 Task: For heading Arial Rounded MT Bold with Underline.  font size for heading26,  'Change the font style of data to'Browallia New.  and font size to 18,  Change the alignment of both headline & data to Align middle & Align Text left.  In the sheet  analysisSalesPerformance_2025
Action: Mouse moved to (261, 607)
Screenshot: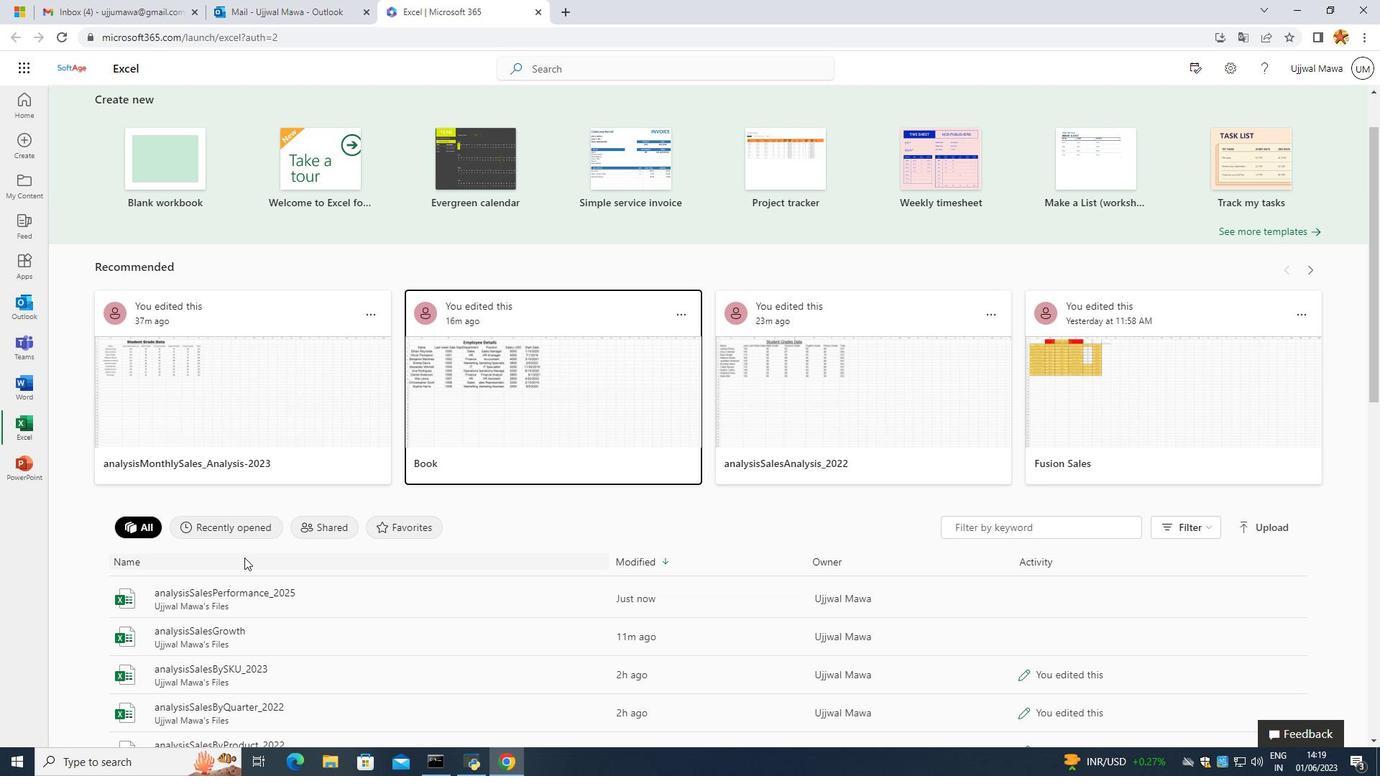
Action: Mouse pressed left at (261, 607)
Screenshot: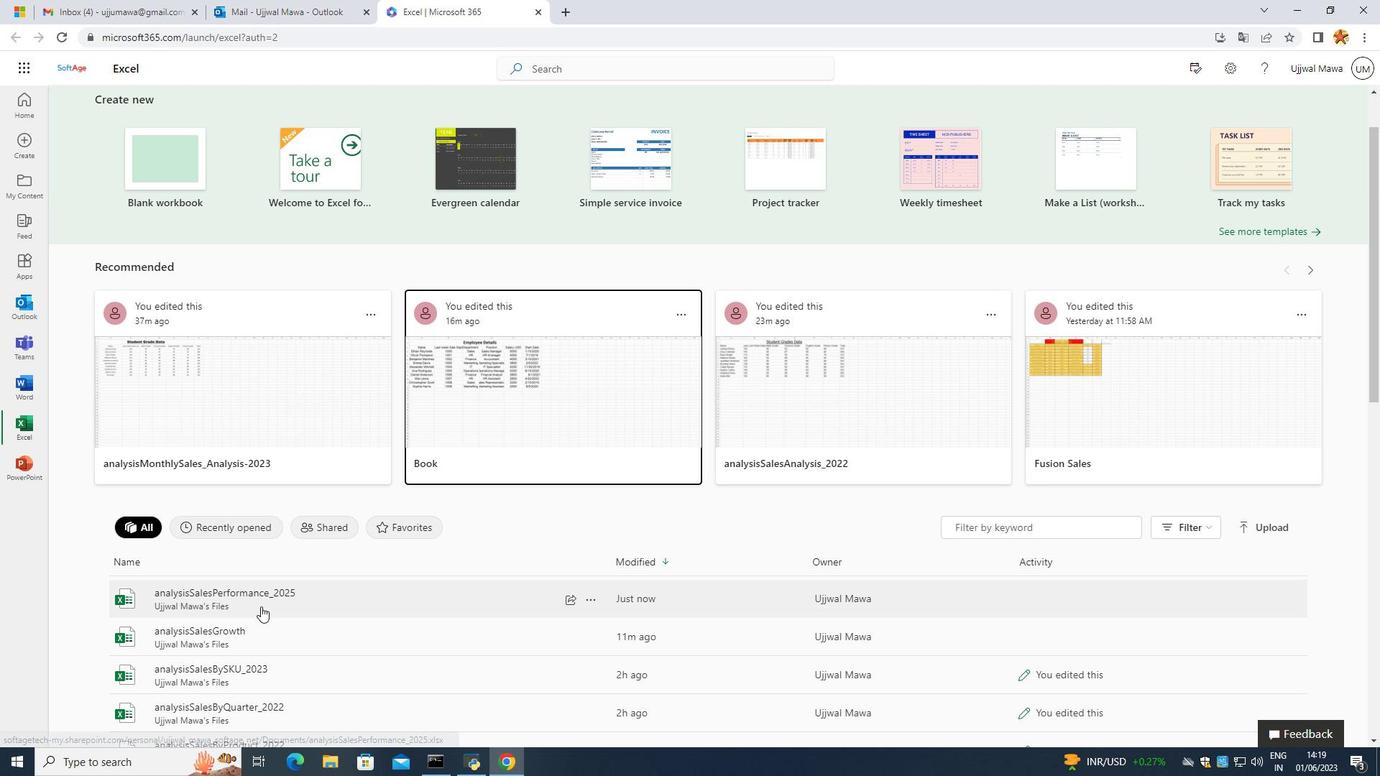 
Action: Mouse moved to (202, 220)
Screenshot: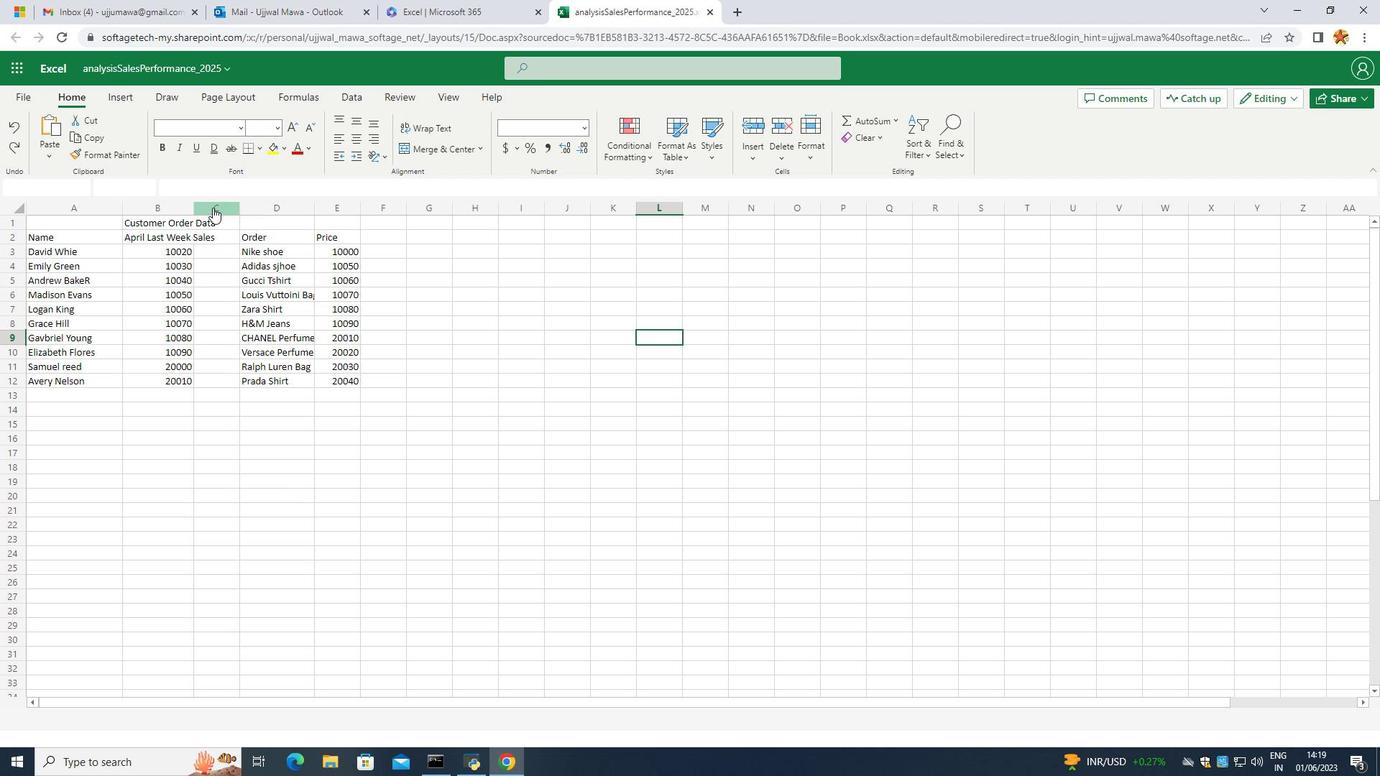 
Action: Mouse pressed left at (202, 220)
Screenshot: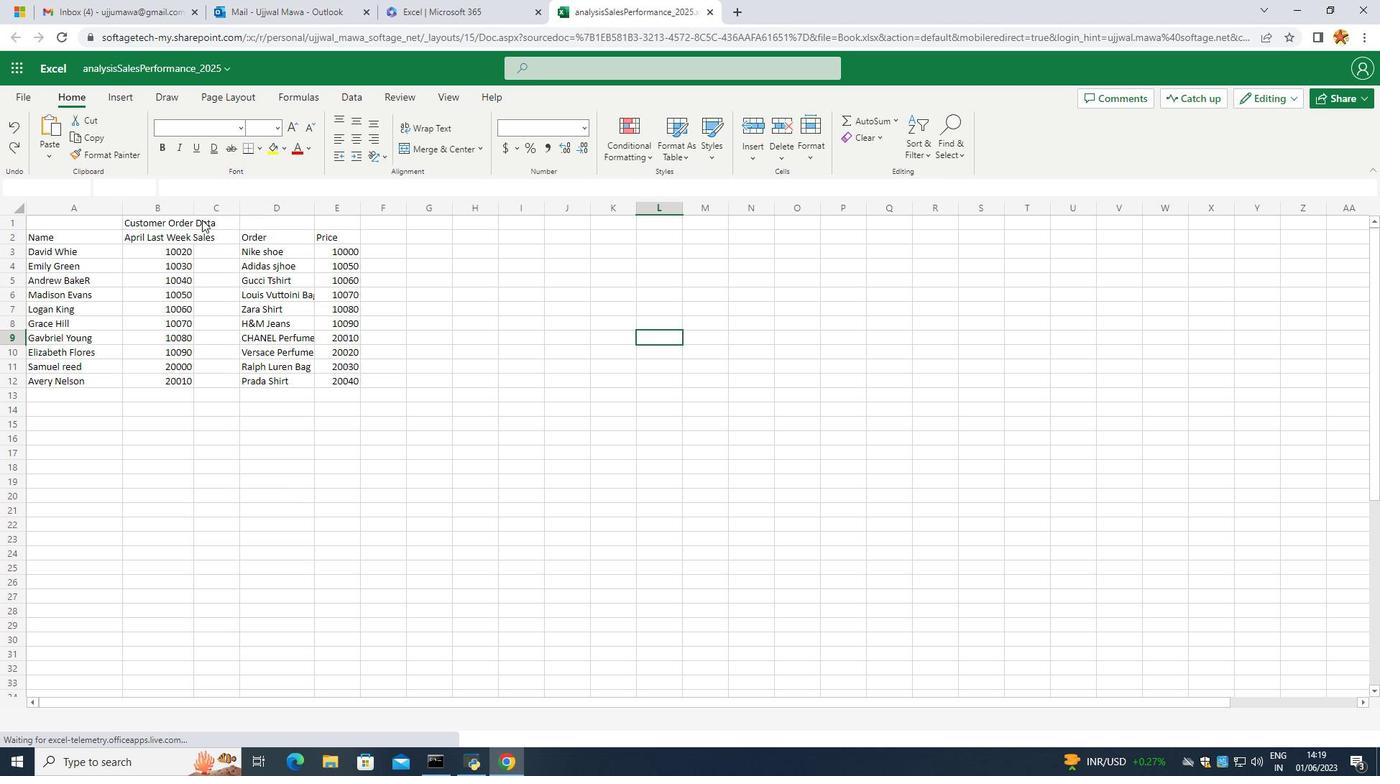 
Action: Mouse moved to (134, 220)
Screenshot: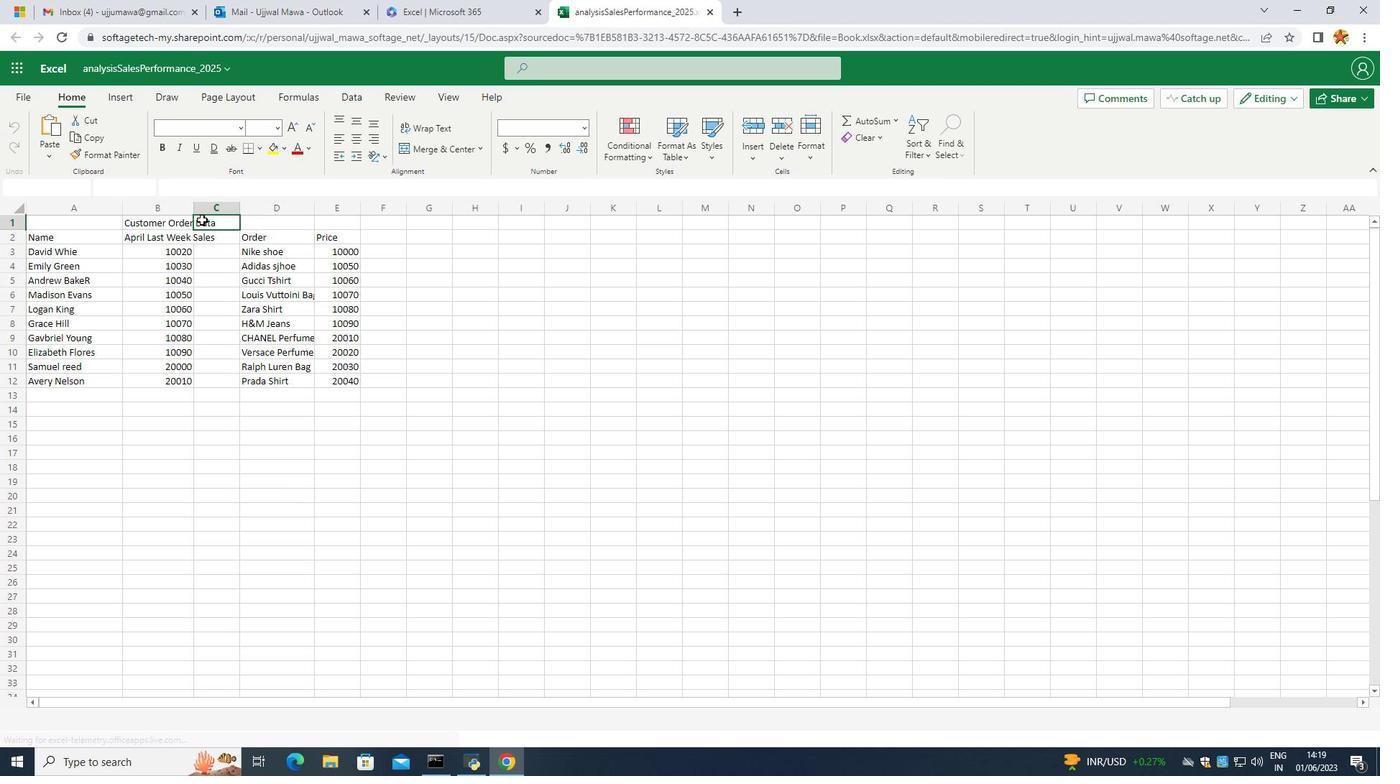 
Action: Mouse pressed left at (134, 220)
Screenshot: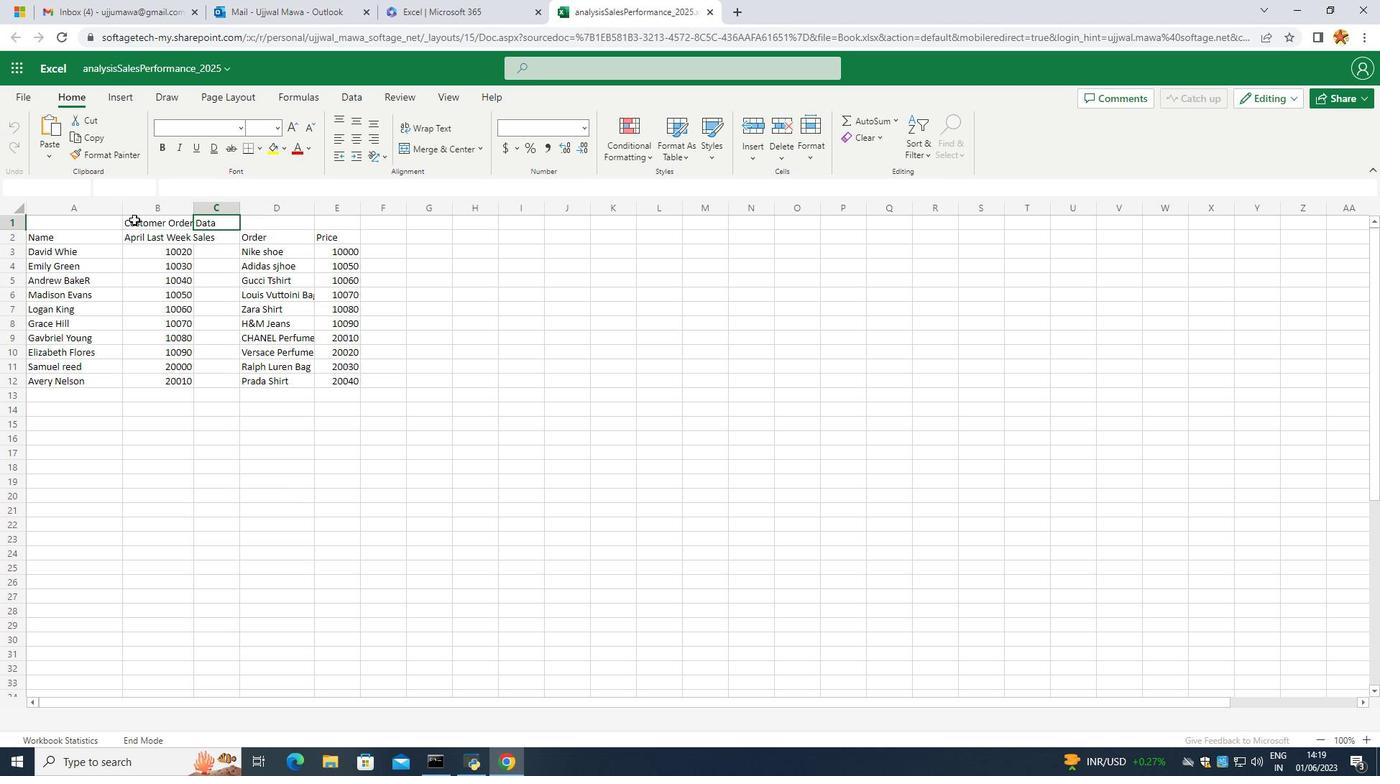 
Action: Mouse moved to (243, 128)
Screenshot: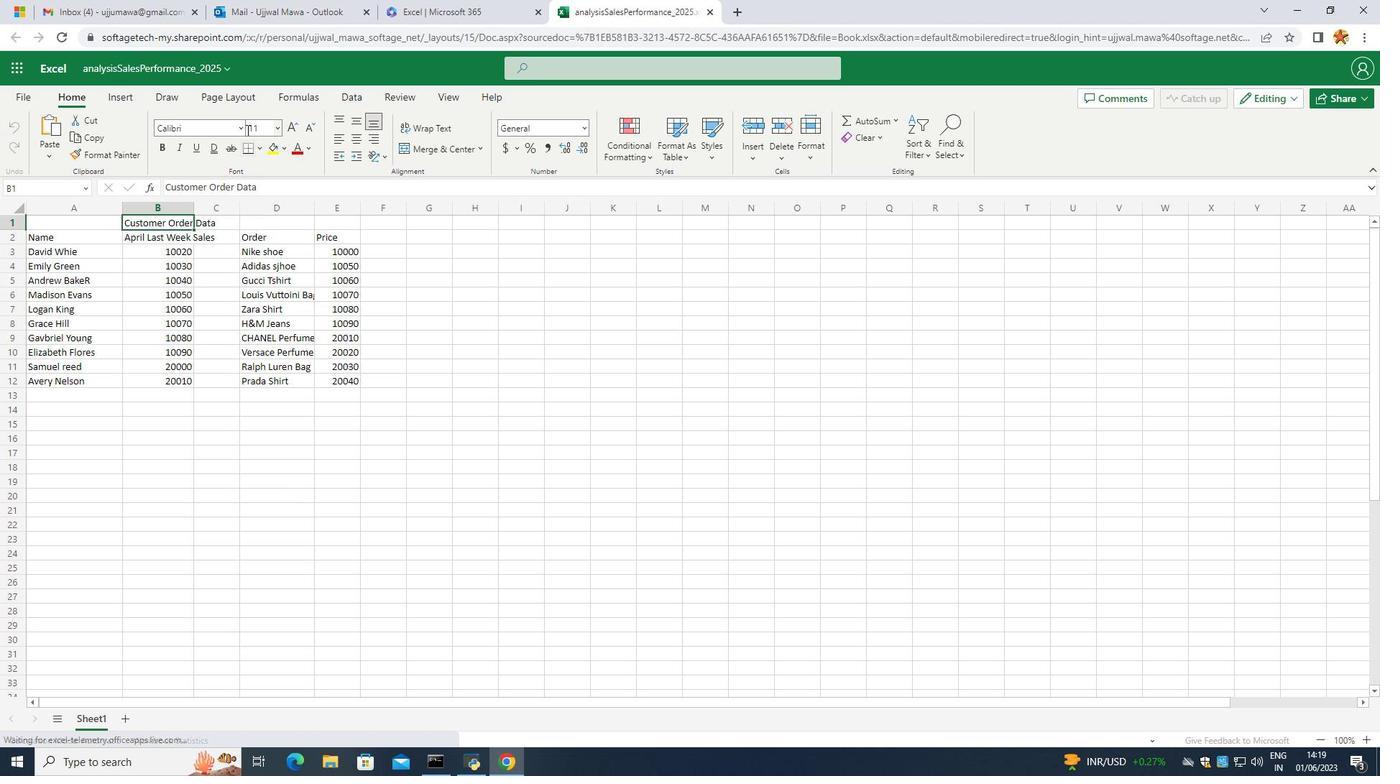 
Action: Mouse pressed left at (243, 128)
Screenshot: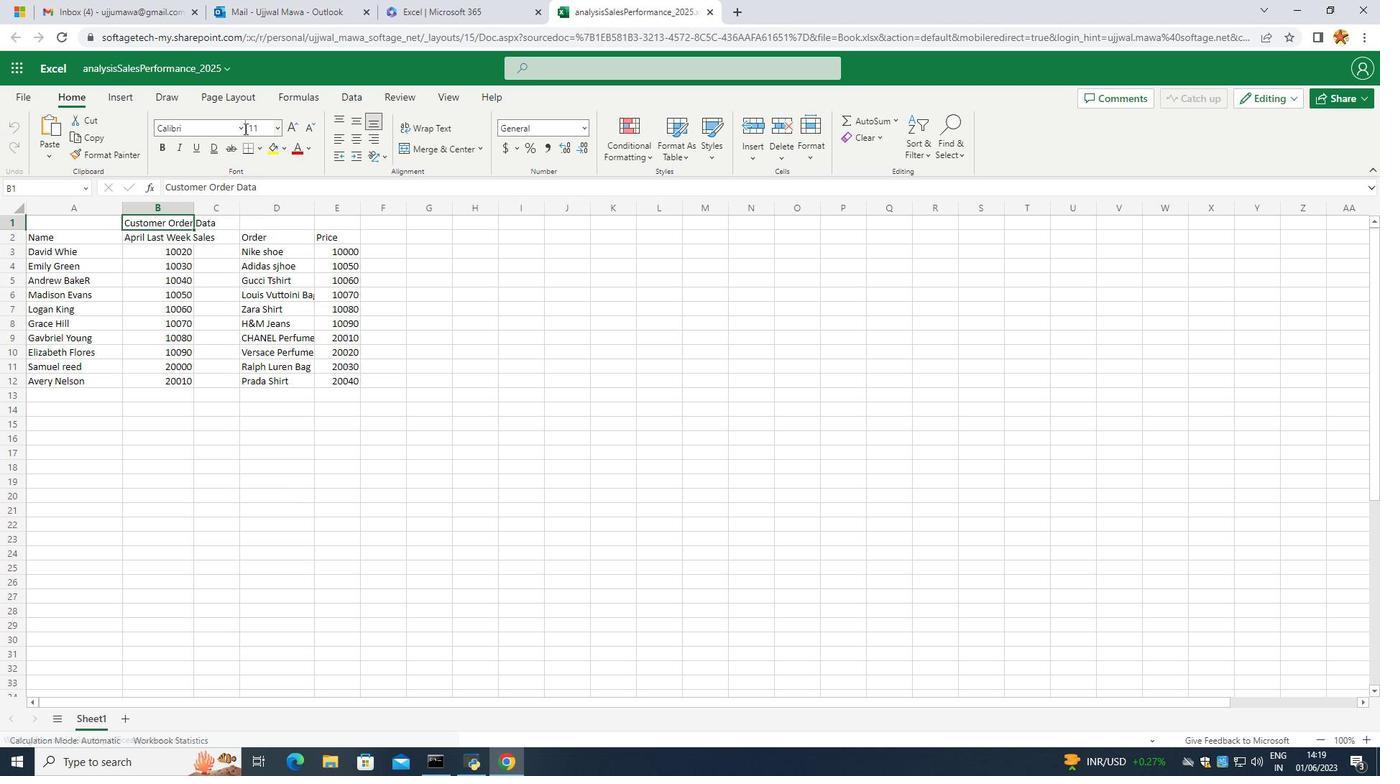 
Action: Mouse moved to (169, 162)
Screenshot: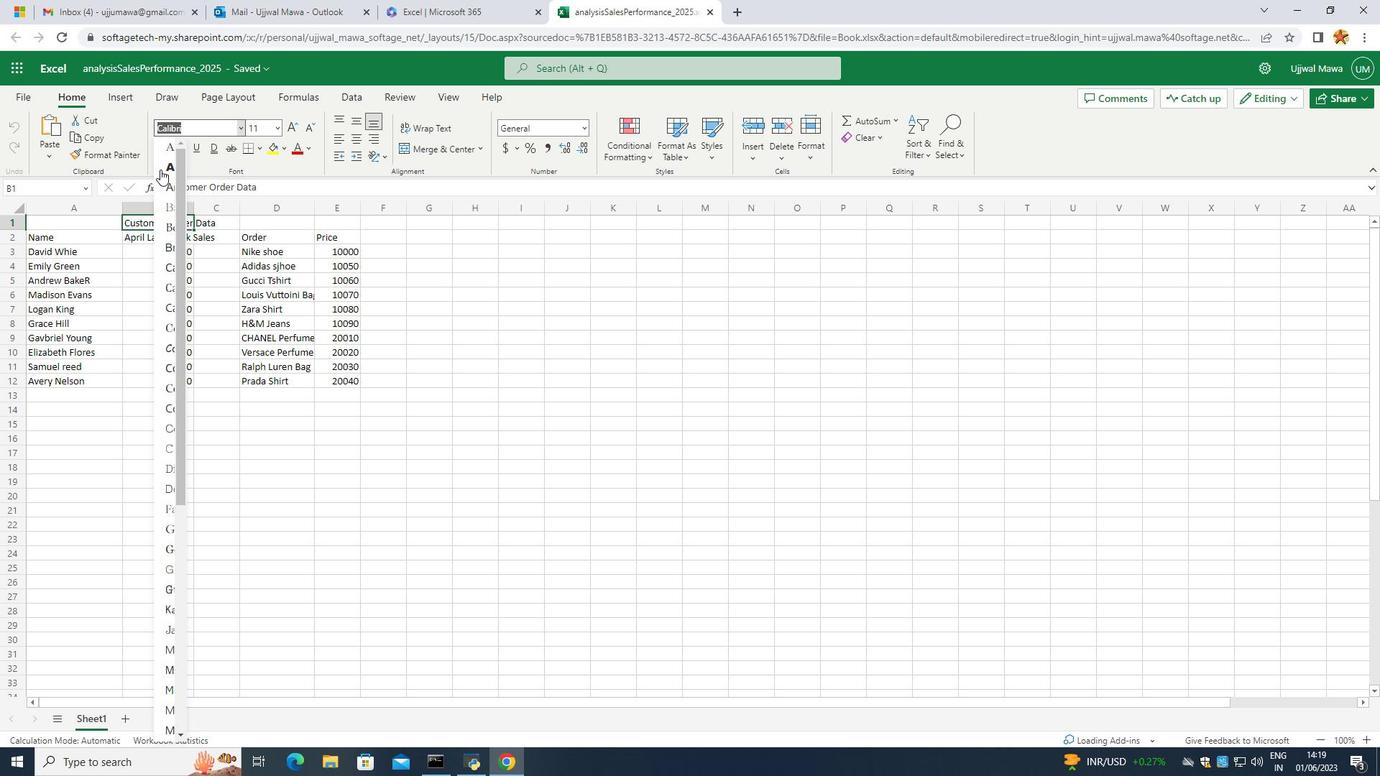 
Action: Mouse pressed left at (169, 162)
Screenshot: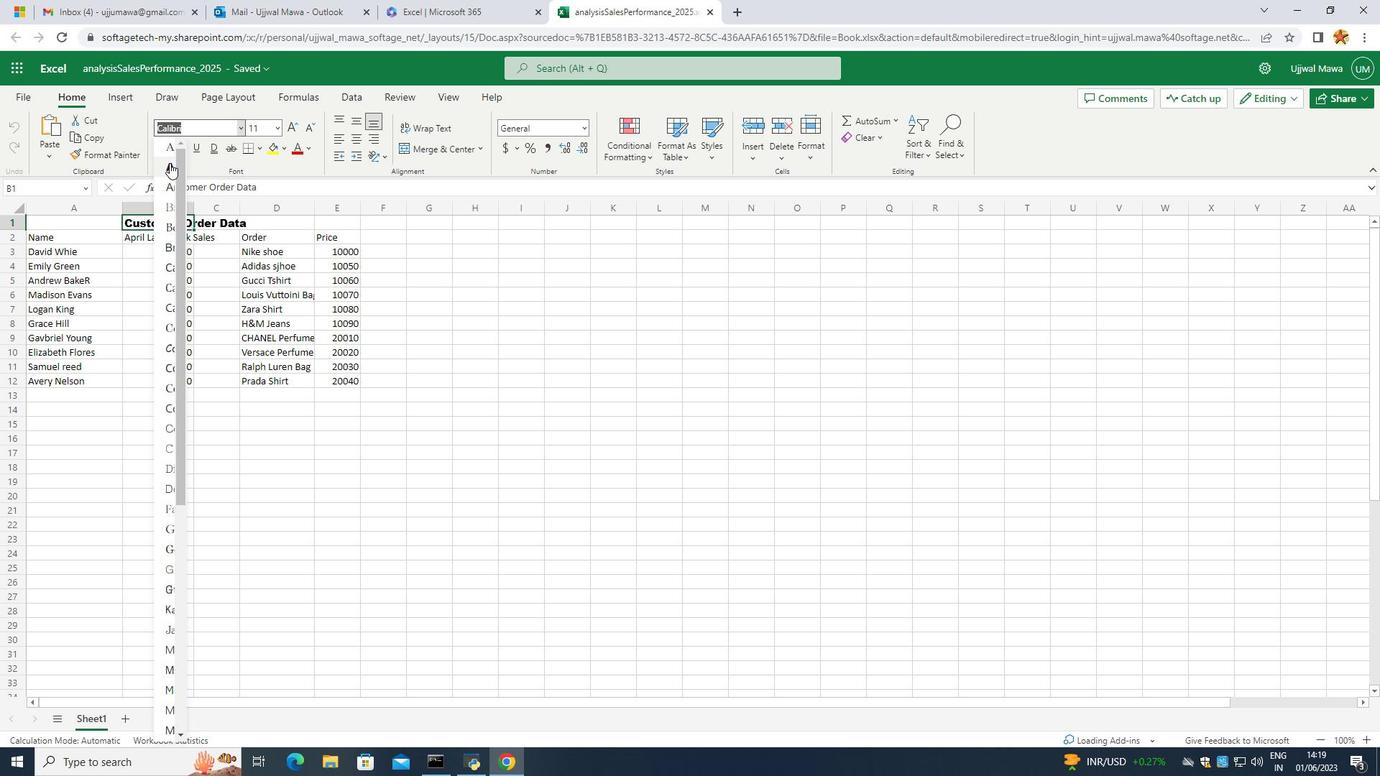 
Action: Mouse moved to (189, 148)
Screenshot: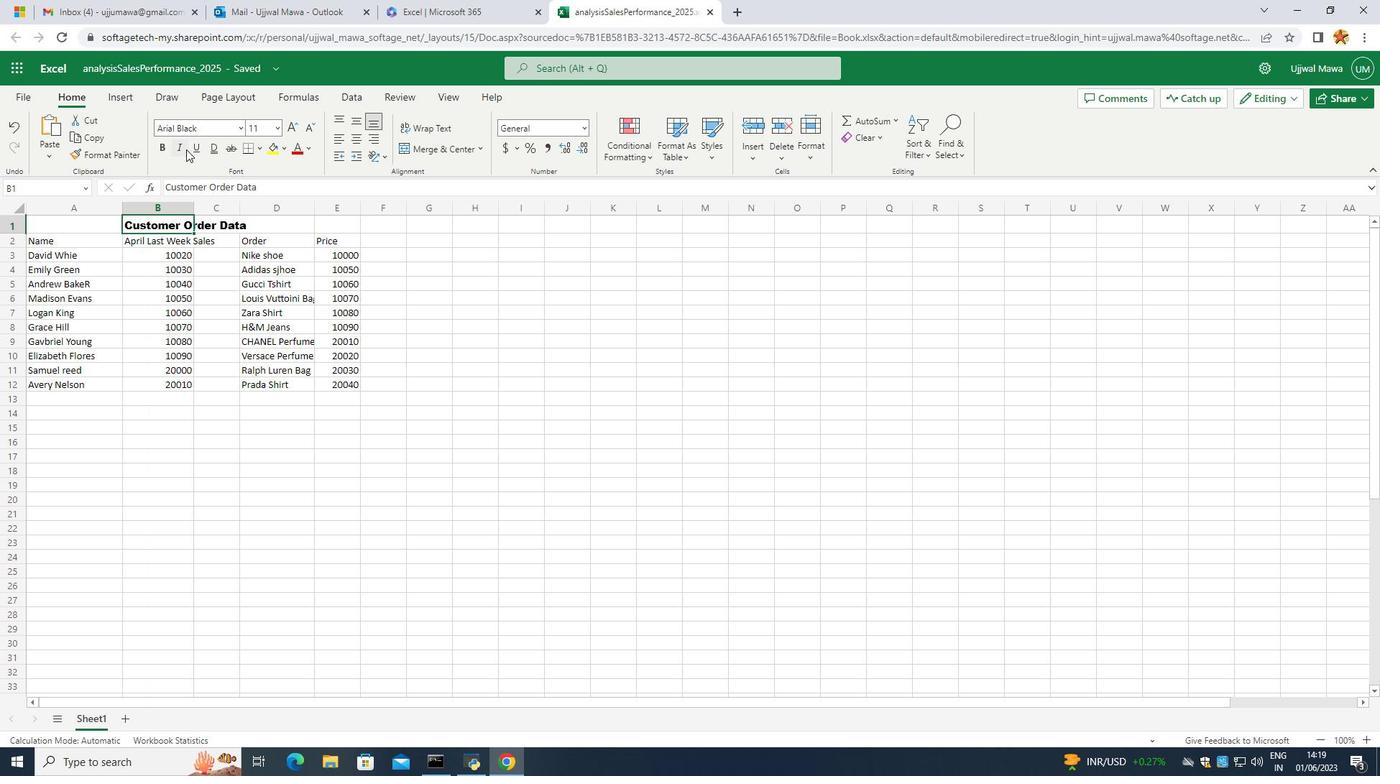 
Action: Mouse pressed left at (189, 148)
Screenshot: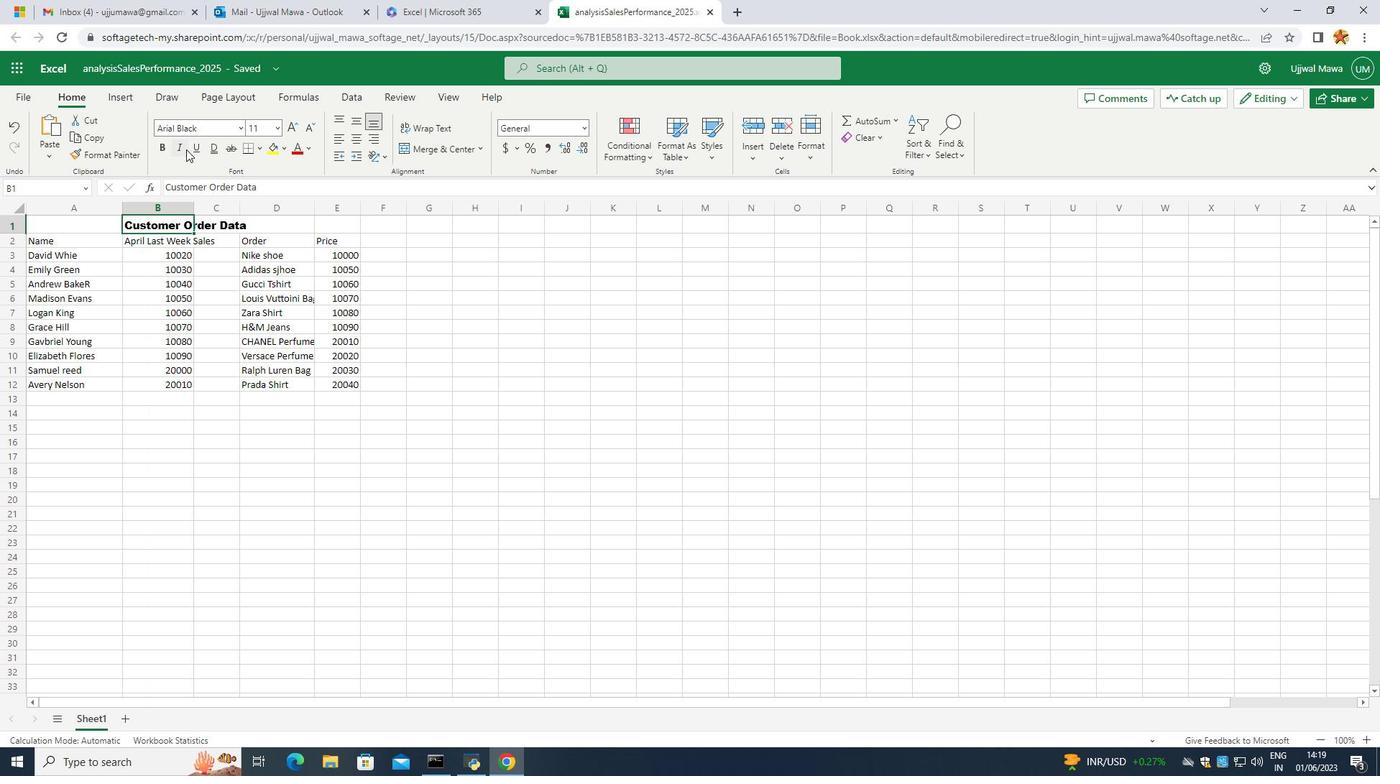 
Action: Mouse moved to (279, 129)
Screenshot: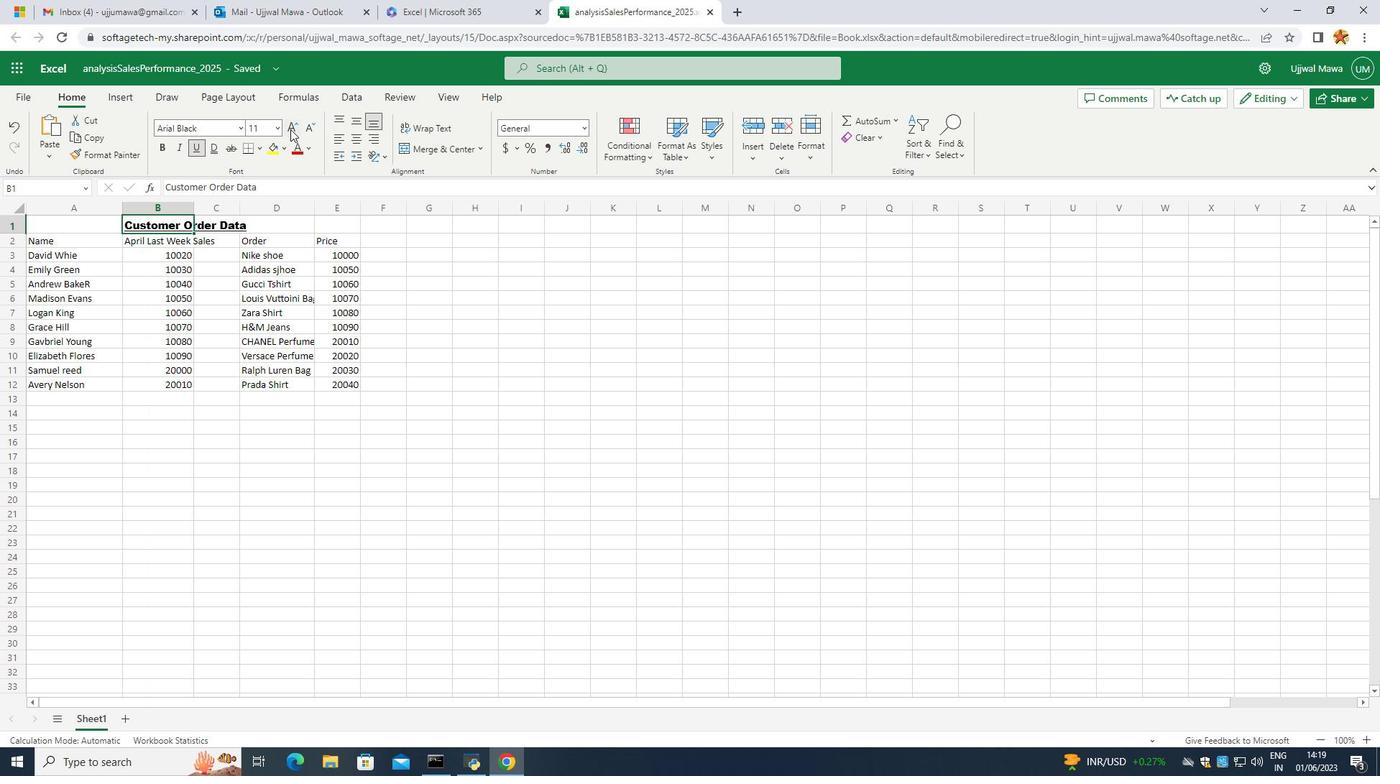 
Action: Mouse pressed left at (279, 129)
Screenshot: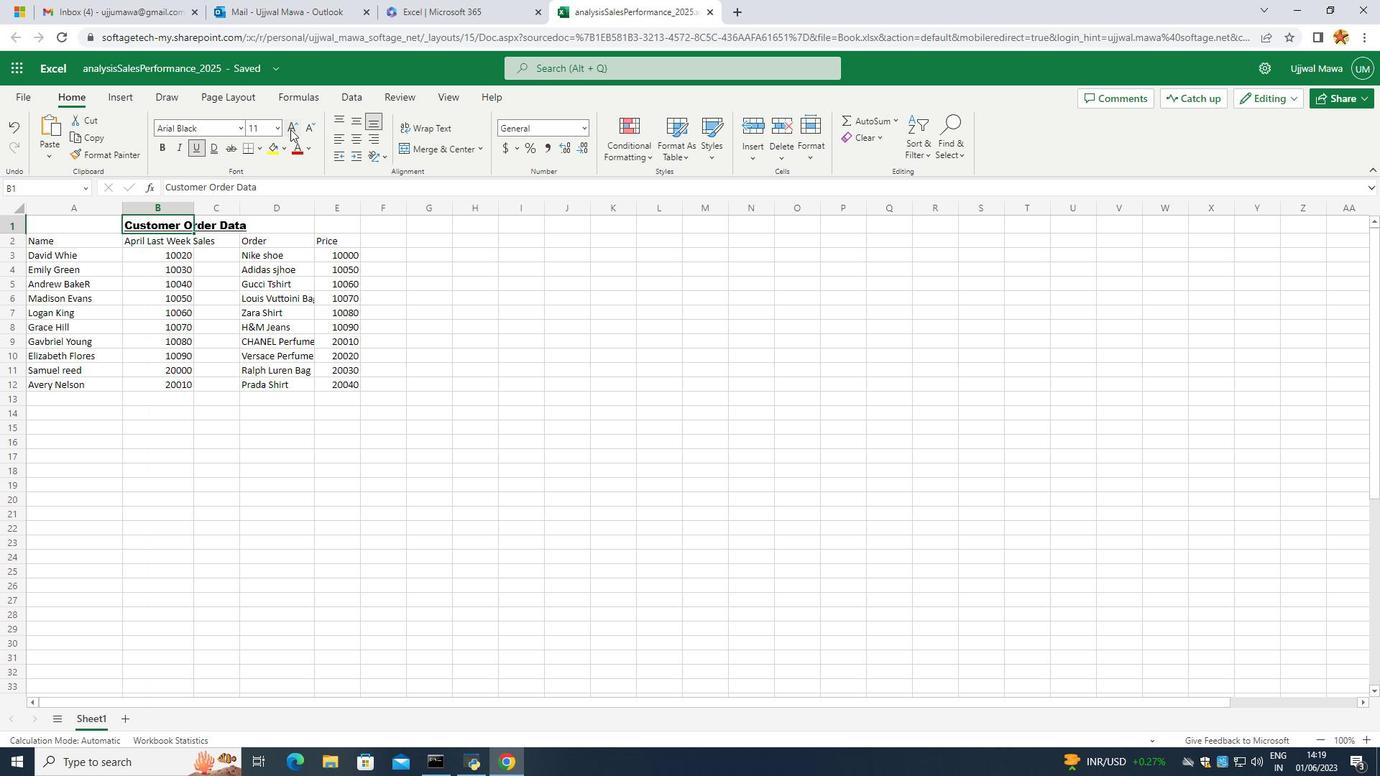 
Action: Mouse moved to (242, 346)
Screenshot: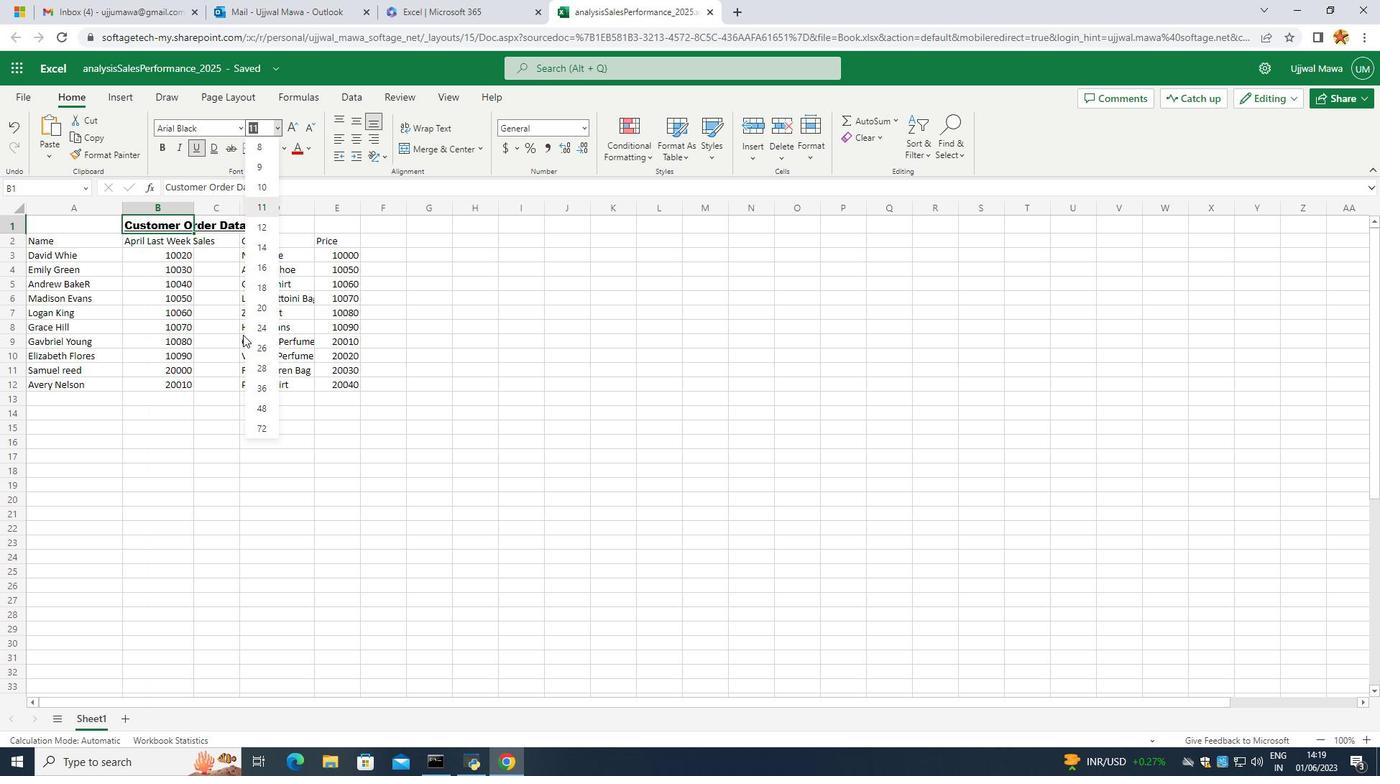 
Action: Mouse pressed left at (242, 346)
Screenshot: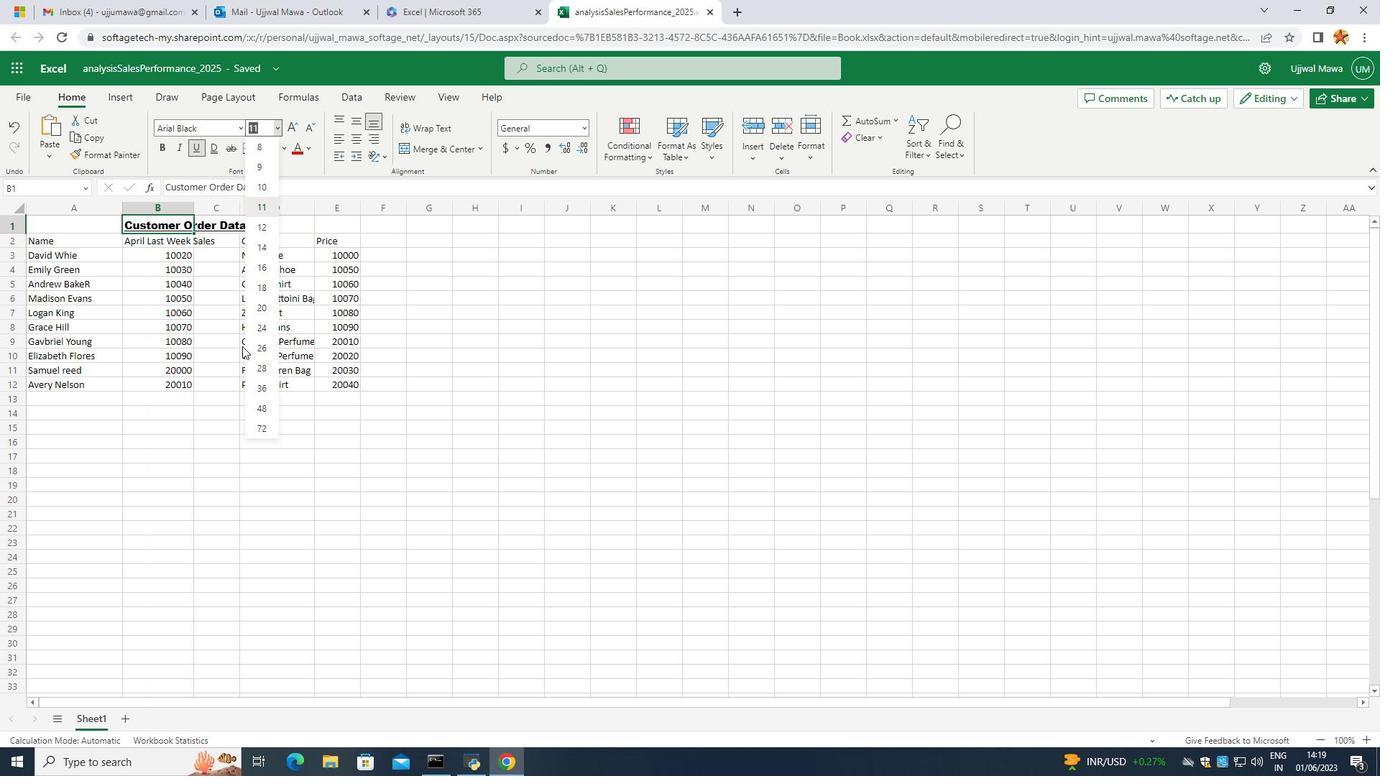 
Action: Mouse moved to (276, 124)
Screenshot: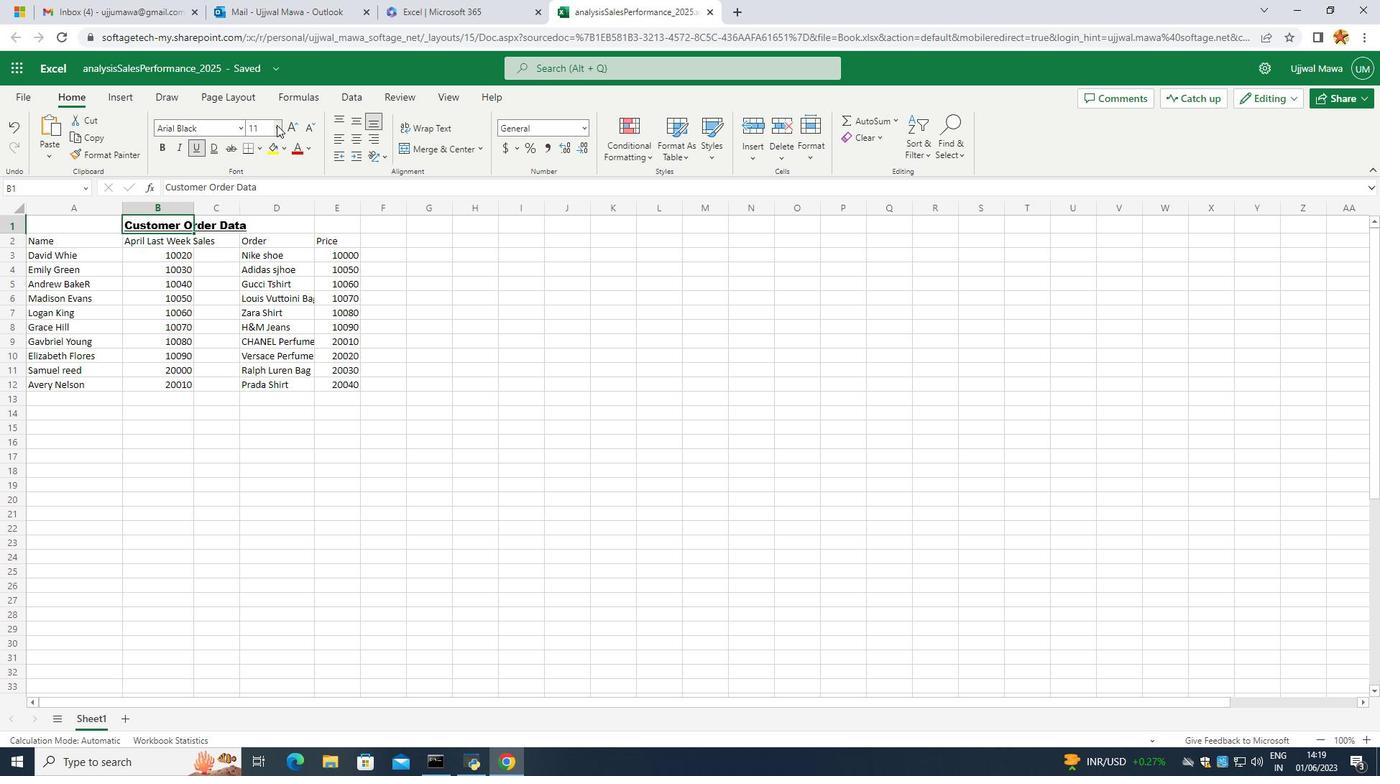 
Action: Mouse pressed left at (276, 124)
Screenshot: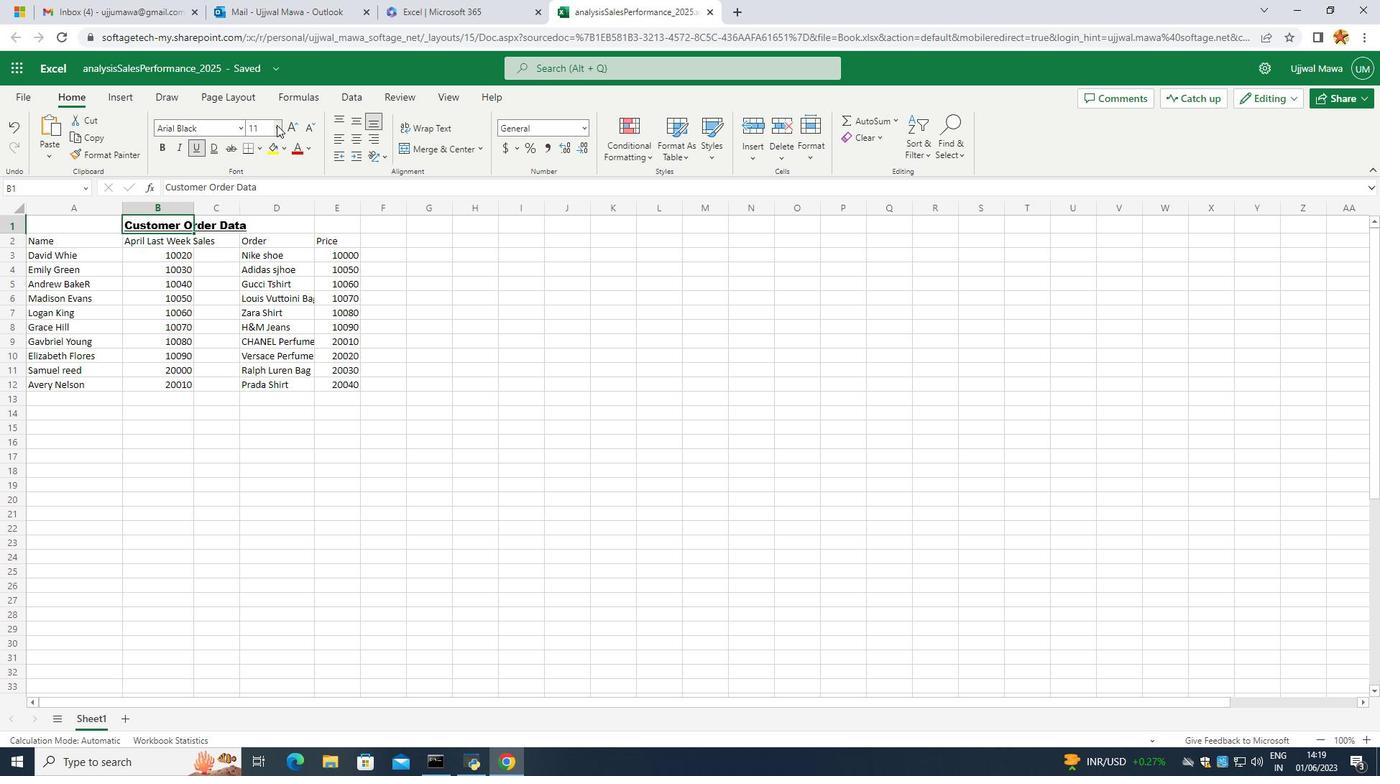 
Action: Mouse moved to (256, 353)
Screenshot: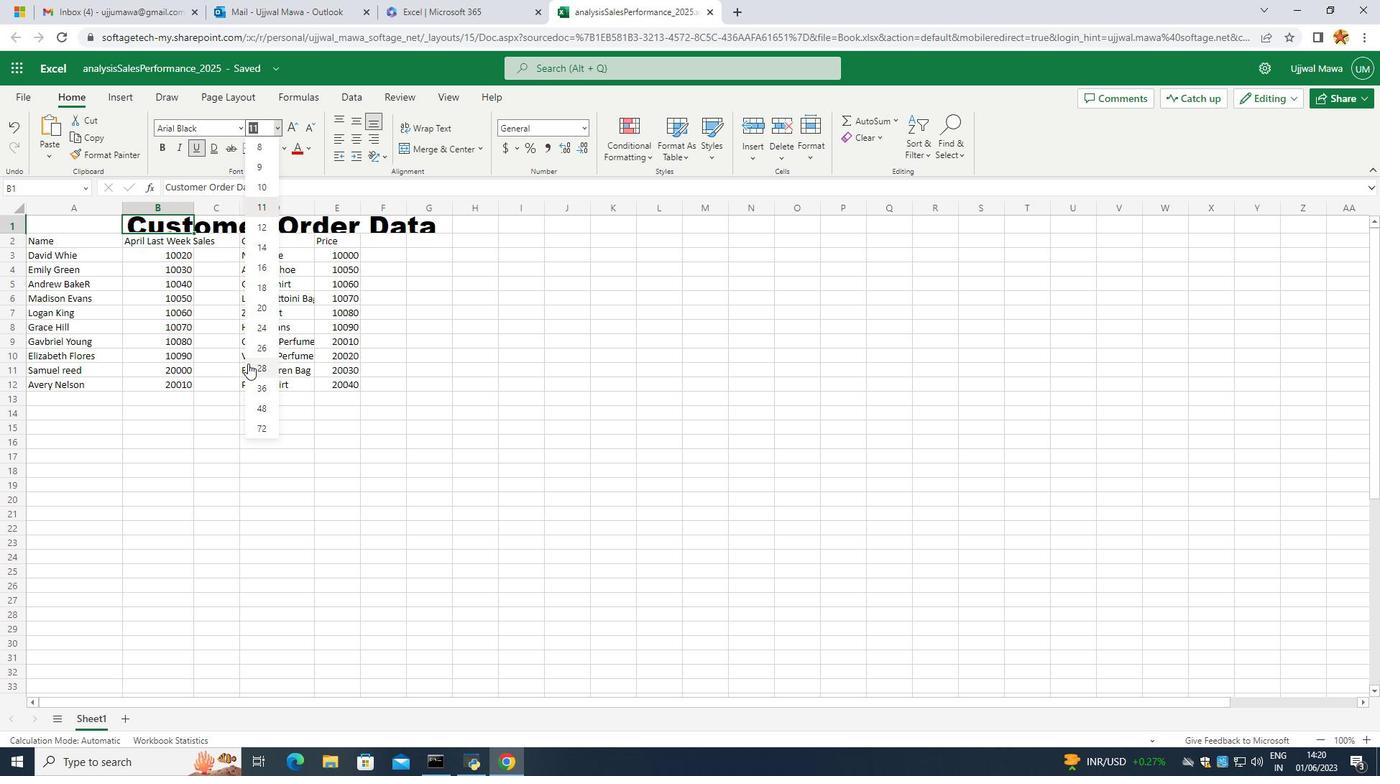 
Action: Mouse pressed left at (256, 353)
Screenshot: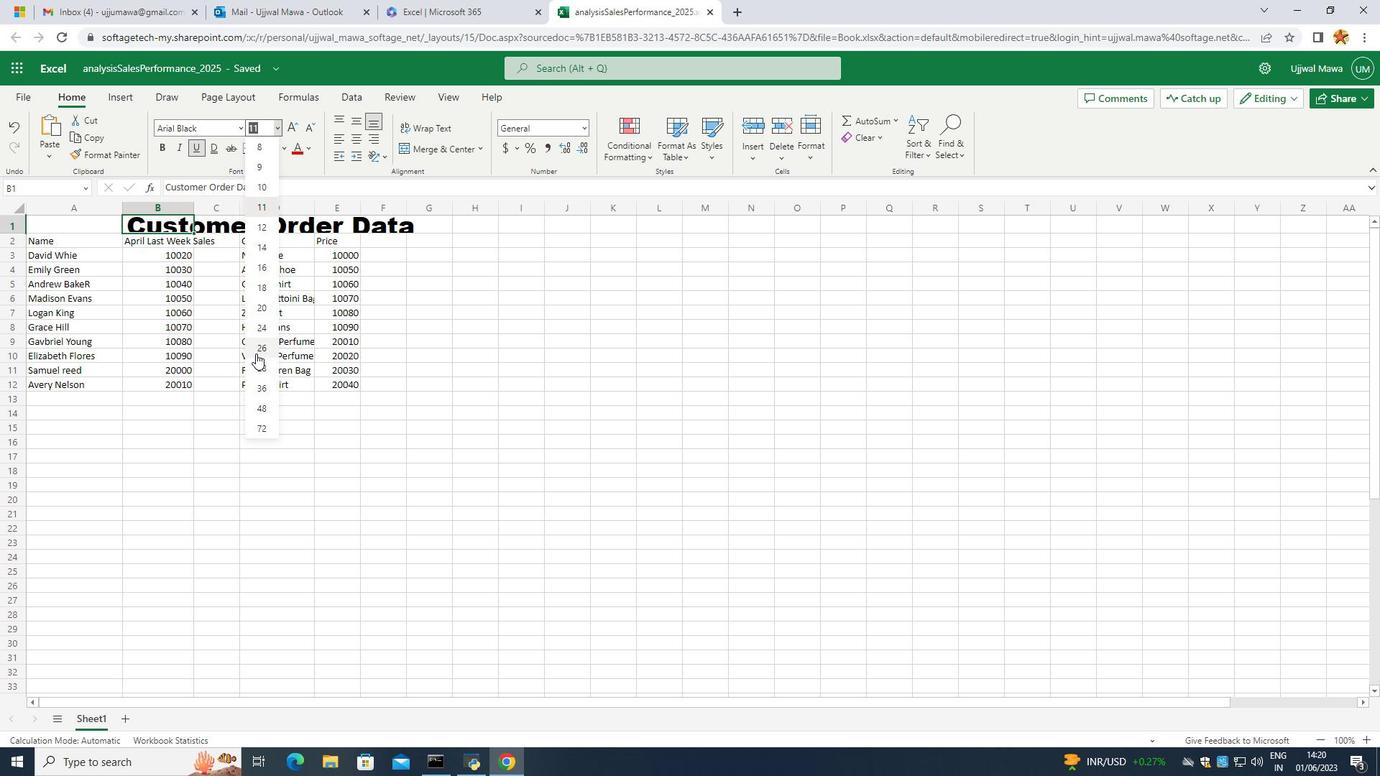 
Action: Mouse moved to (156, 233)
Screenshot: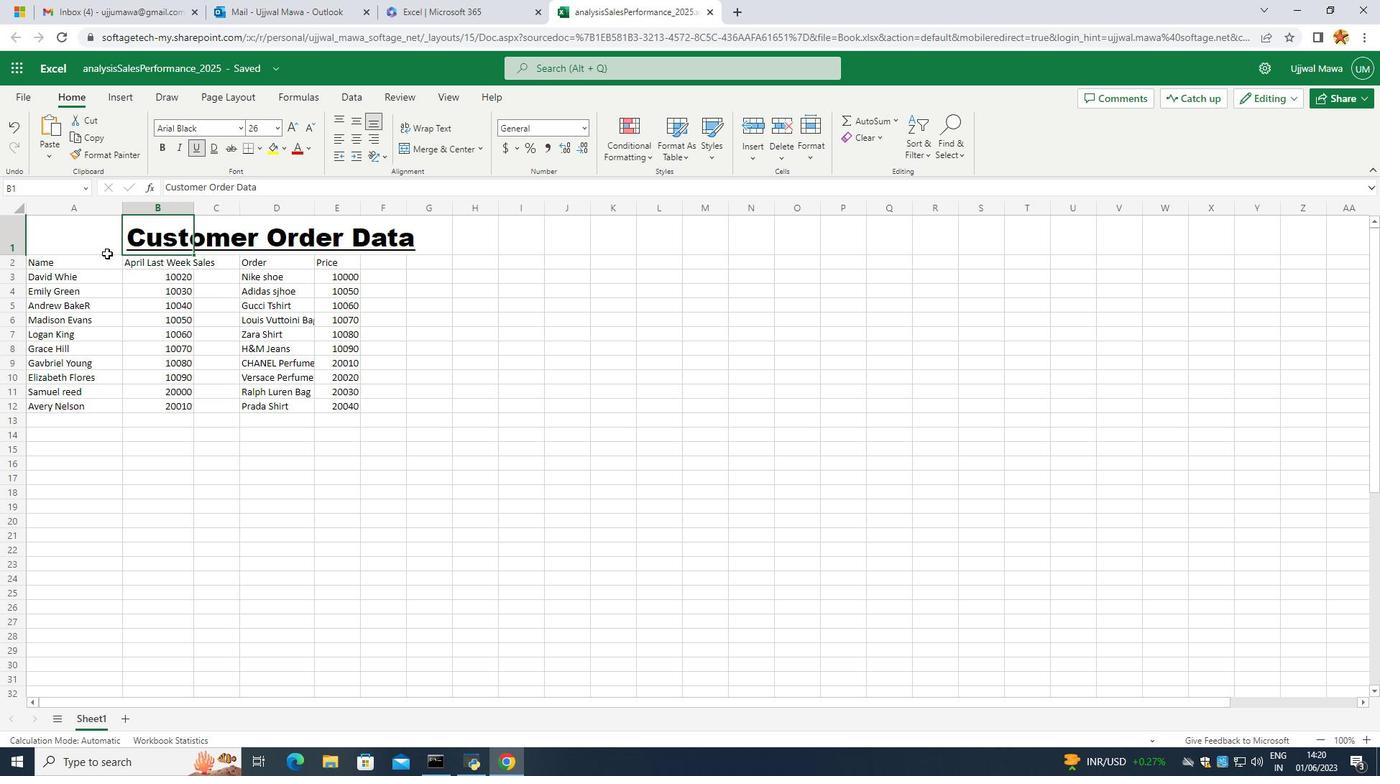 
Action: Mouse pressed right at (156, 233)
Screenshot: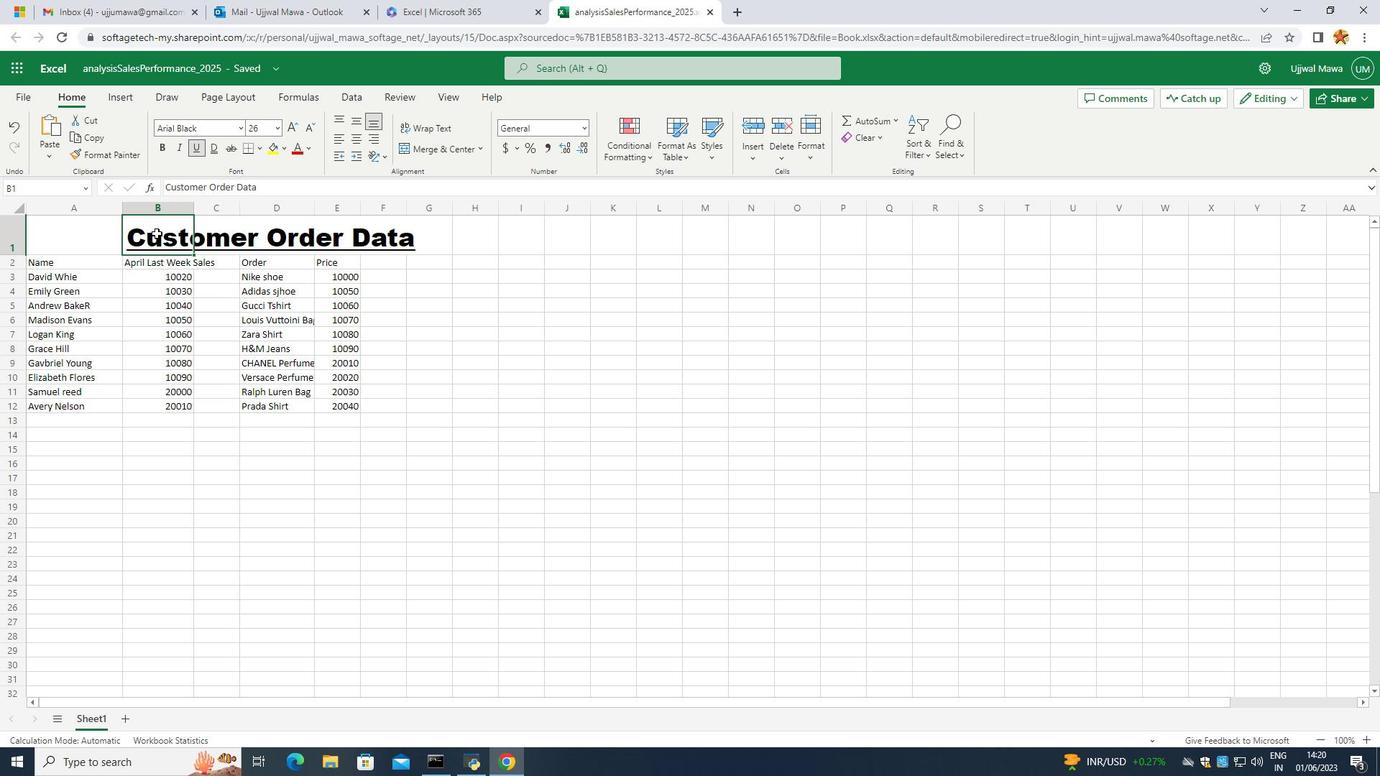 
Action: Mouse moved to (227, 283)
Screenshot: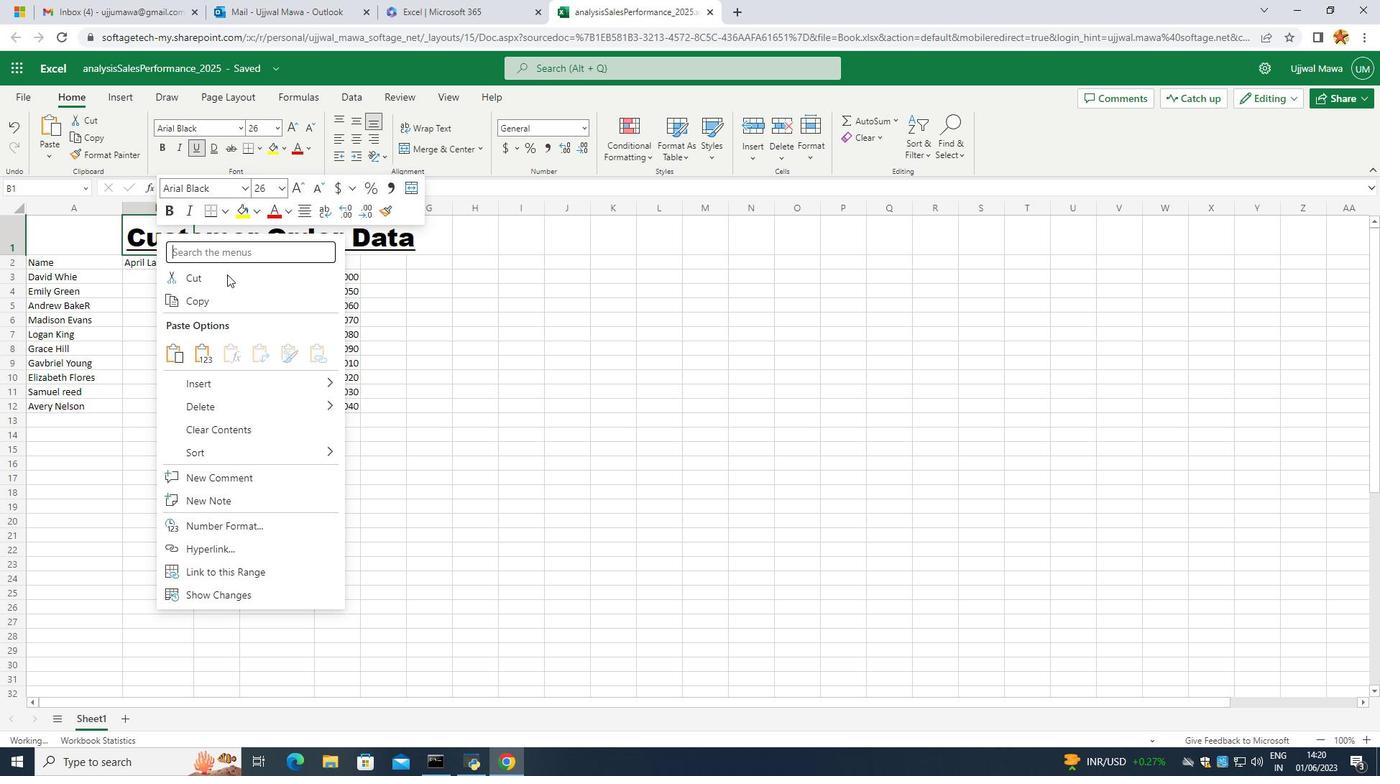 
Action: Mouse pressed left at (227, 283)
Screenshot: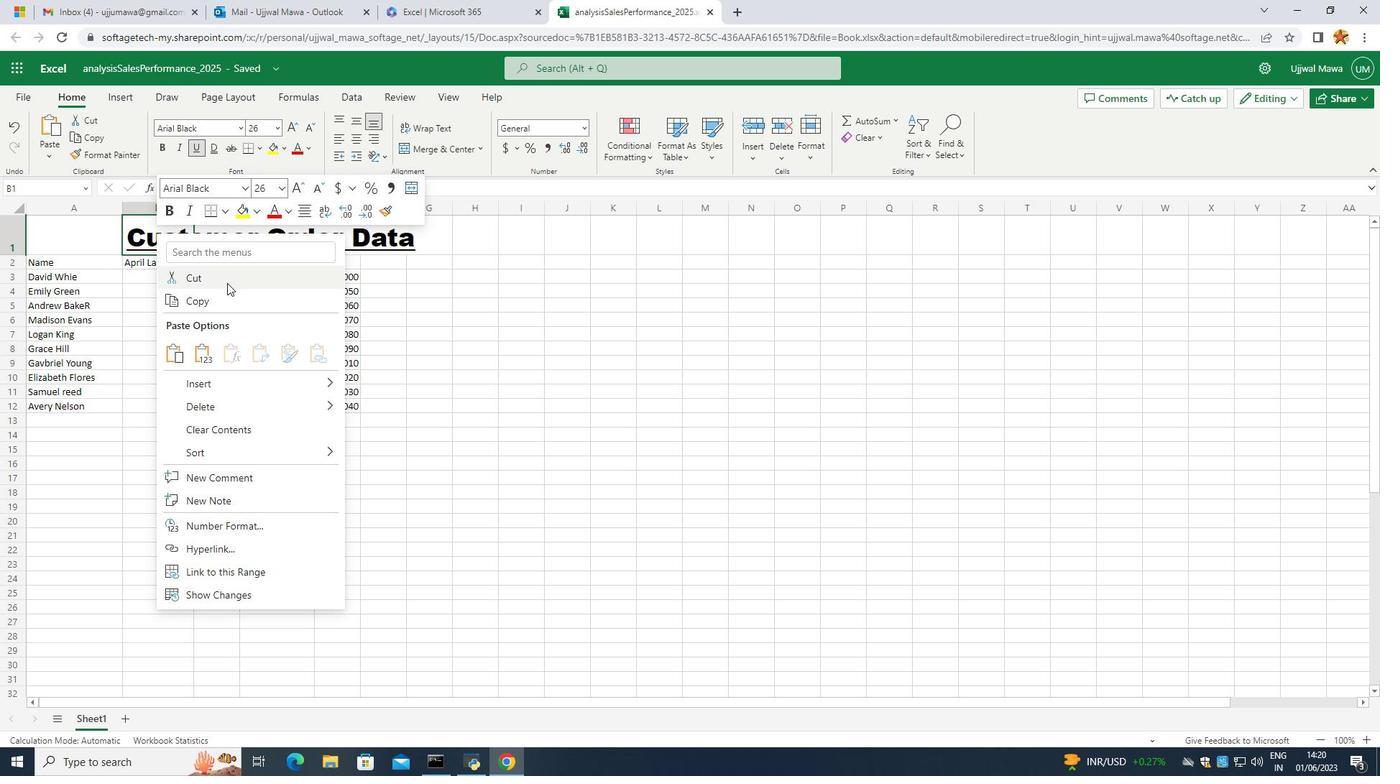 
Action: Mouse moved to (76, 223)
Screenshot: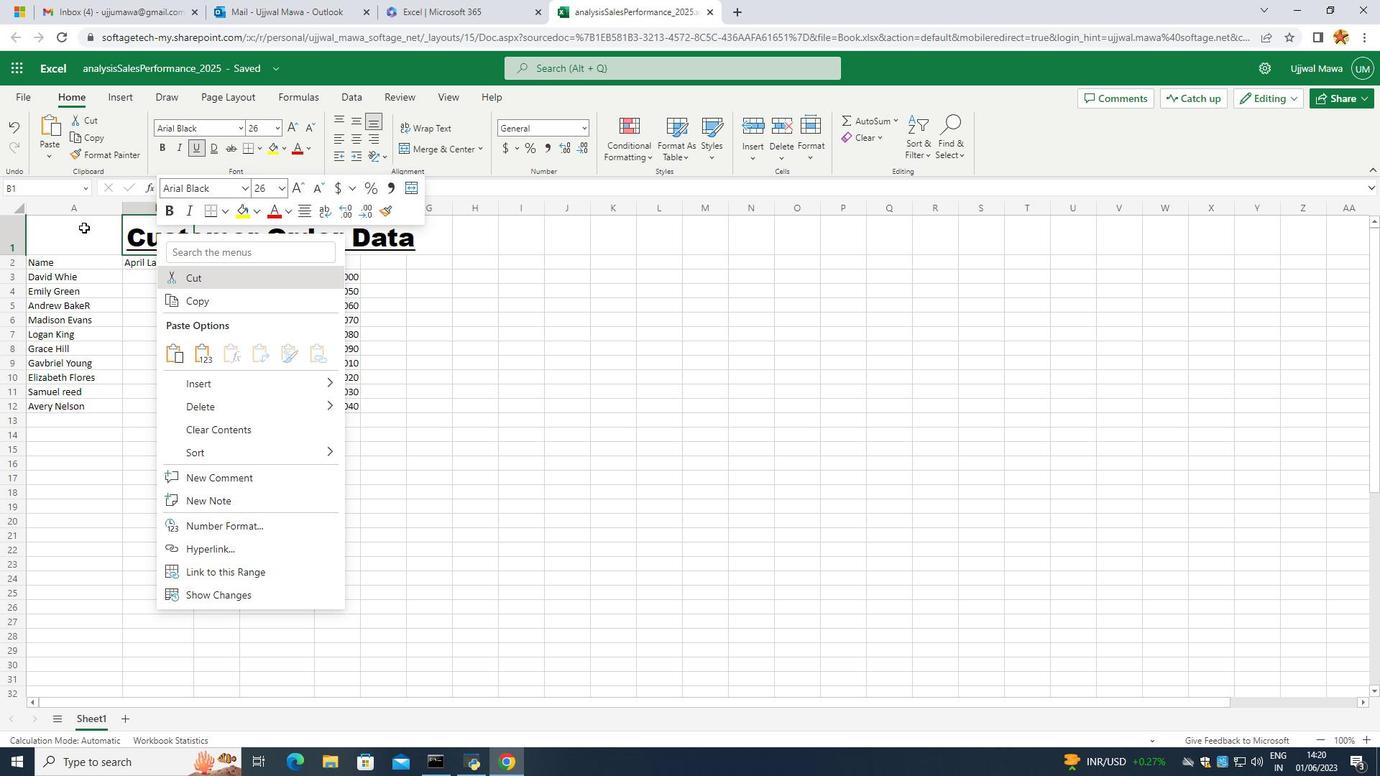 
Action: Mouse pressed left at (76, 223)
Screenshot: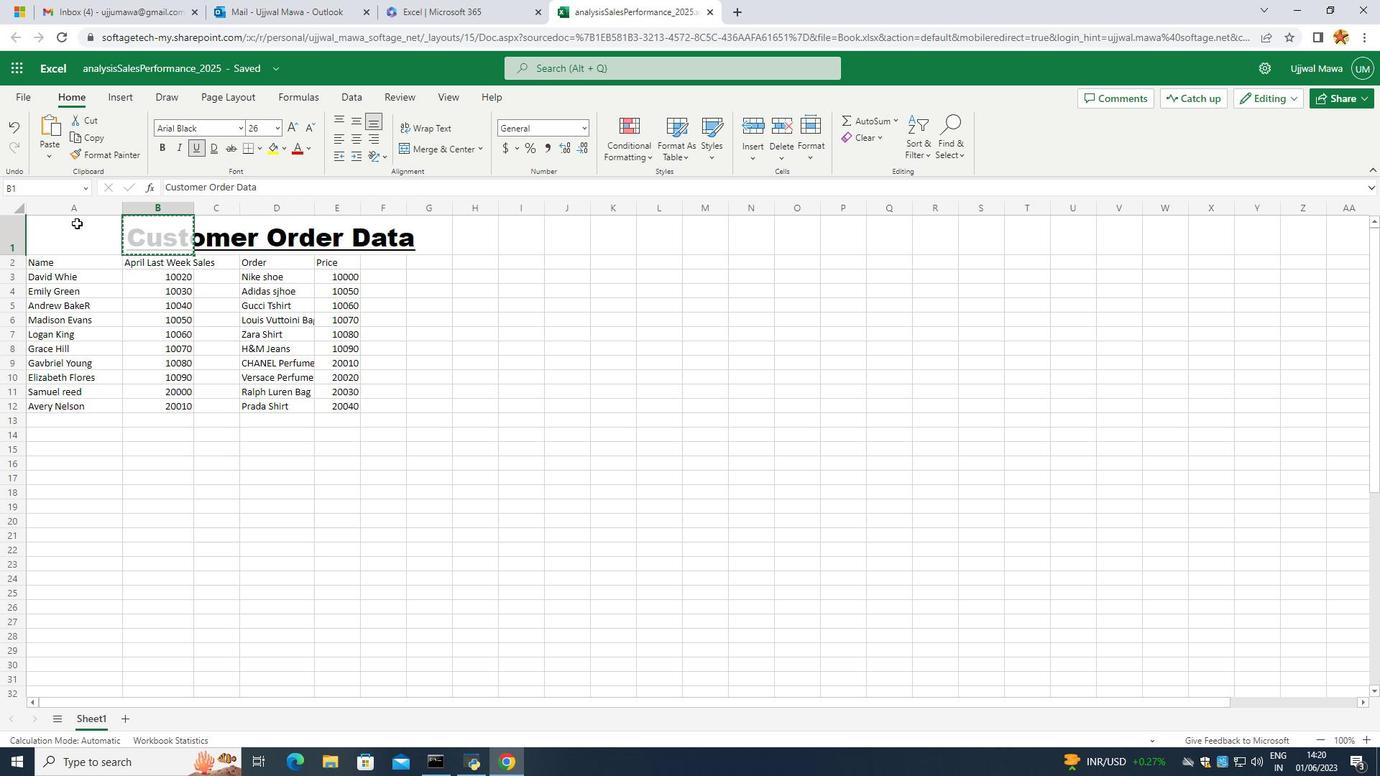 
Action: Mouse pressed right at (76, 223)
Screenshot: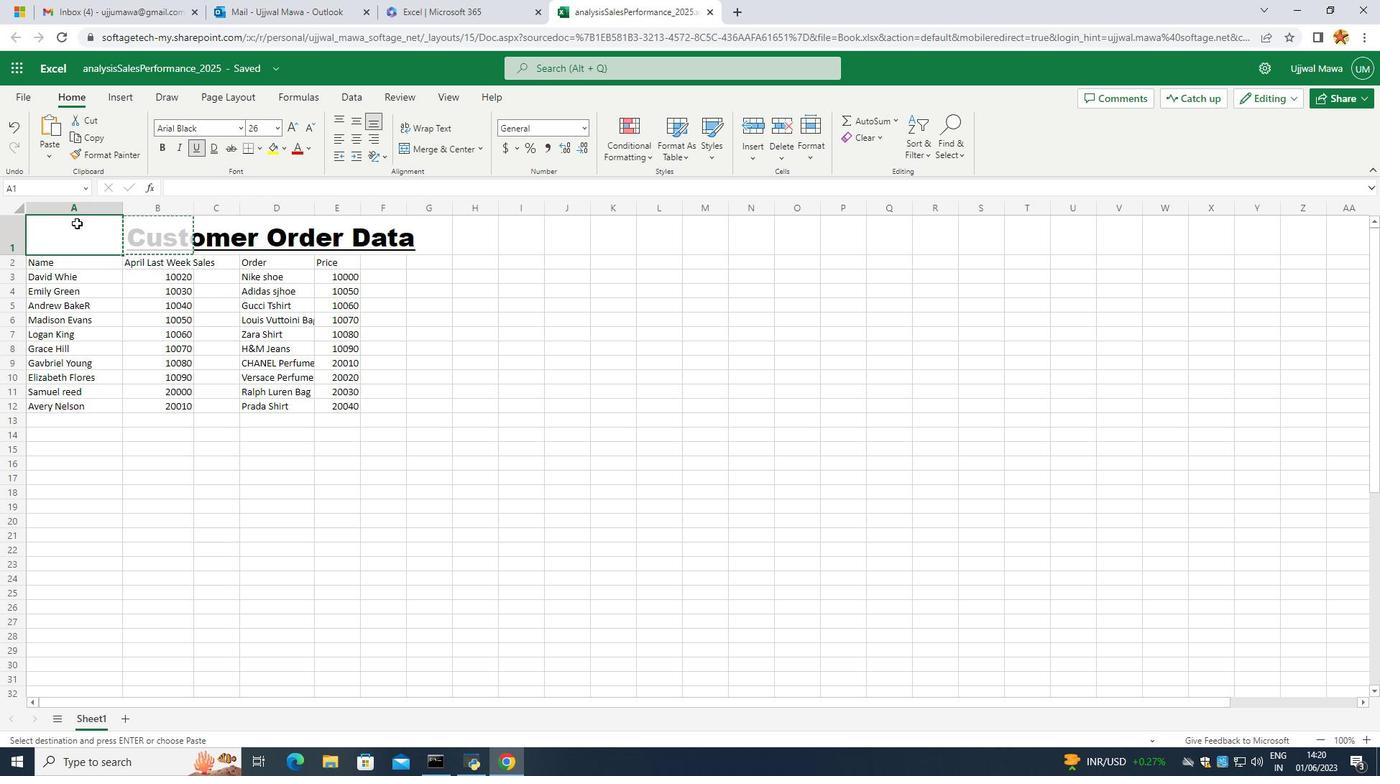
Action: Mouse moved to (107, 335)
Screenshot: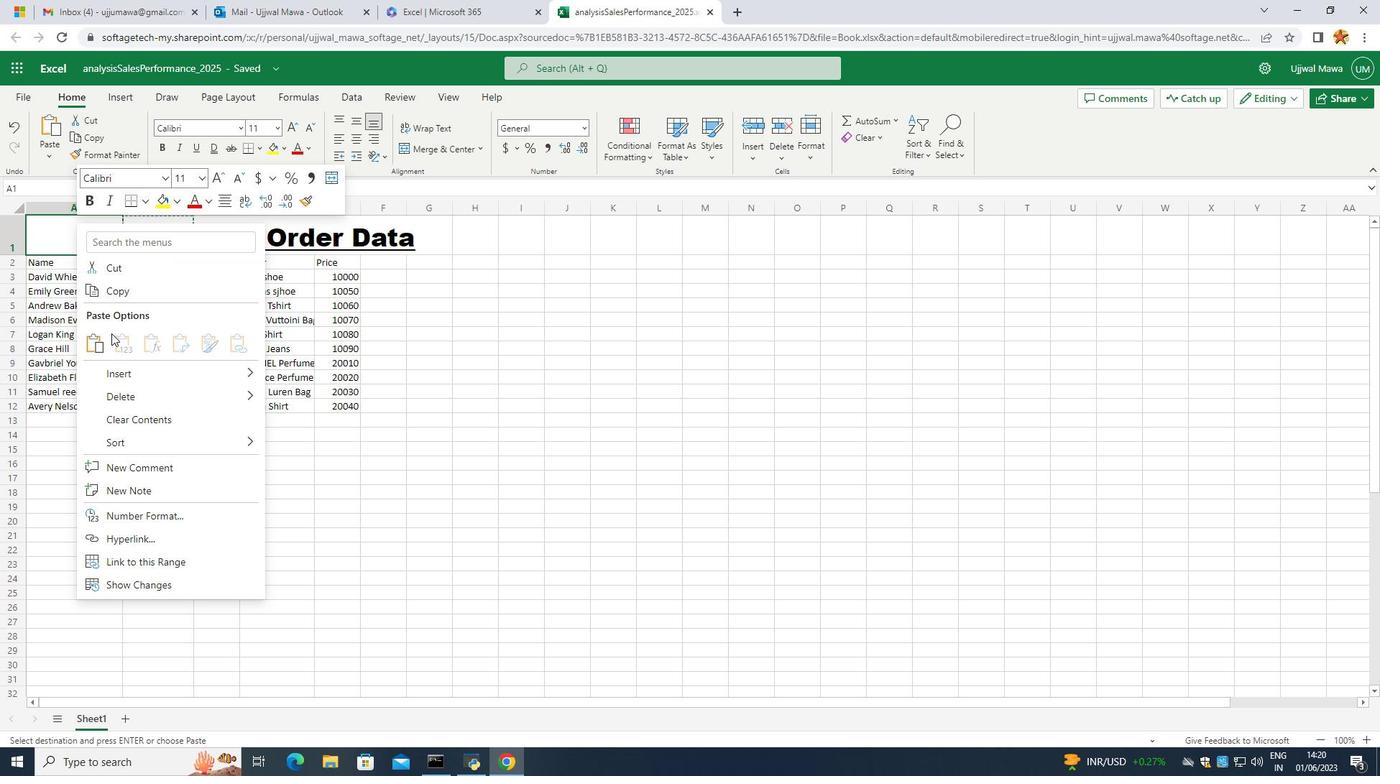 
Action: Mouse pressed left at (107, 335)
Screenshot: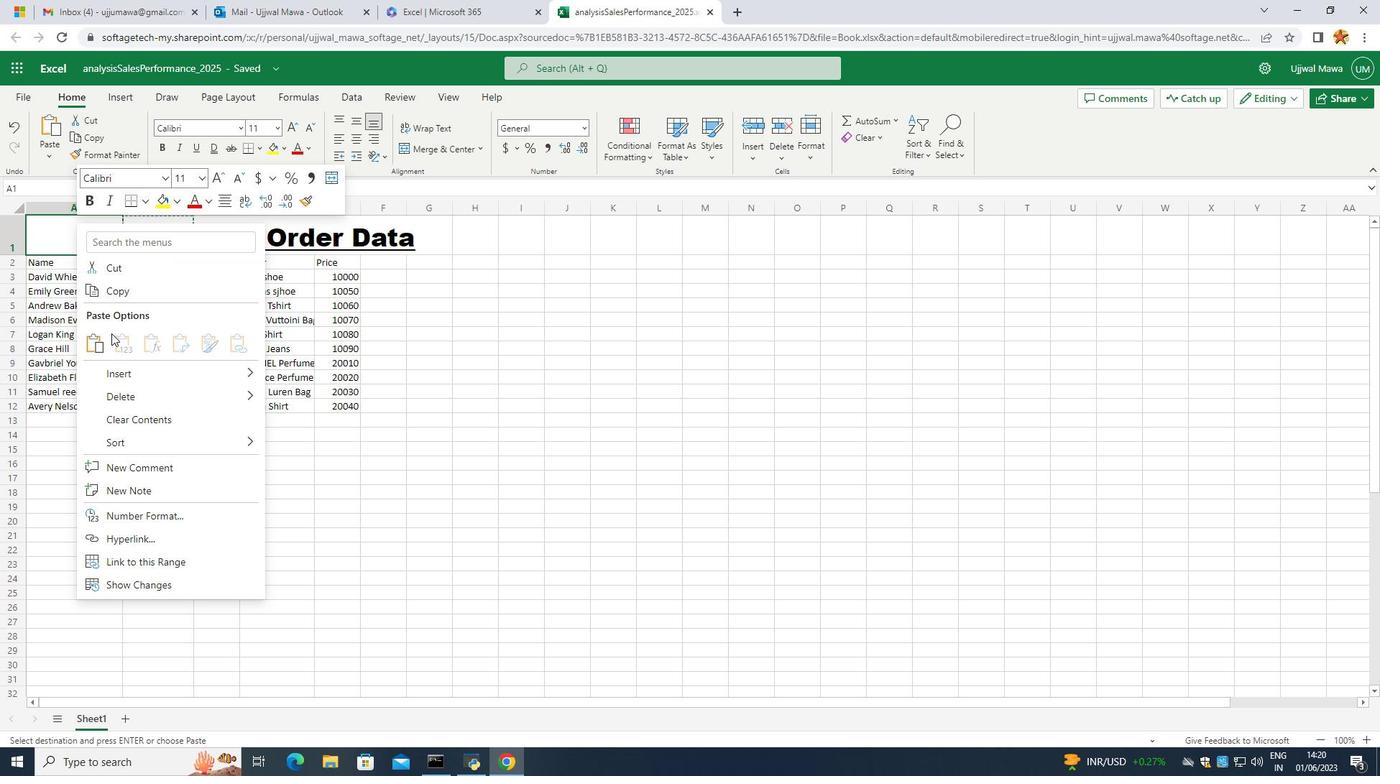 
Action: Mouse moved to (89, 337)
Screenshot: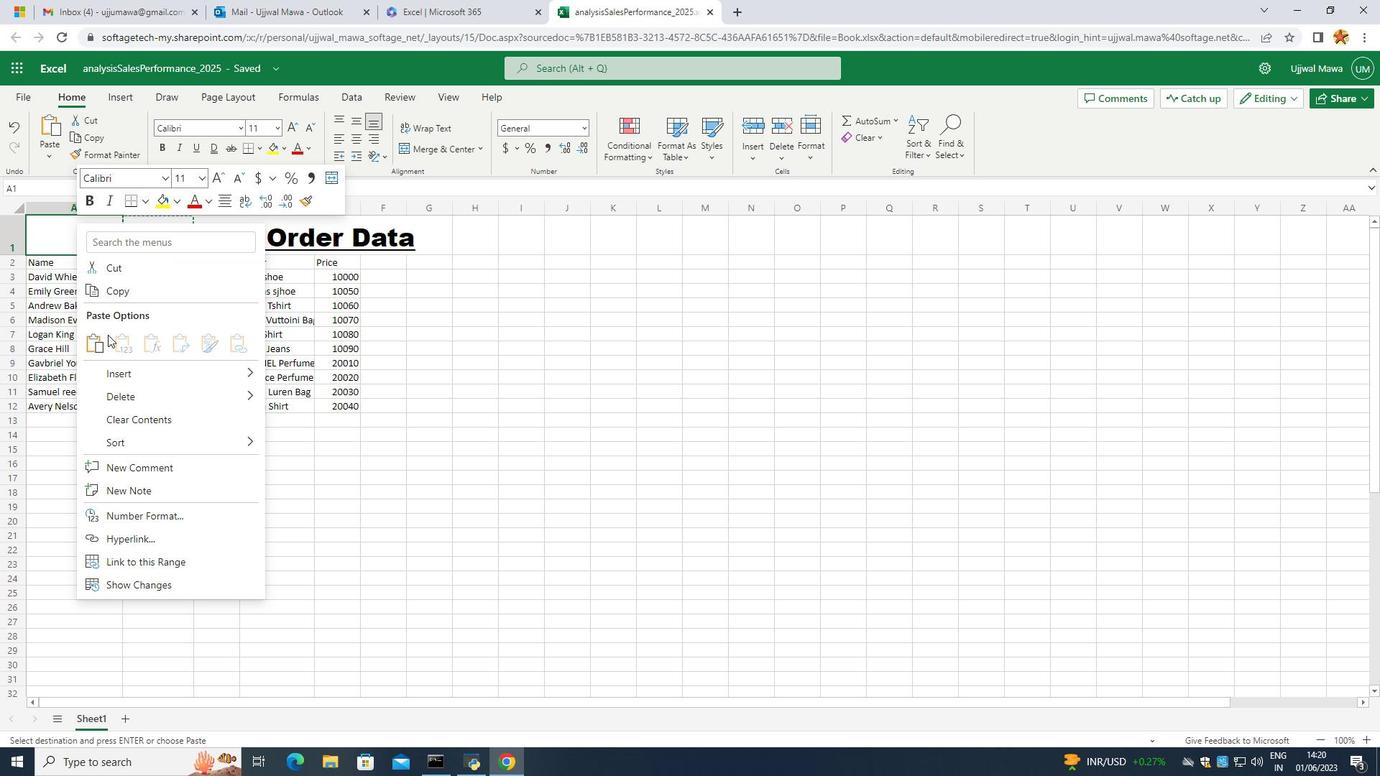 
Action: Mouse pressed left at (89, 337)
Screenshot: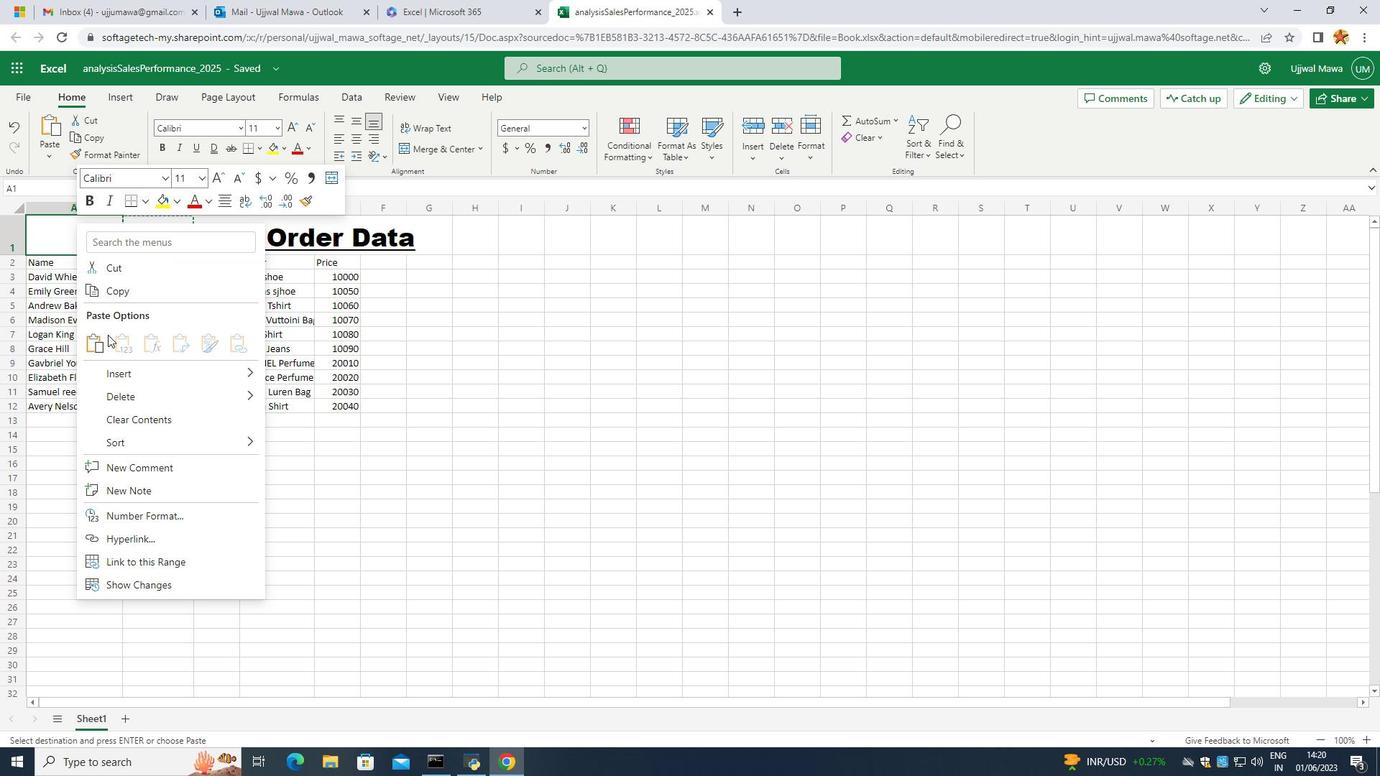 
Action: Mouse moved to (391, 308)
Screenshot: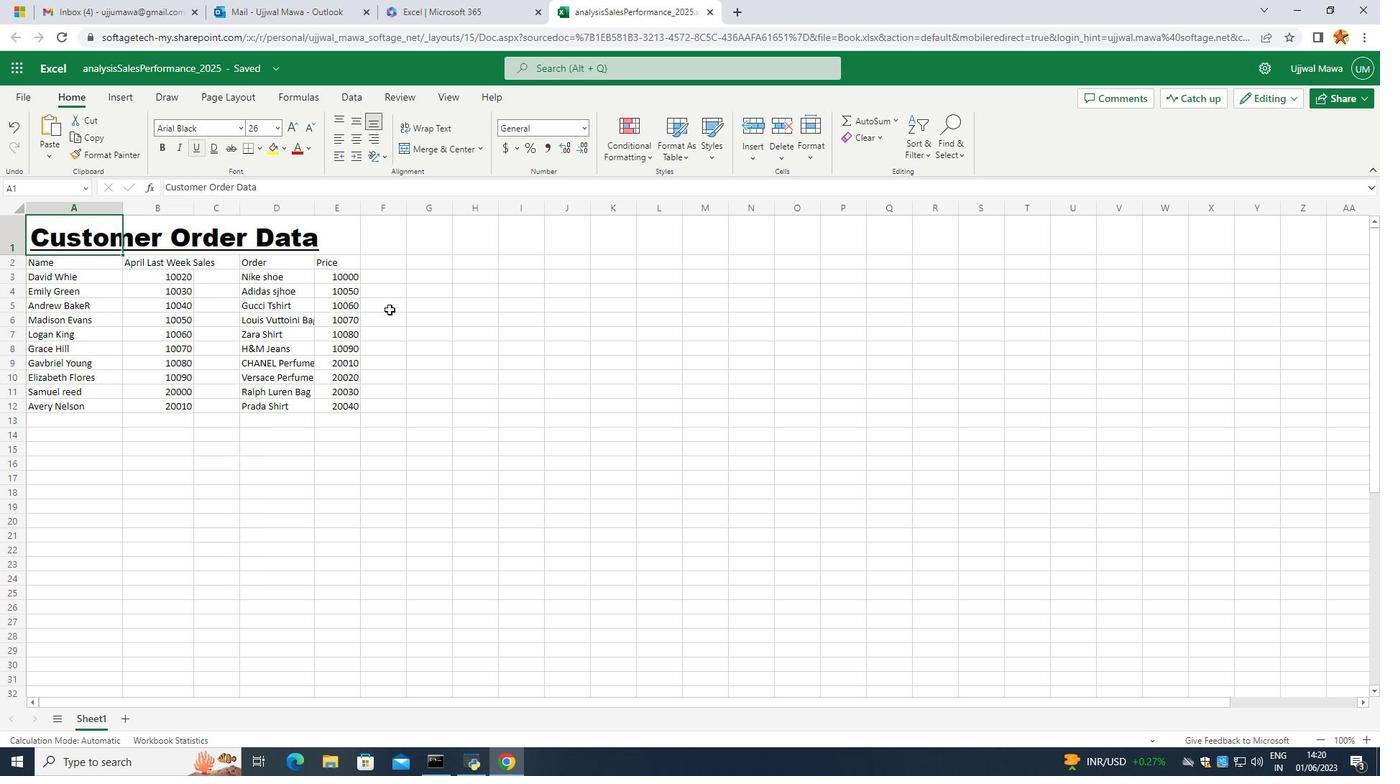
Action: Mouse pressed left at (391, 308)
Screenshot: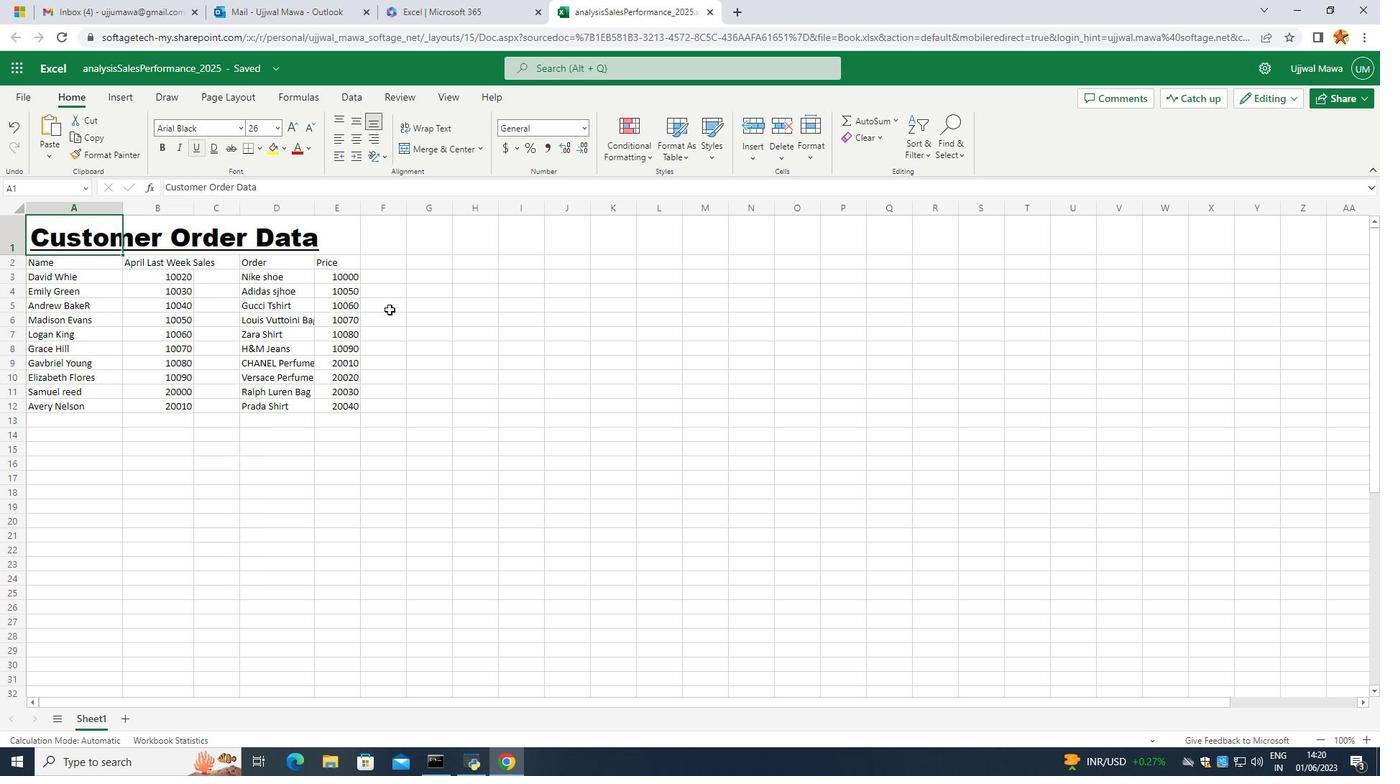 
Action: Mouse moved to (65, 258)
Screenshot: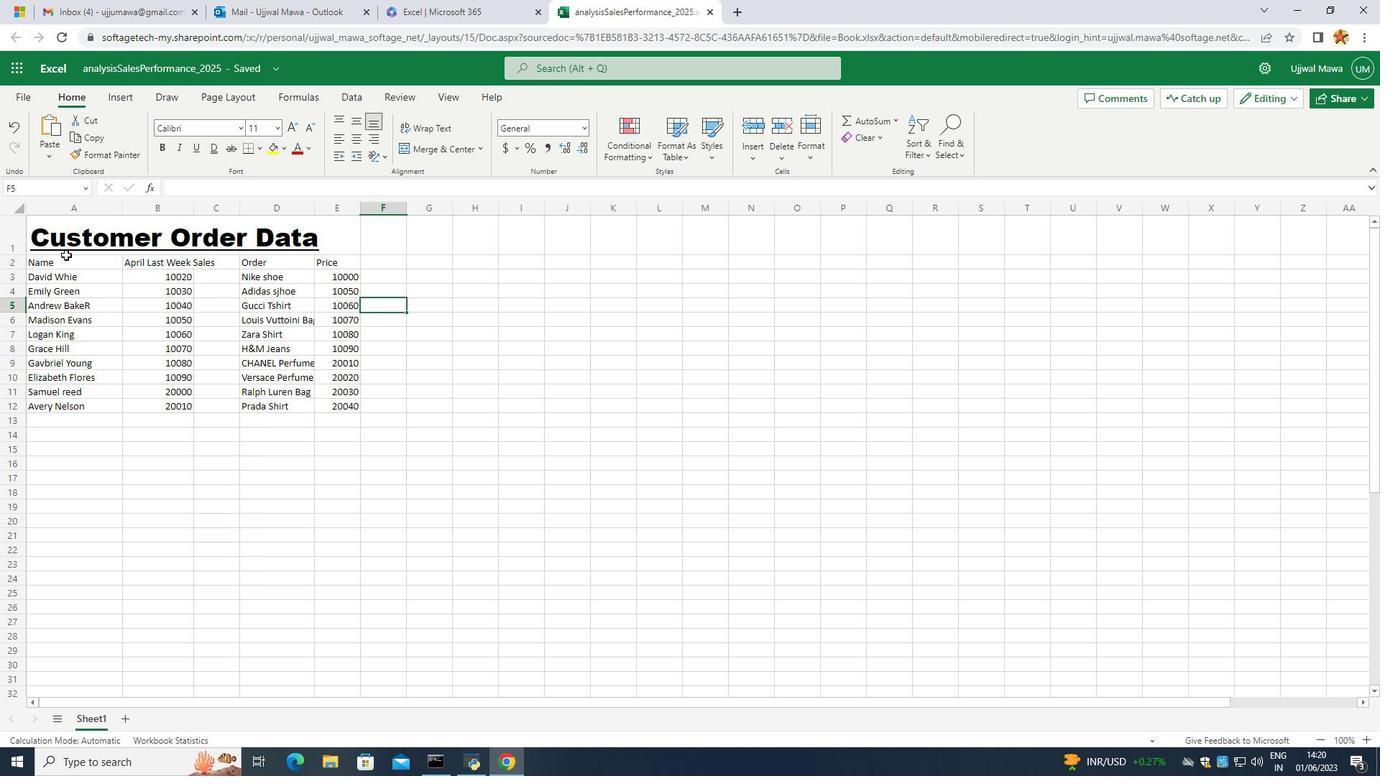 
Action: Mouse pressed left at (65, 258)
Screenshot: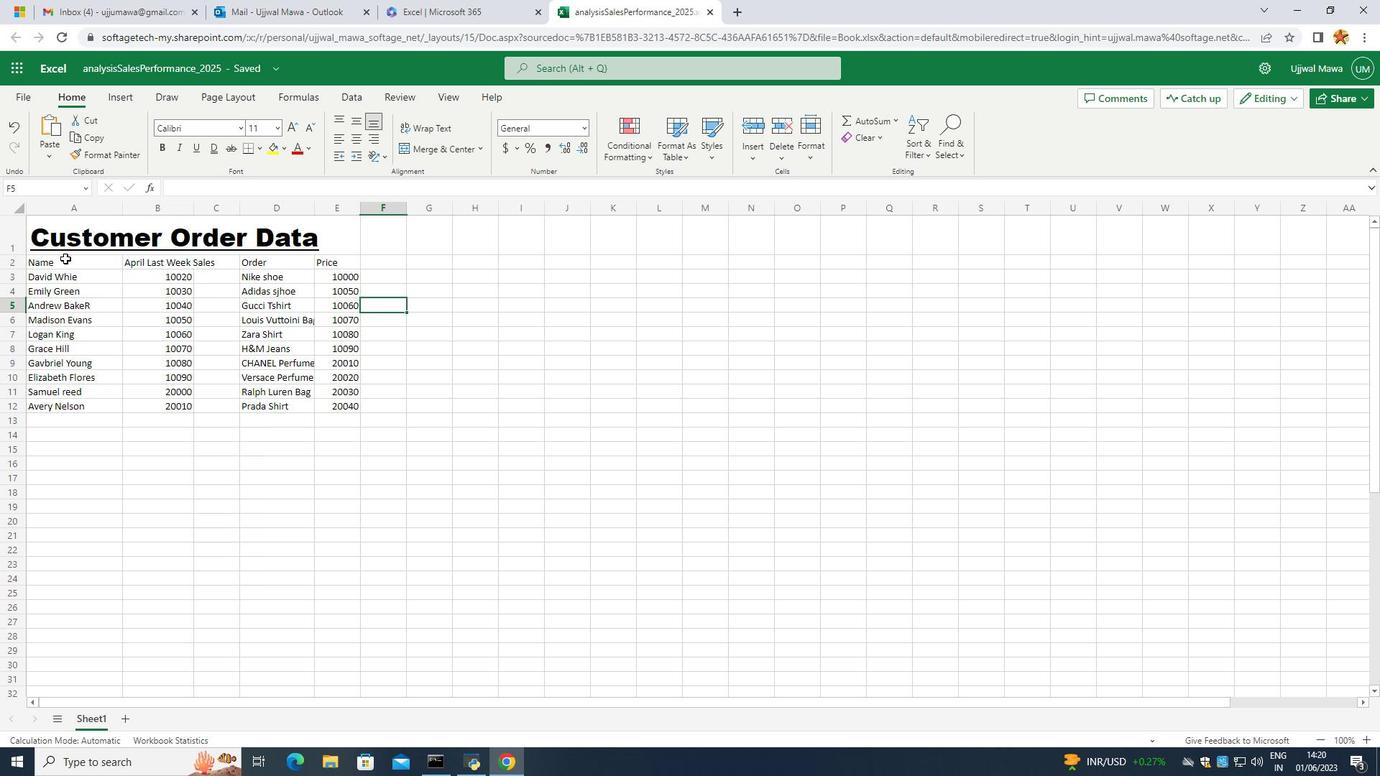 
Action: Mouse moved to (277, 125)
Screenshot: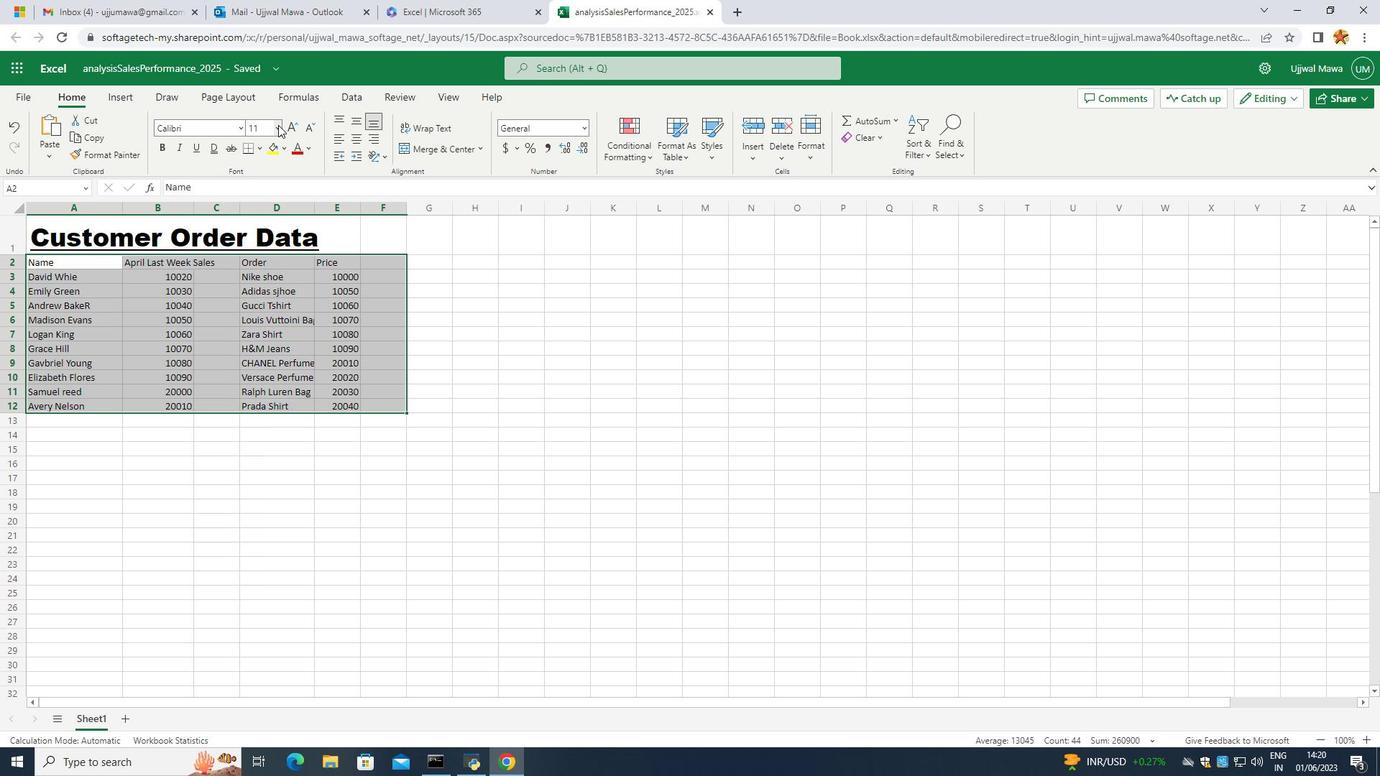 
Action: Mouse pressed left at (277, 125)
Screenshot: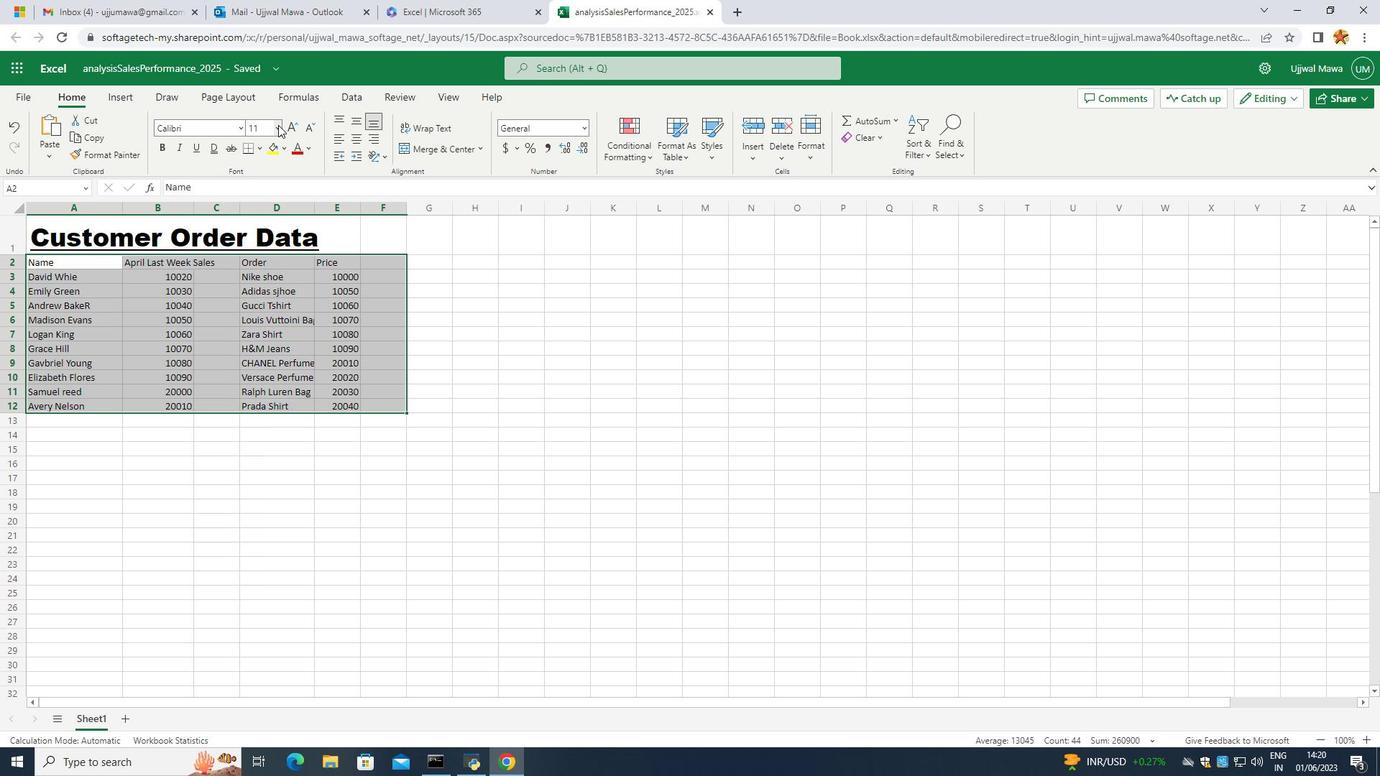 
Action: Mouse moved to (266, 286)
Screenshot: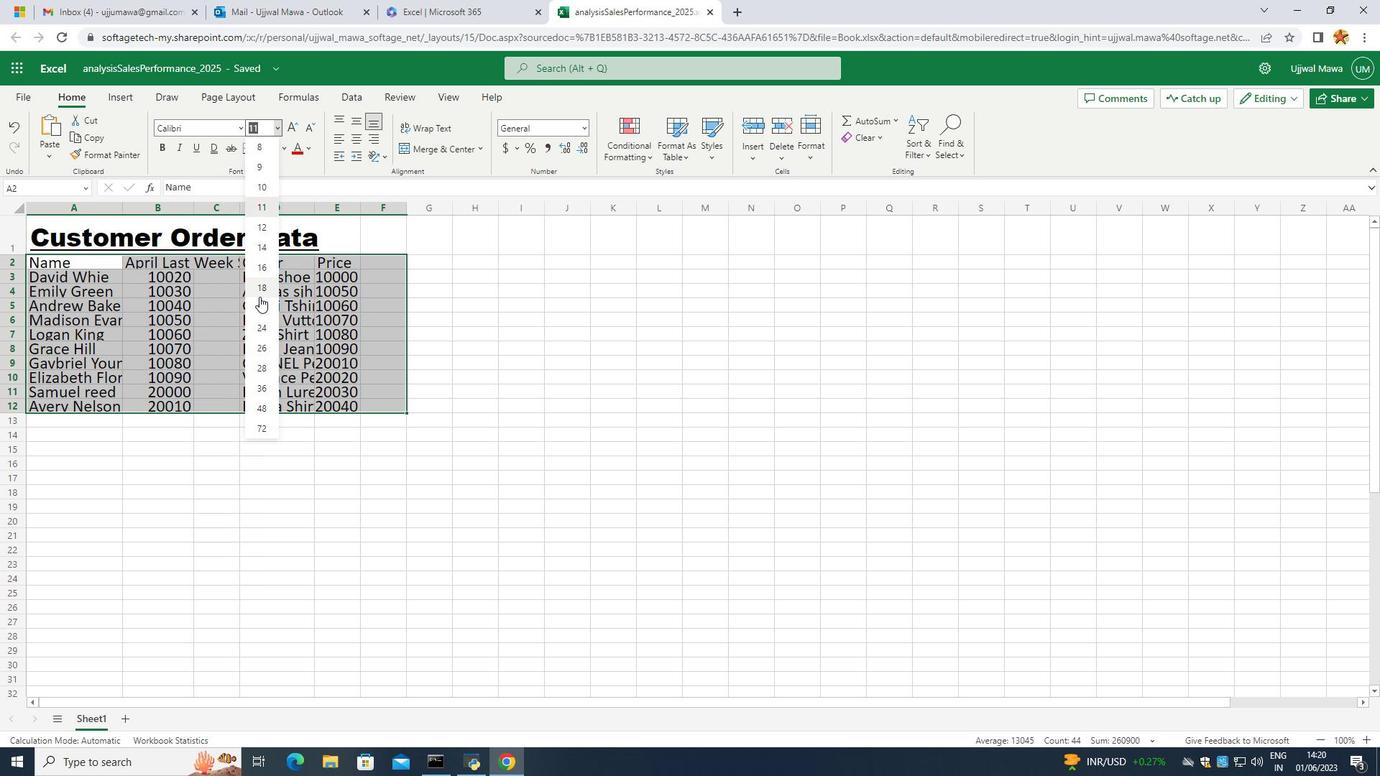 
Action: Mouse pressed left at (266, 286)
Screenshot: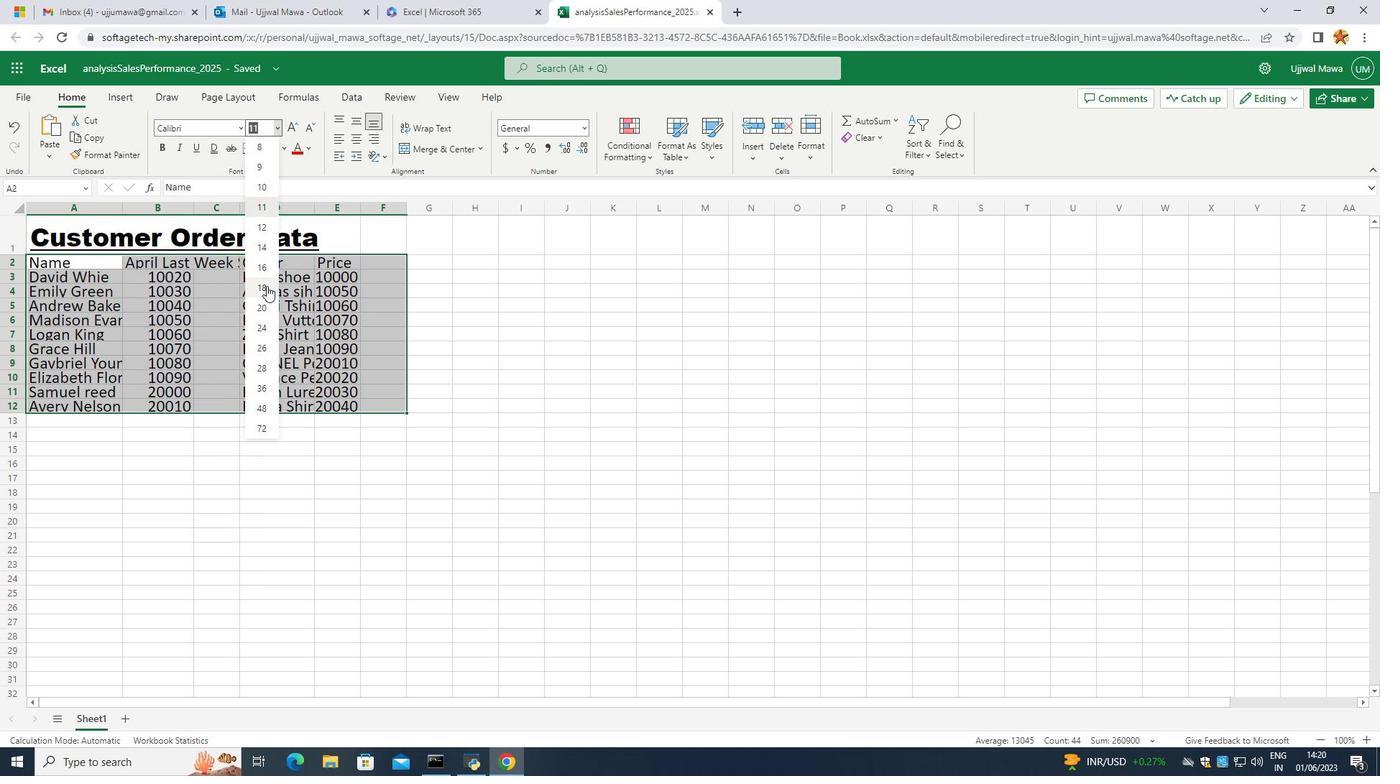
Action: Mouse moved to (355, 120)
Screenshot: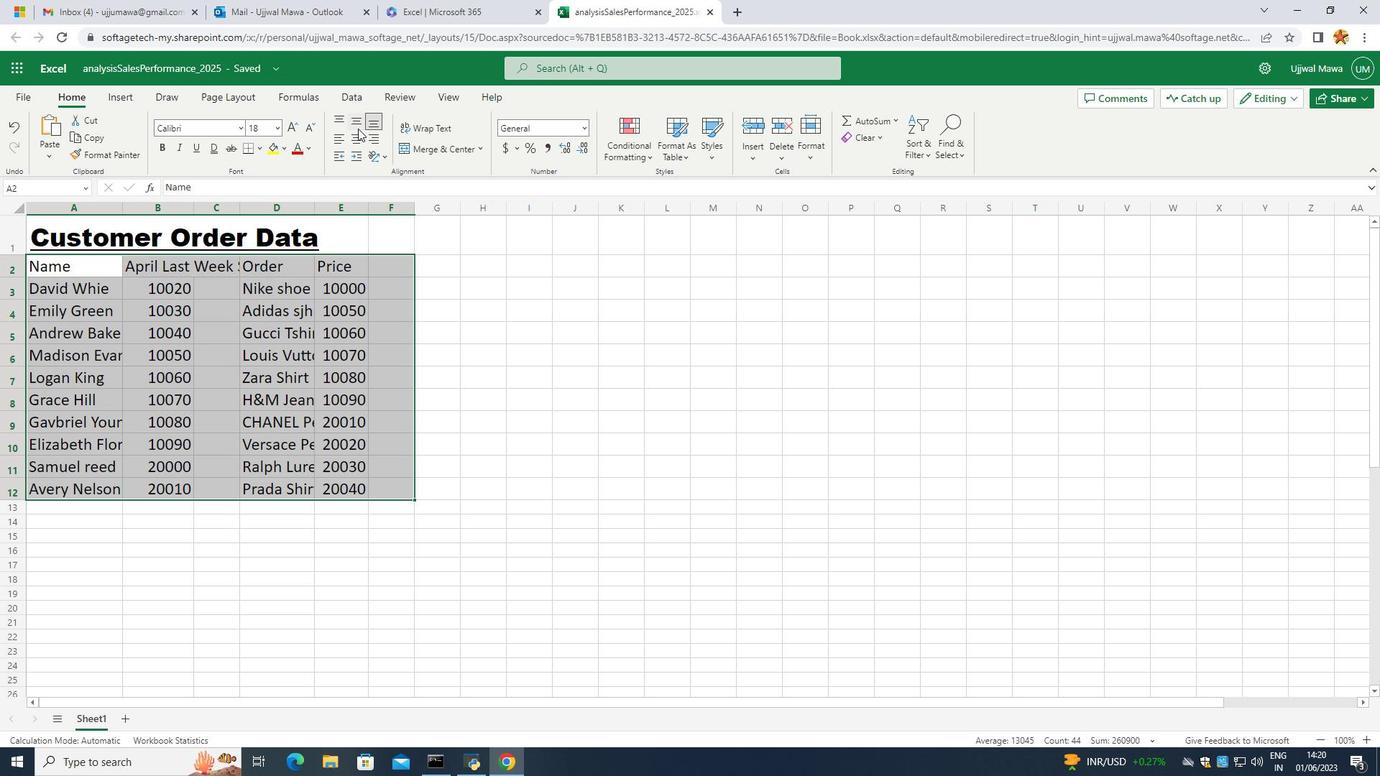 
Action: Mouse pressed left at (355, 120)
Screenshot: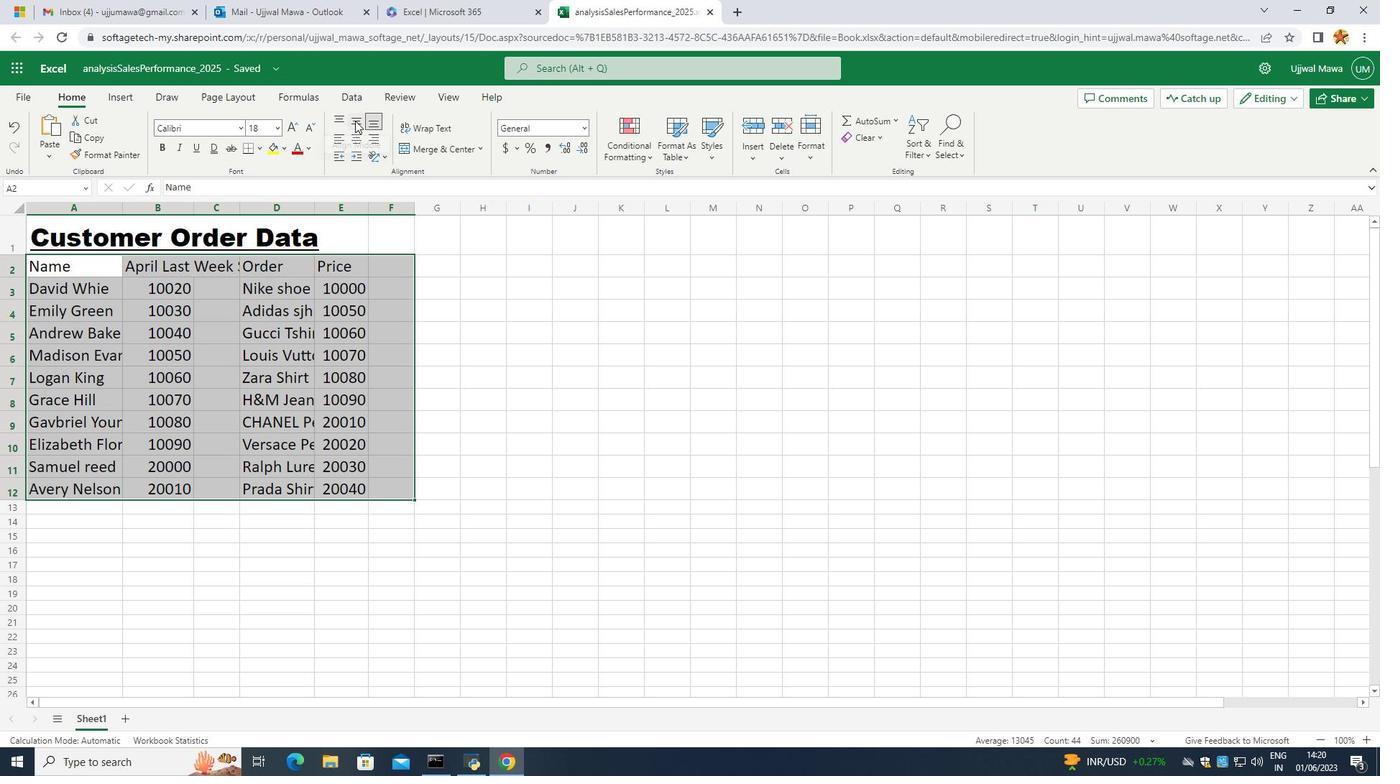 
Action: Mouse moved to (342, 142)
Screenshot: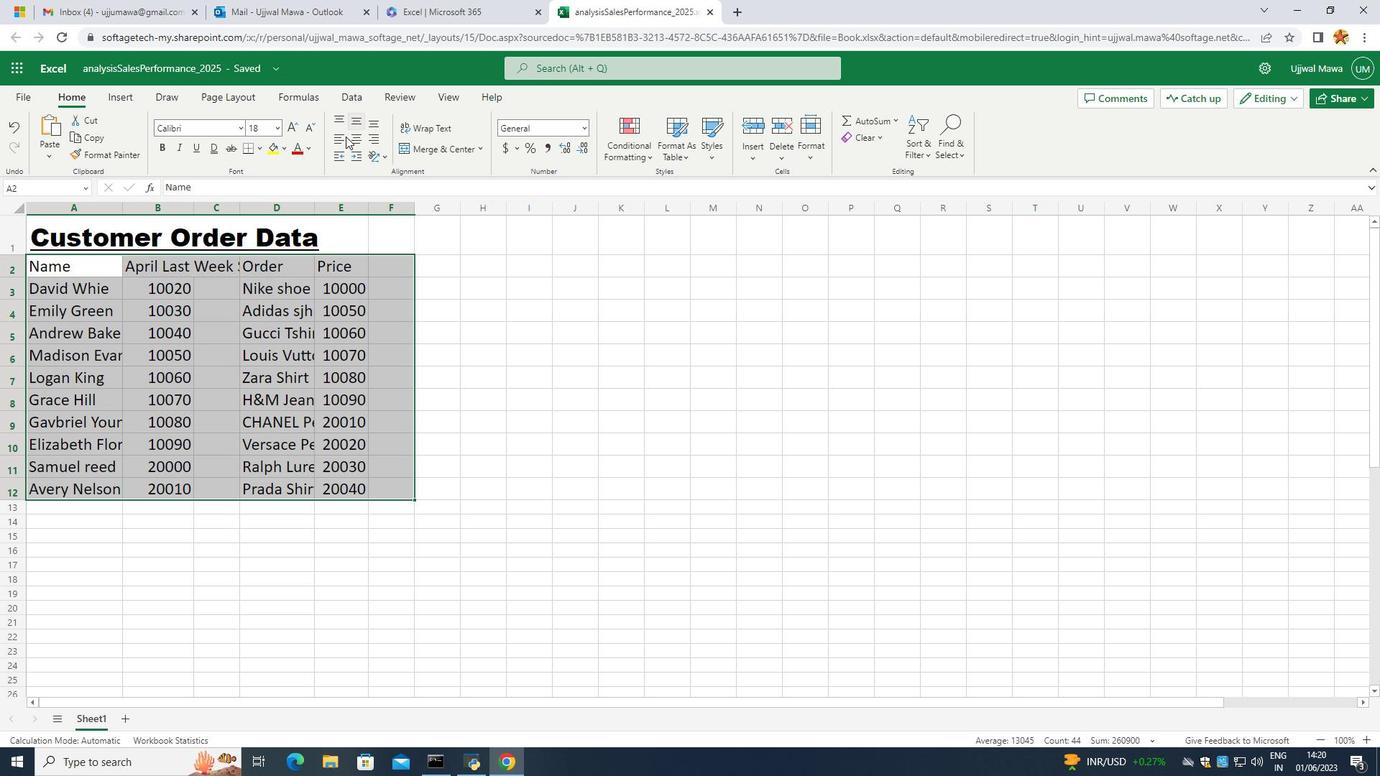 
Action: Mouse pressed left at (342, 142)
Screenshot: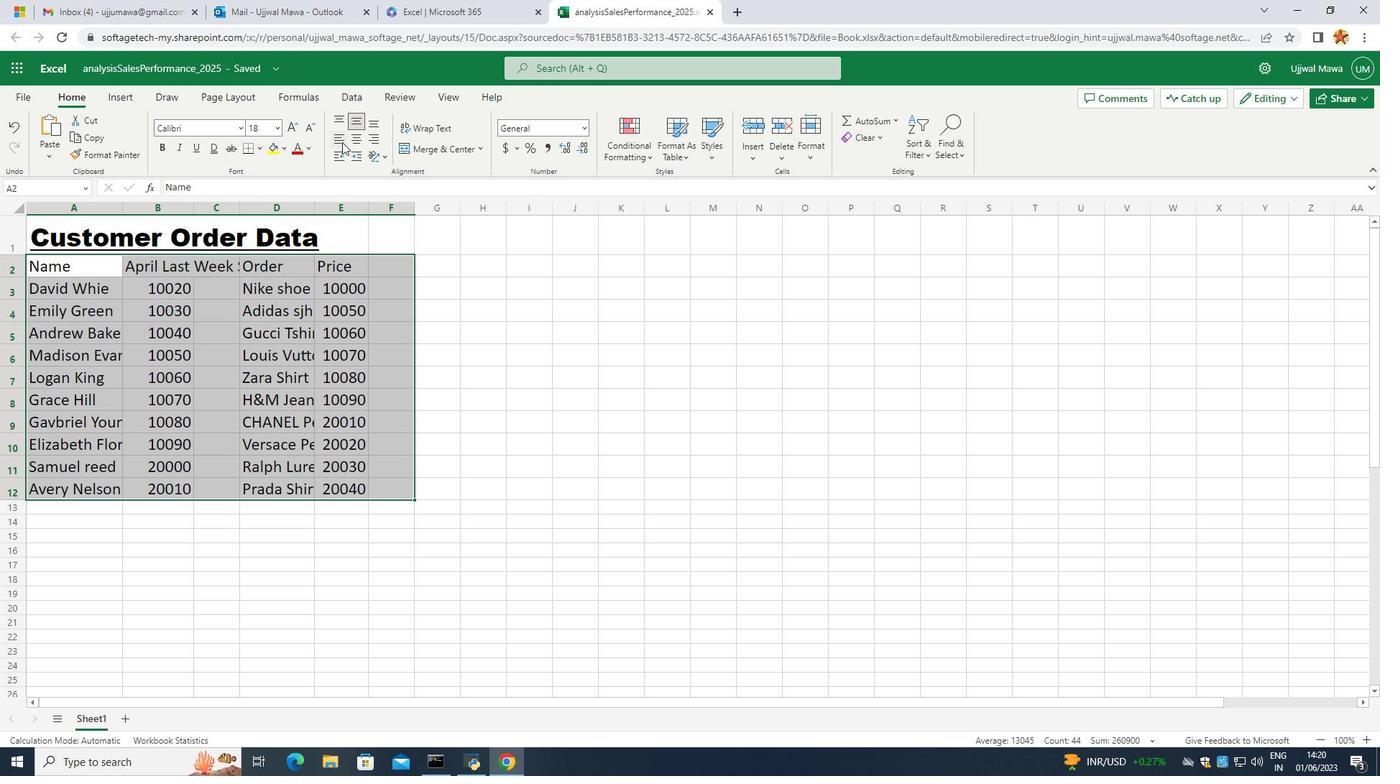 
Action: Mouse moved to (317, 315)
Screenshot: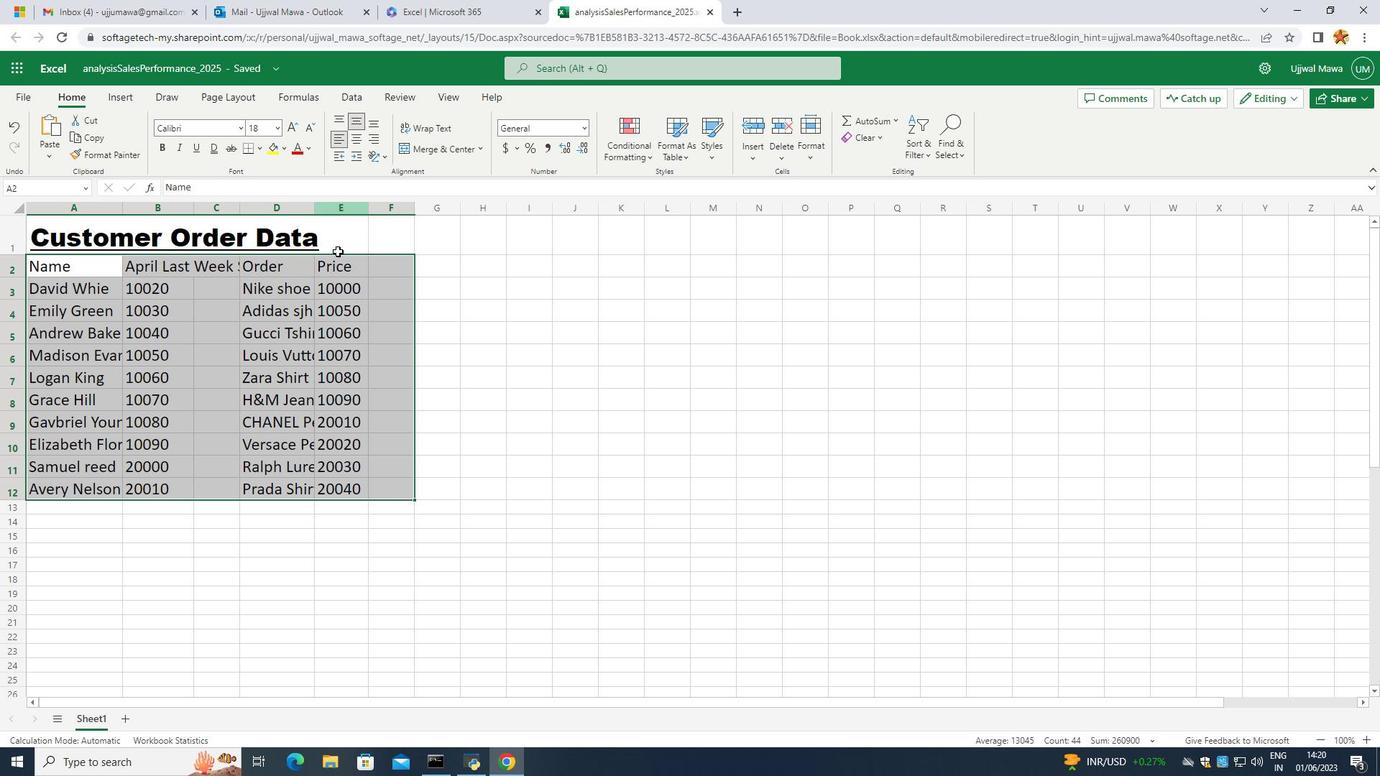 
Action: Mouse pressed left at (317, 315)
Screenshot: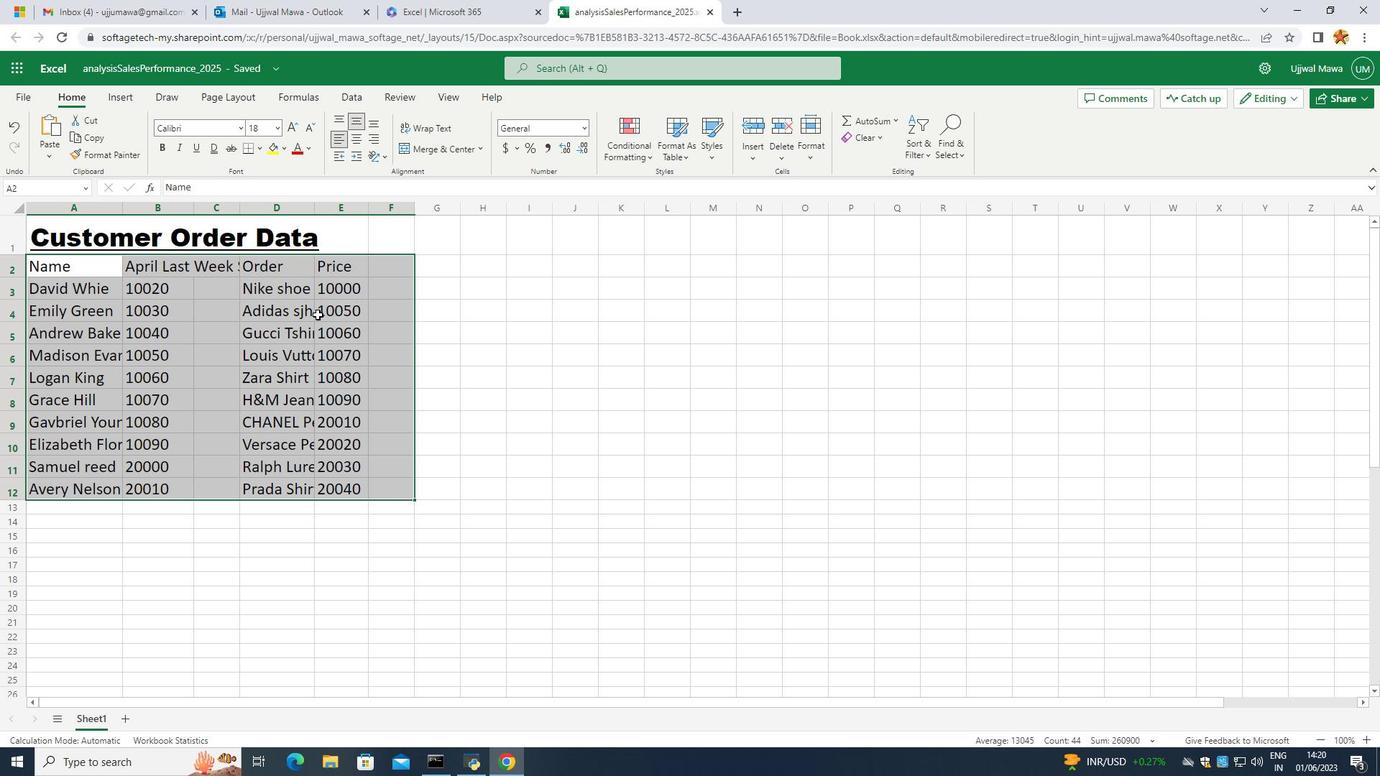 
Action: Mouse moved to (290, 263)
Screenshot: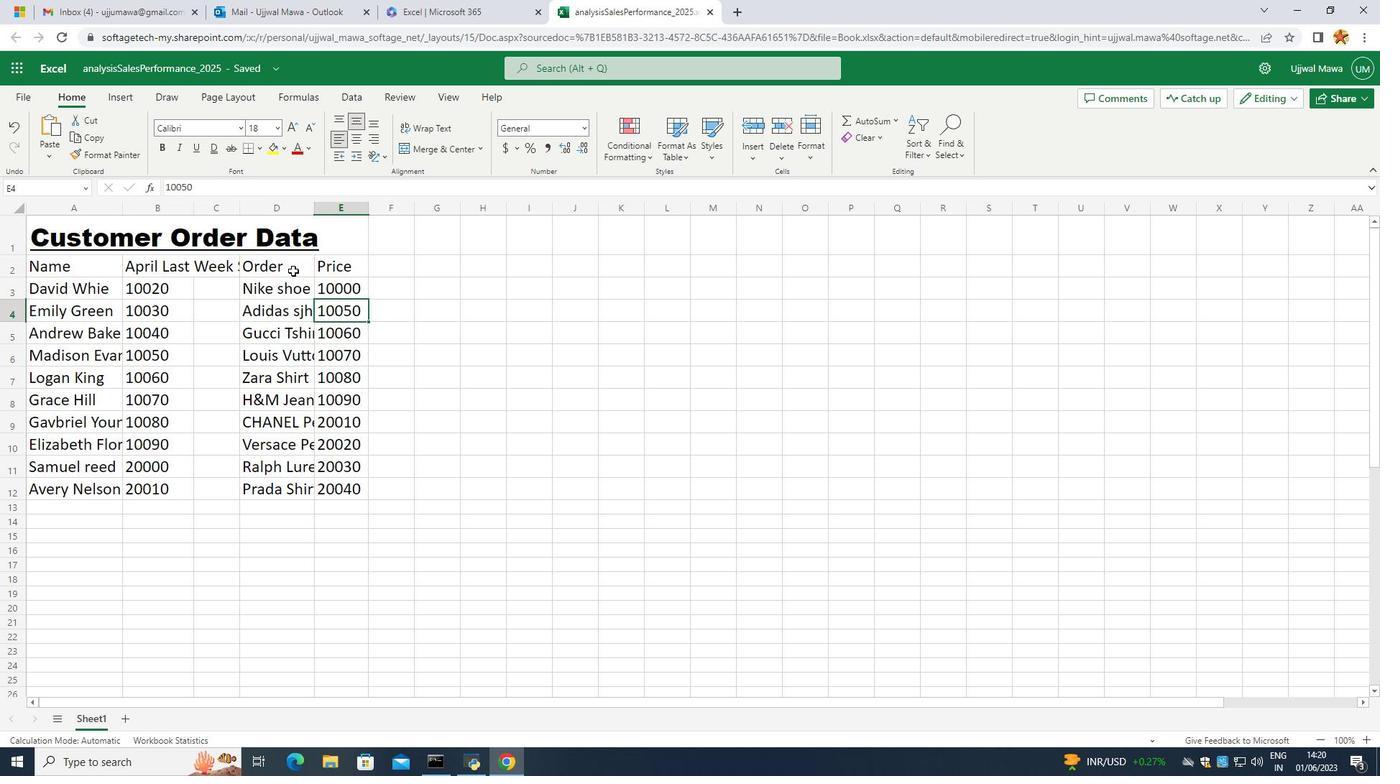 
Action: Mouse pressed left at (290, 263)
Screenshot: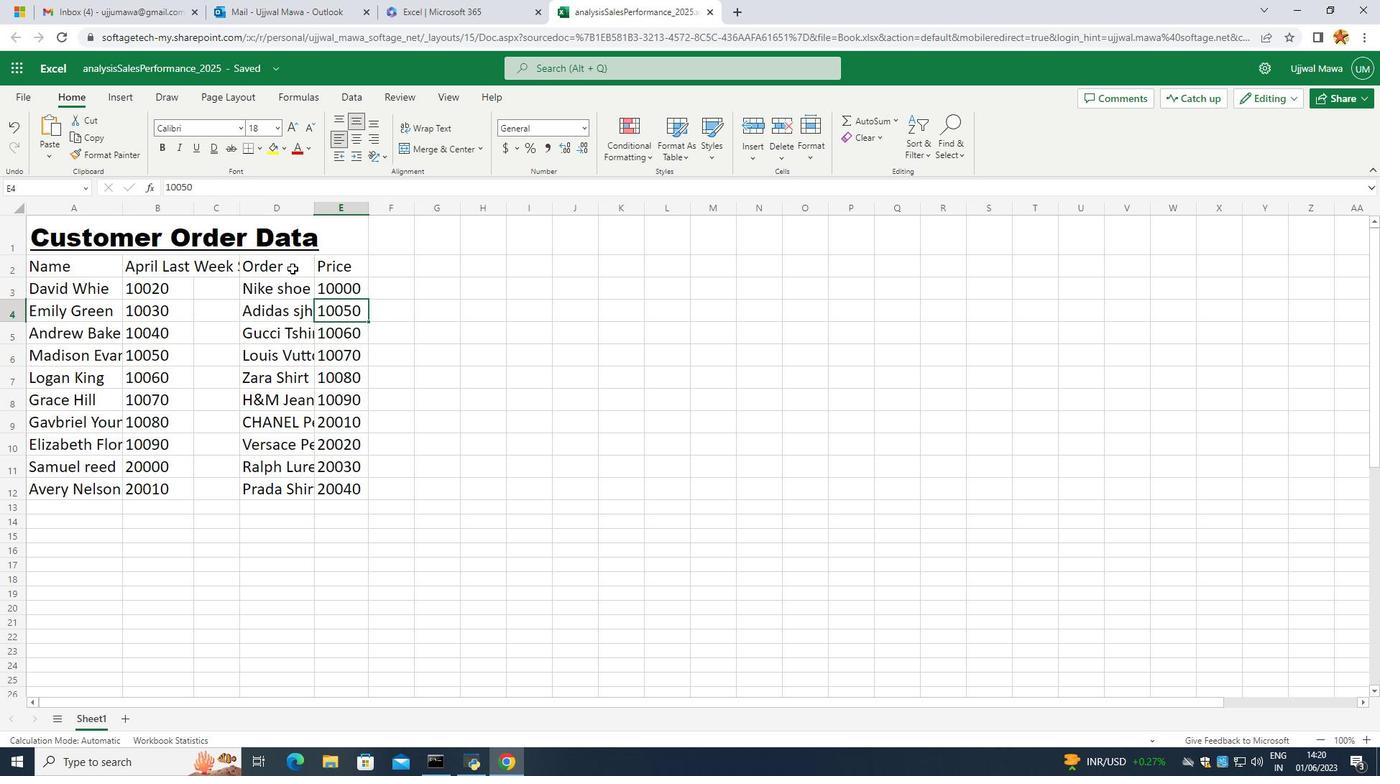 
Action: Mouse moved to (314, 237)
Screenshot: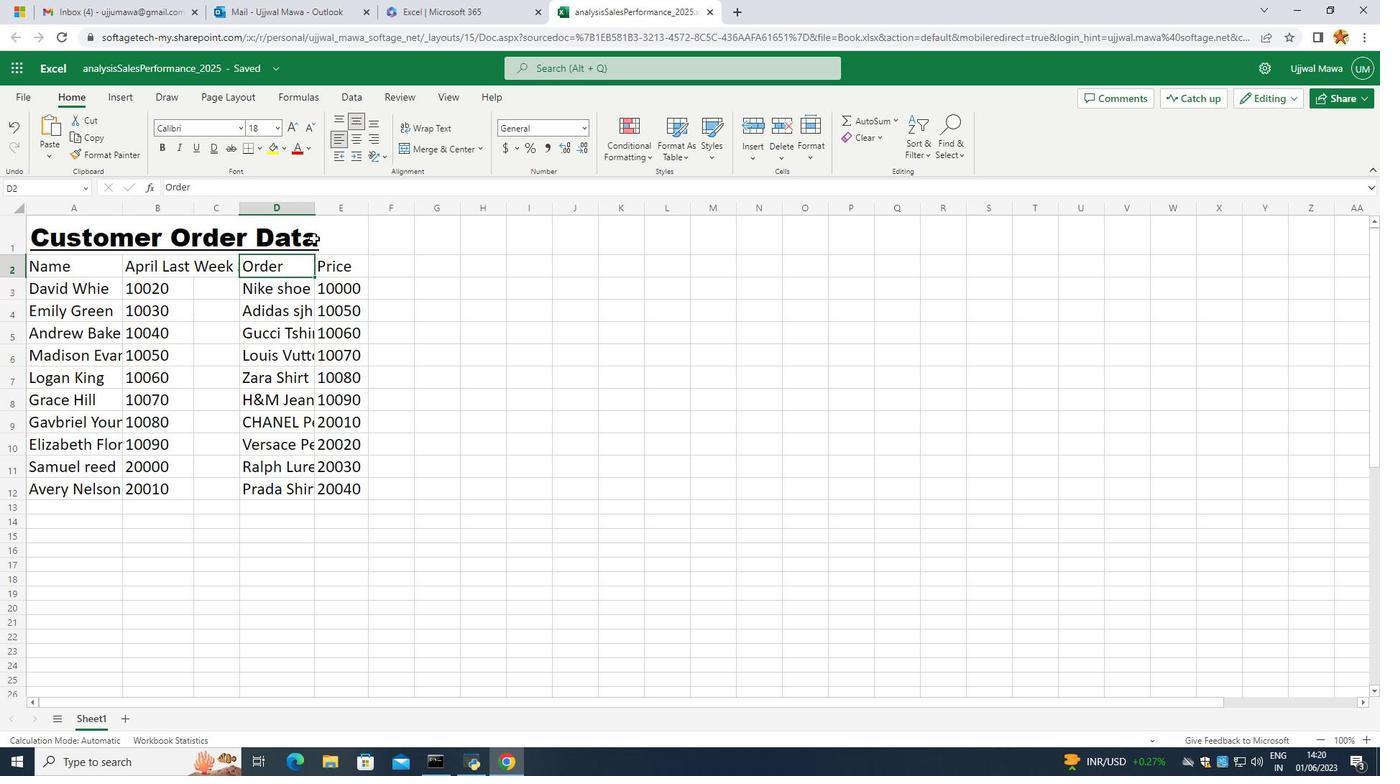 
Action: Mouse pressed left at (314, 237)
Screenshot: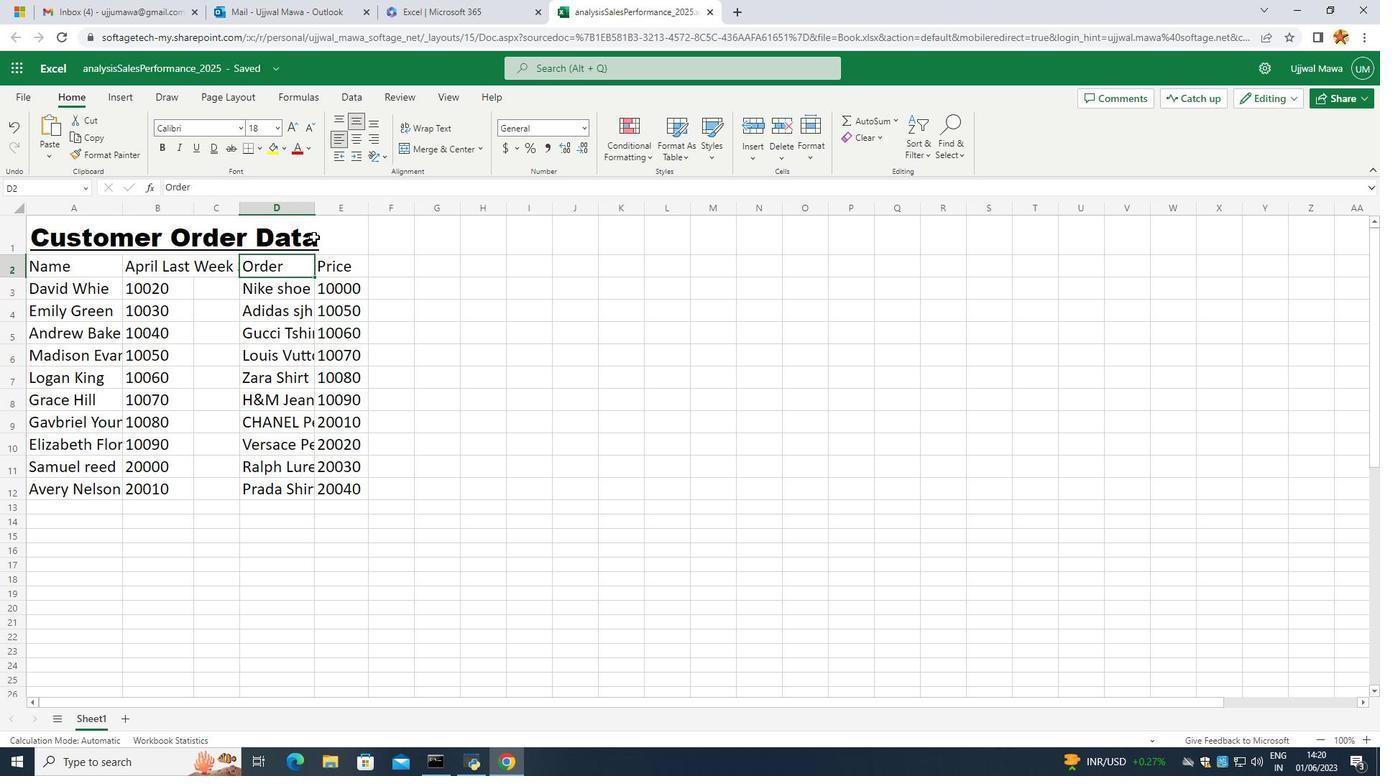 
Action: Mouse moved to (316, 212)
Screenshot: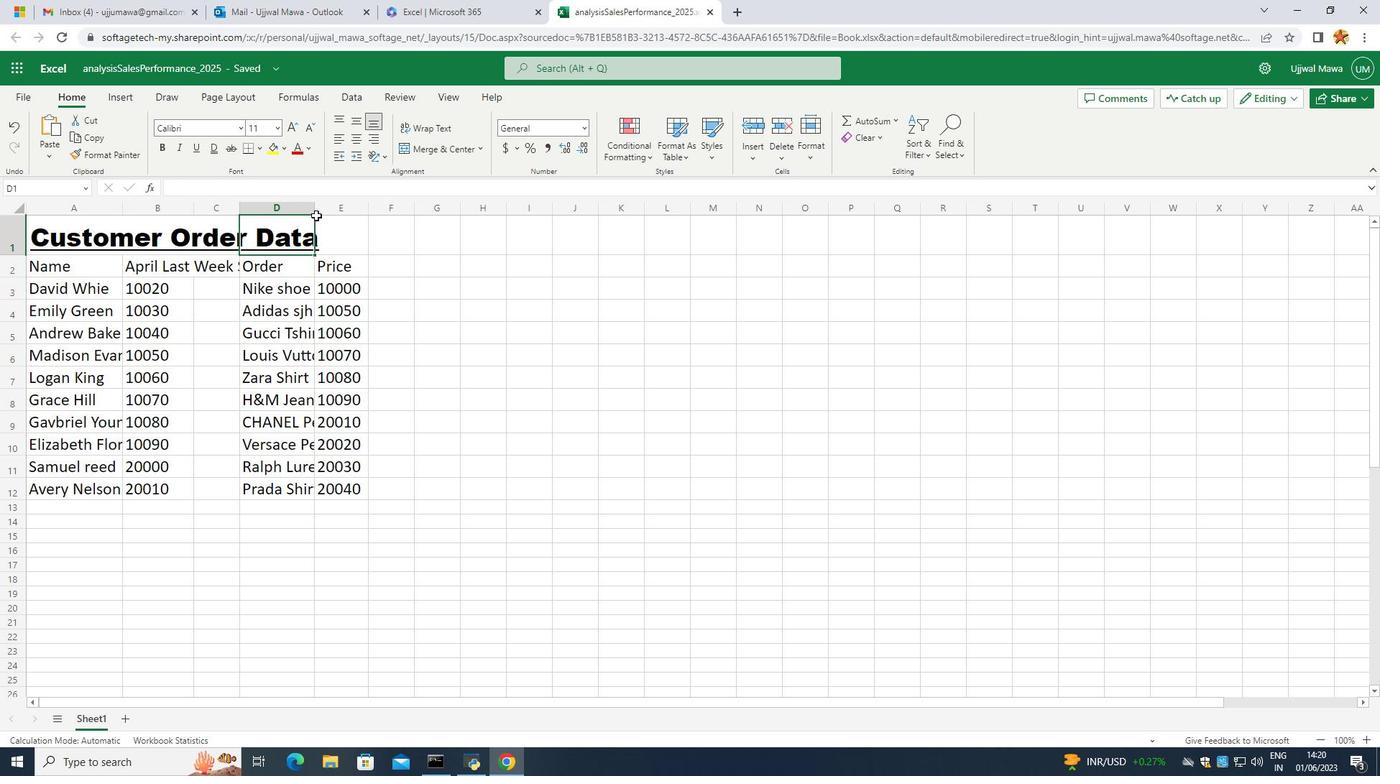 
Action: Mouse pressed left at (316, 212)
Screenshot: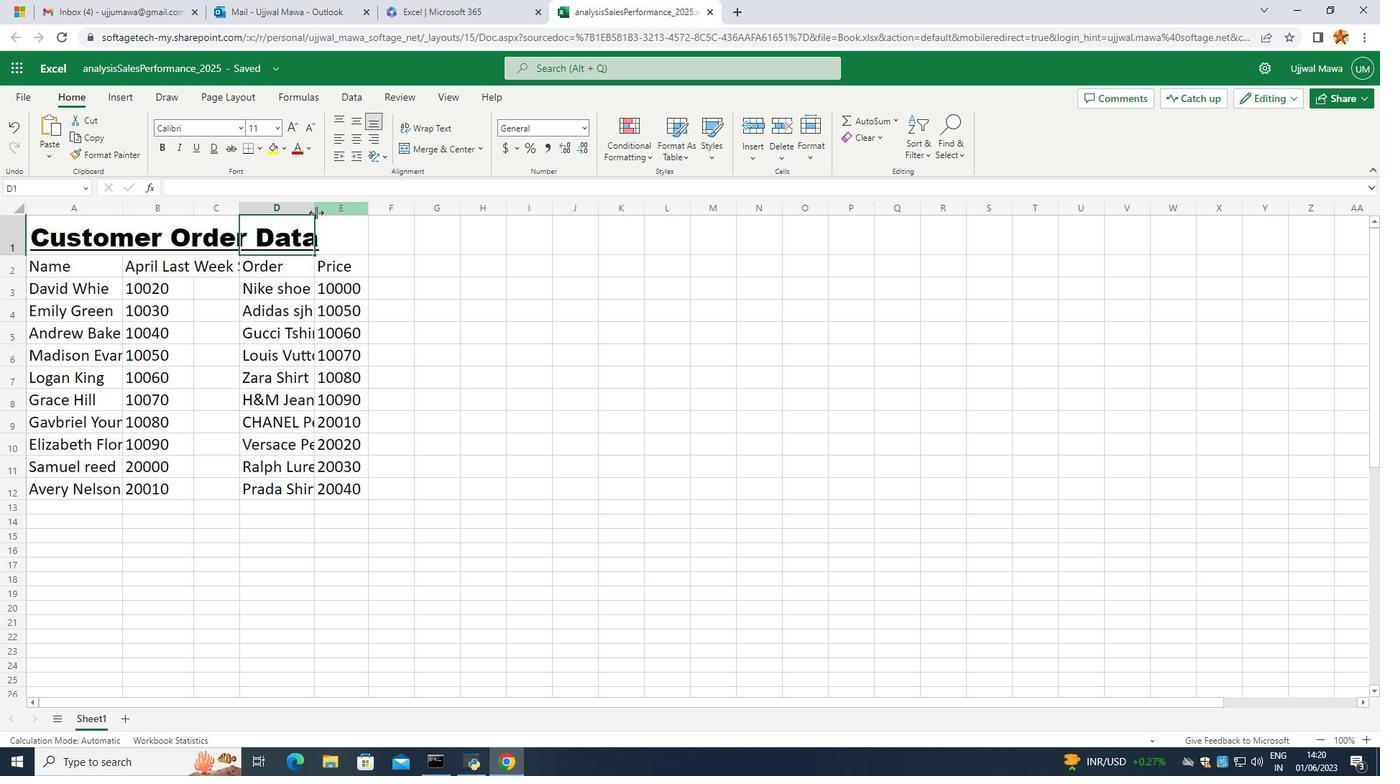 
Action: Mouse moved to (299, 312)
Screenshot: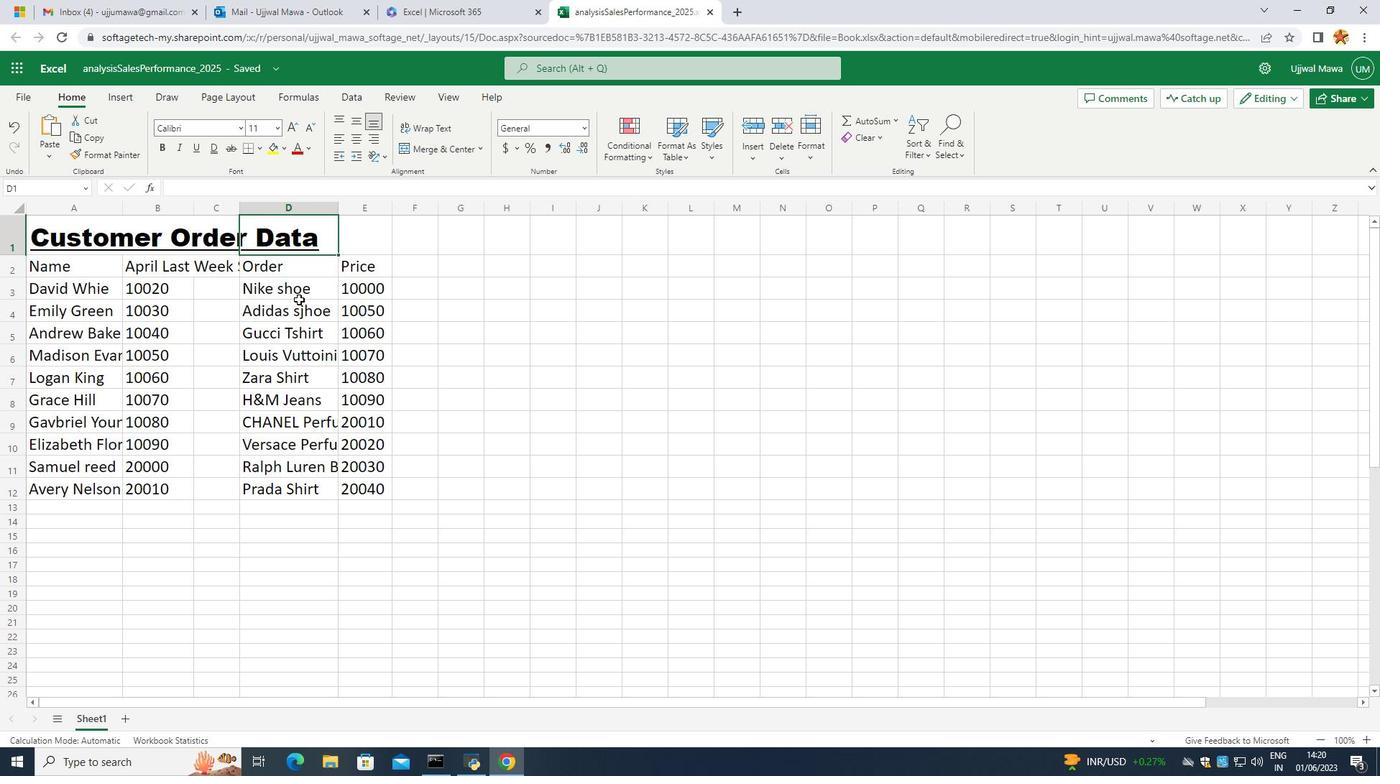 
Action: Mouse pressed left at (299, 312)
Screenshot: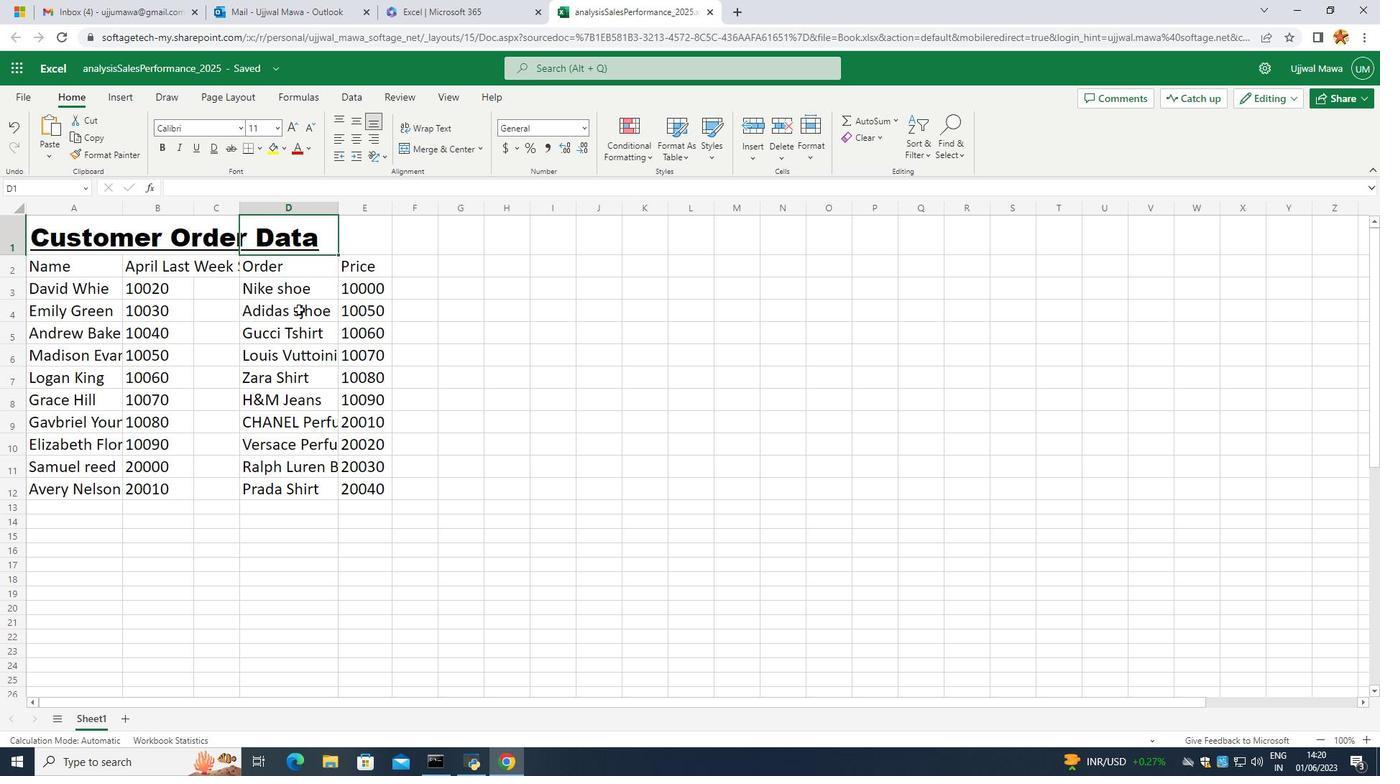 
Action: Mouse pressed left at (299, 312)
Screenshot: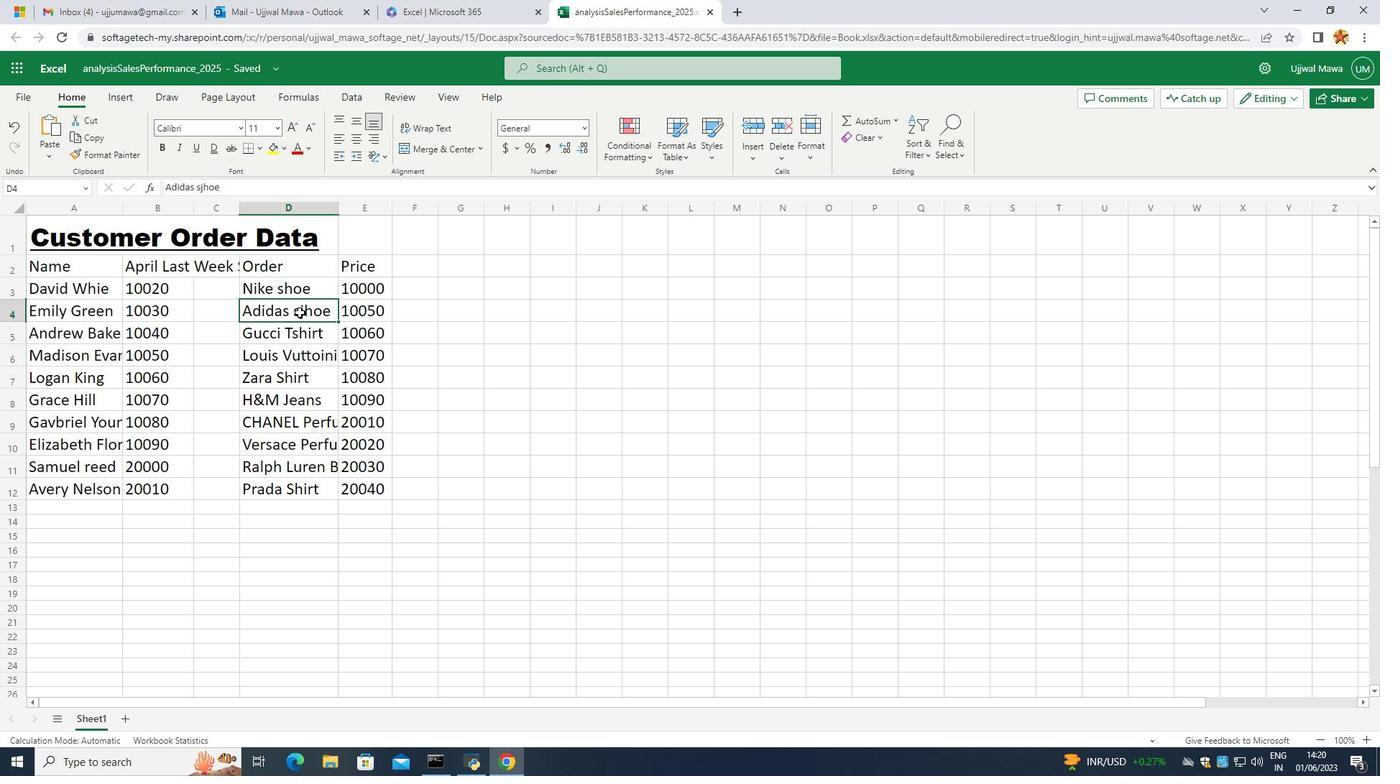 
Action: Mouse moved to (301, 312)
Screenshot: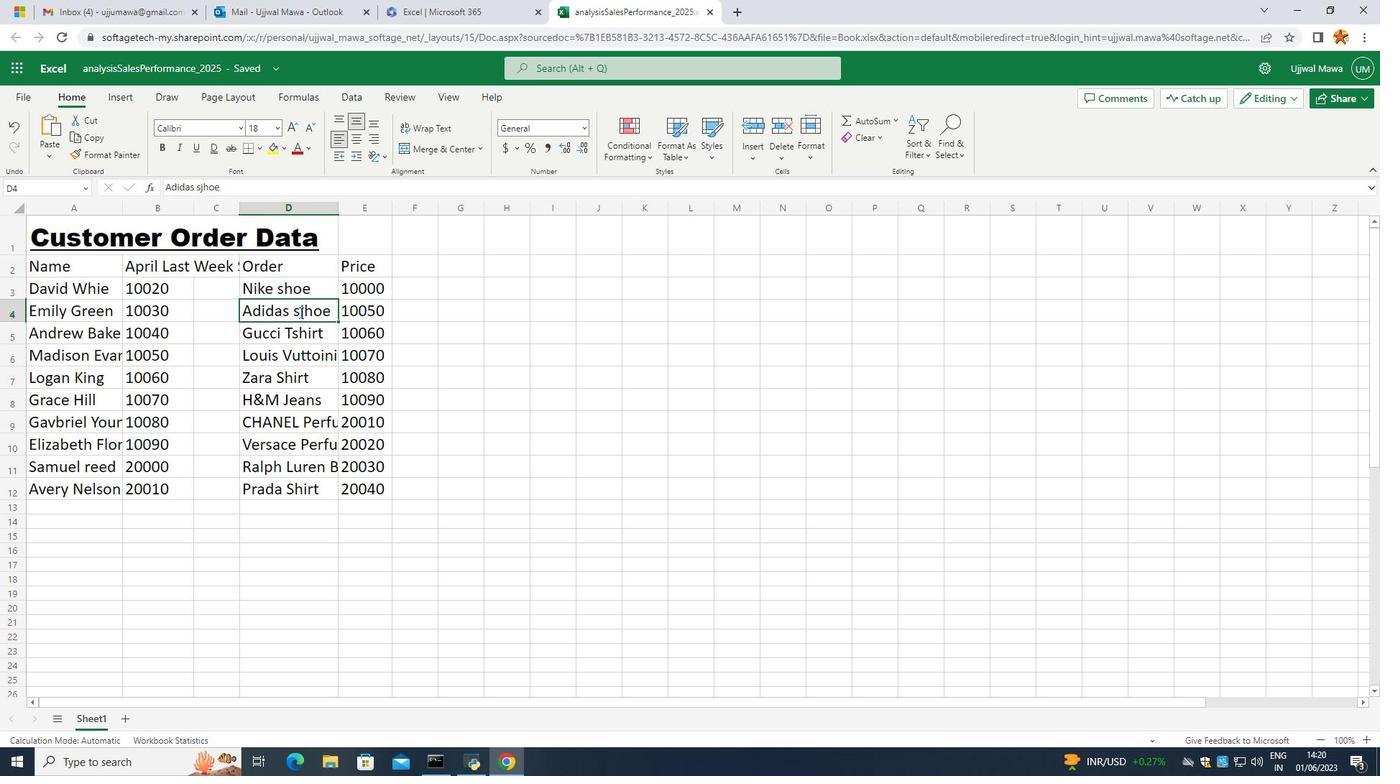 
Action: Mouse pressed left at (301, 312)
Screenshot: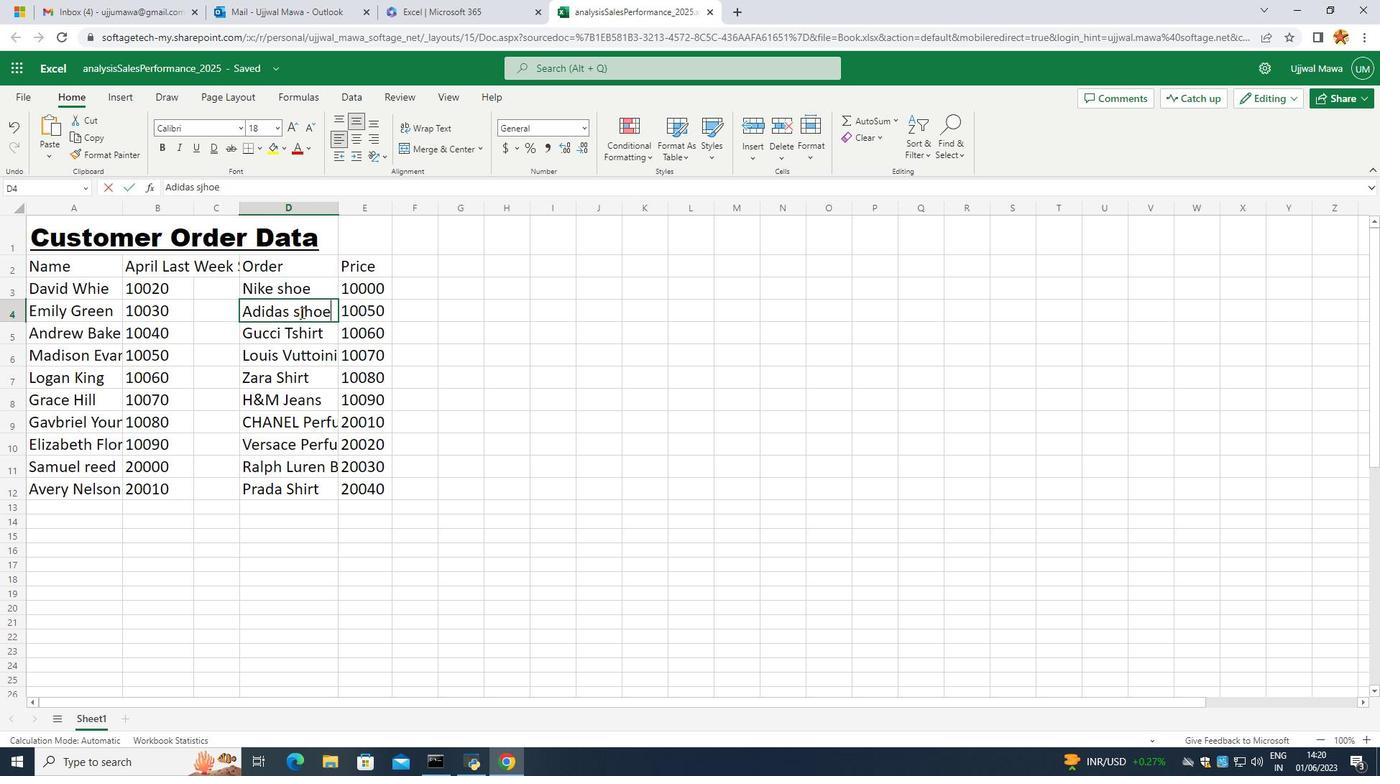 
Action: Mouse moved to (307, 309)
Screenshot: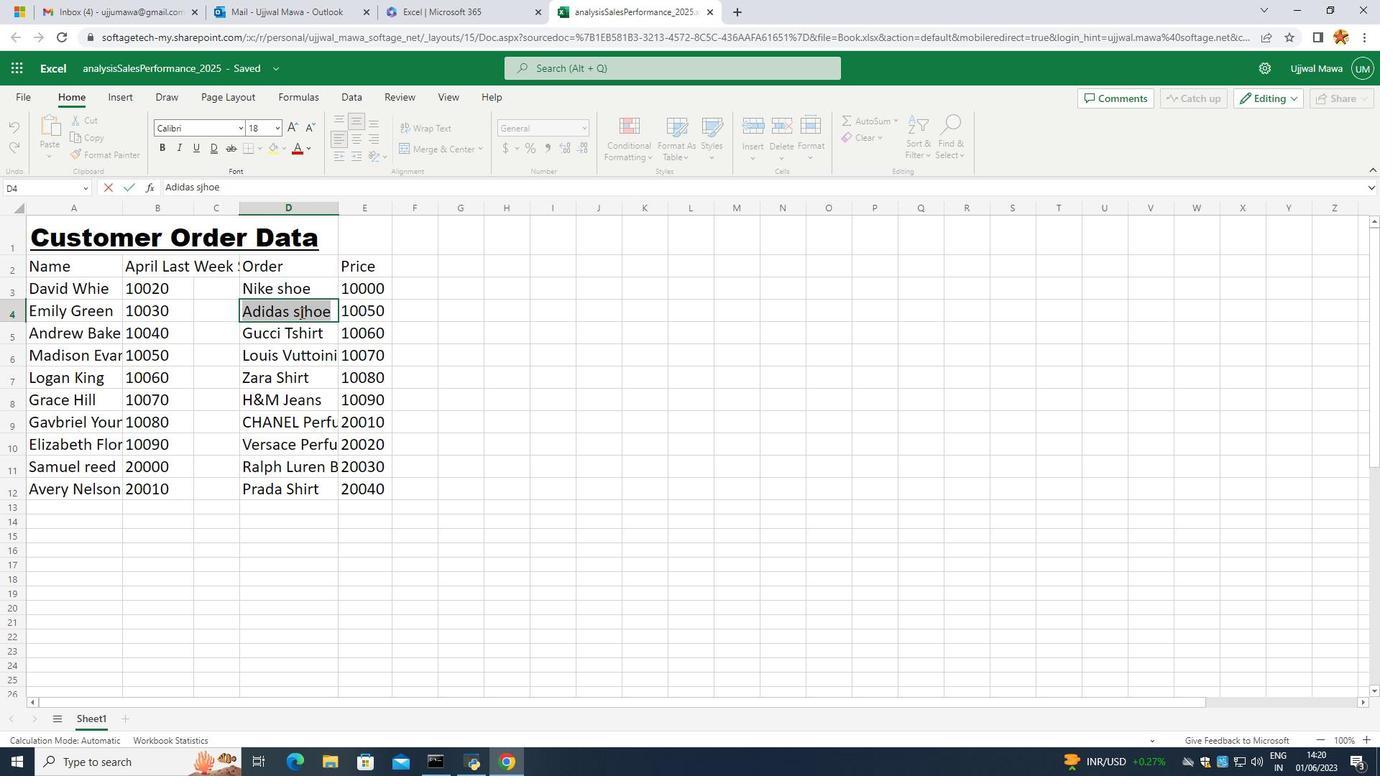 
Action: Mouse pressed left at (307, 309)
Screenshot: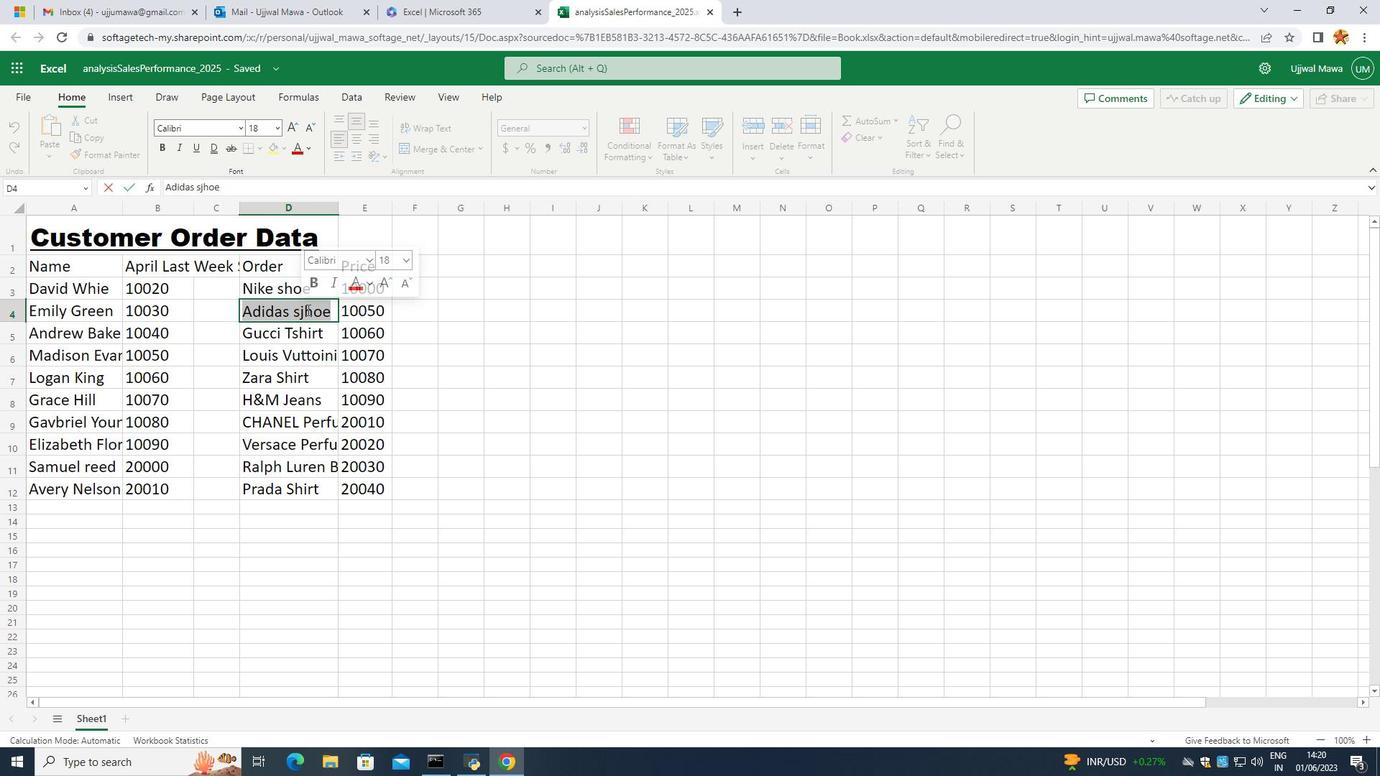 
Action: Mouse moved to (304, 309)
Screenshot: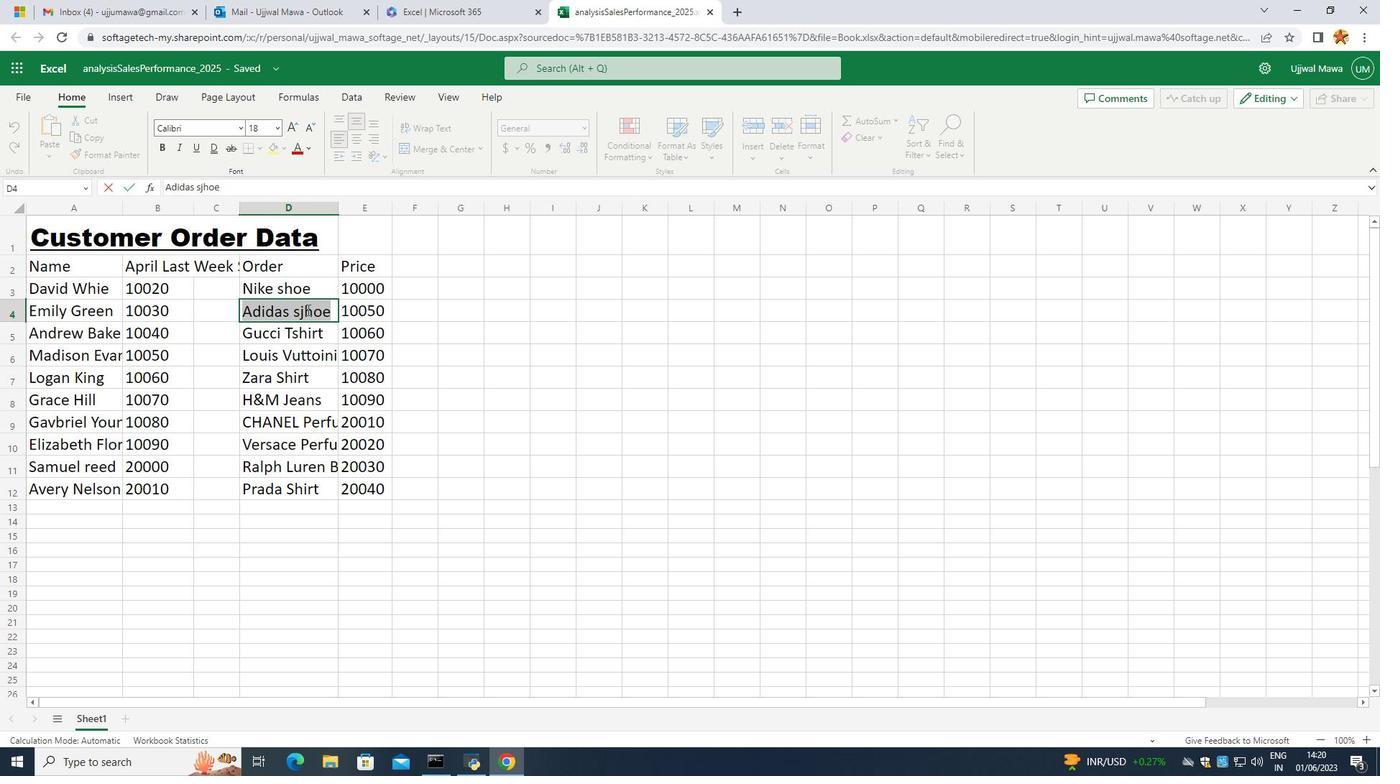 
Action: Mouse pressed left at (304, 309)
Screenshot: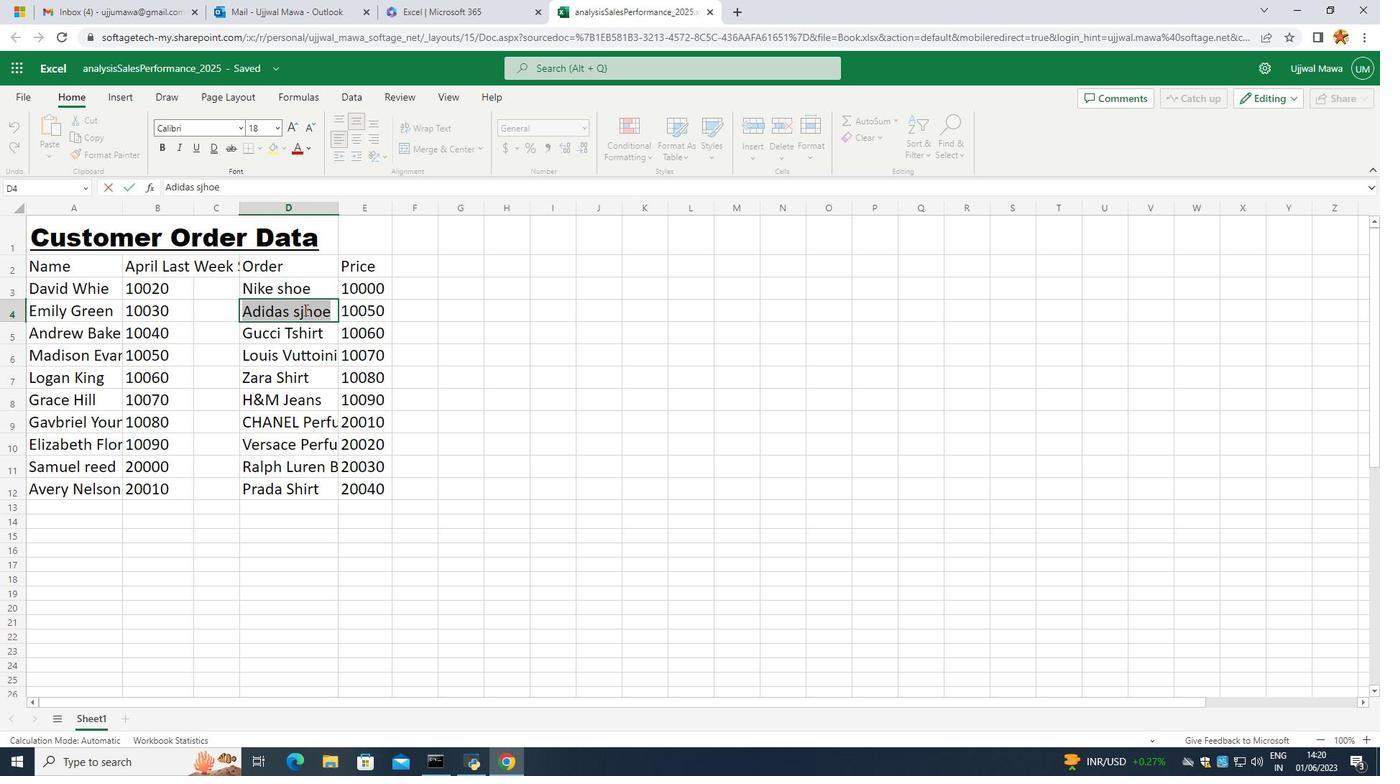 
Action: Mouse moved to (304, 309)
Screenshot: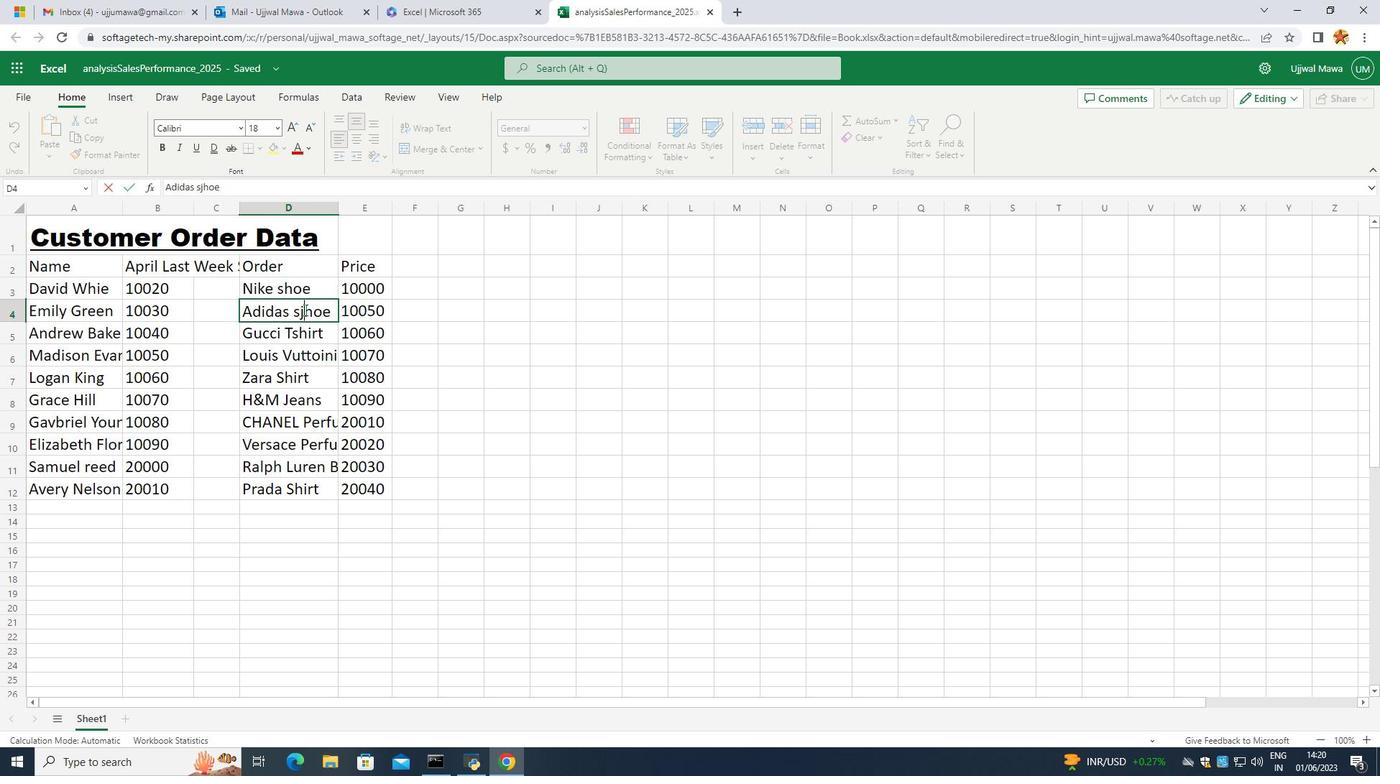 
Action: Key pressed <Key.backspace>
Screenshot: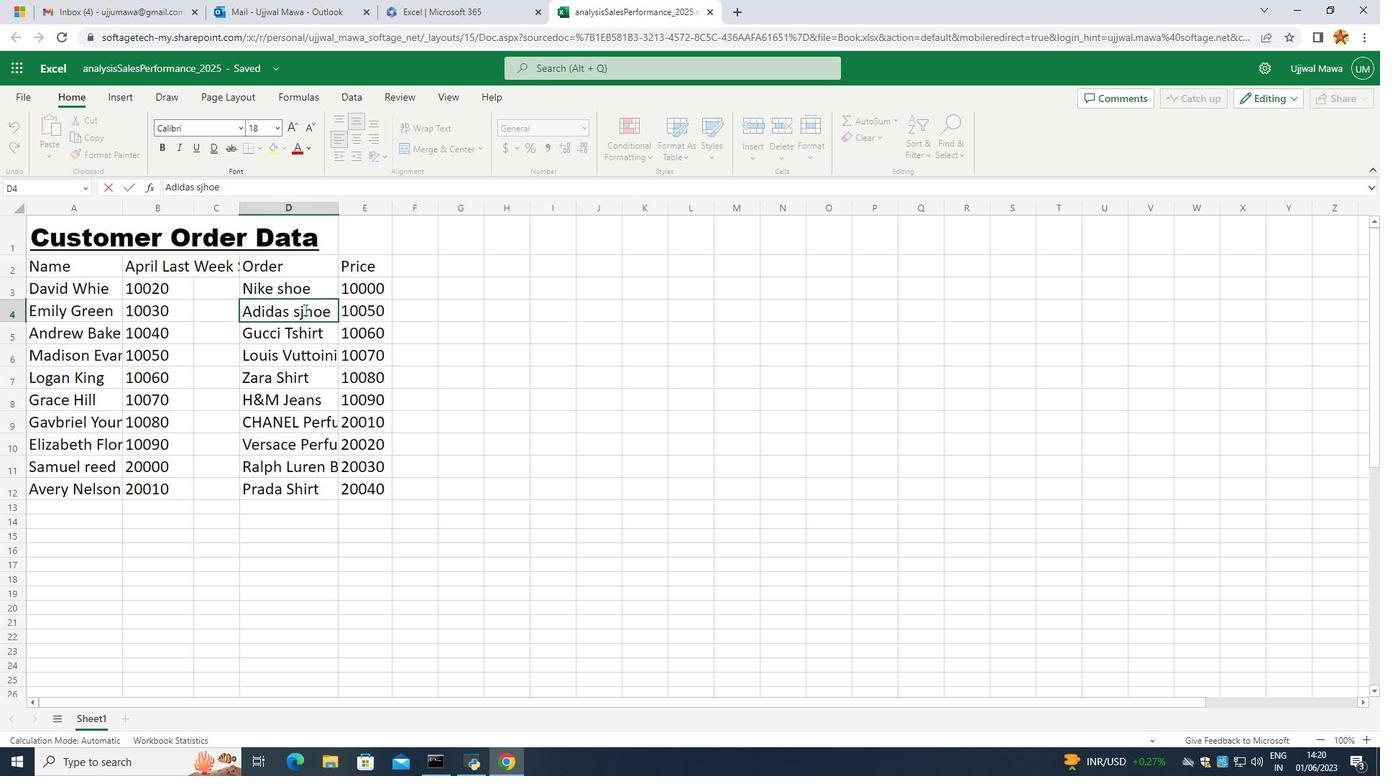 
Action: Mouse moved to (380, 232)
Screenshot: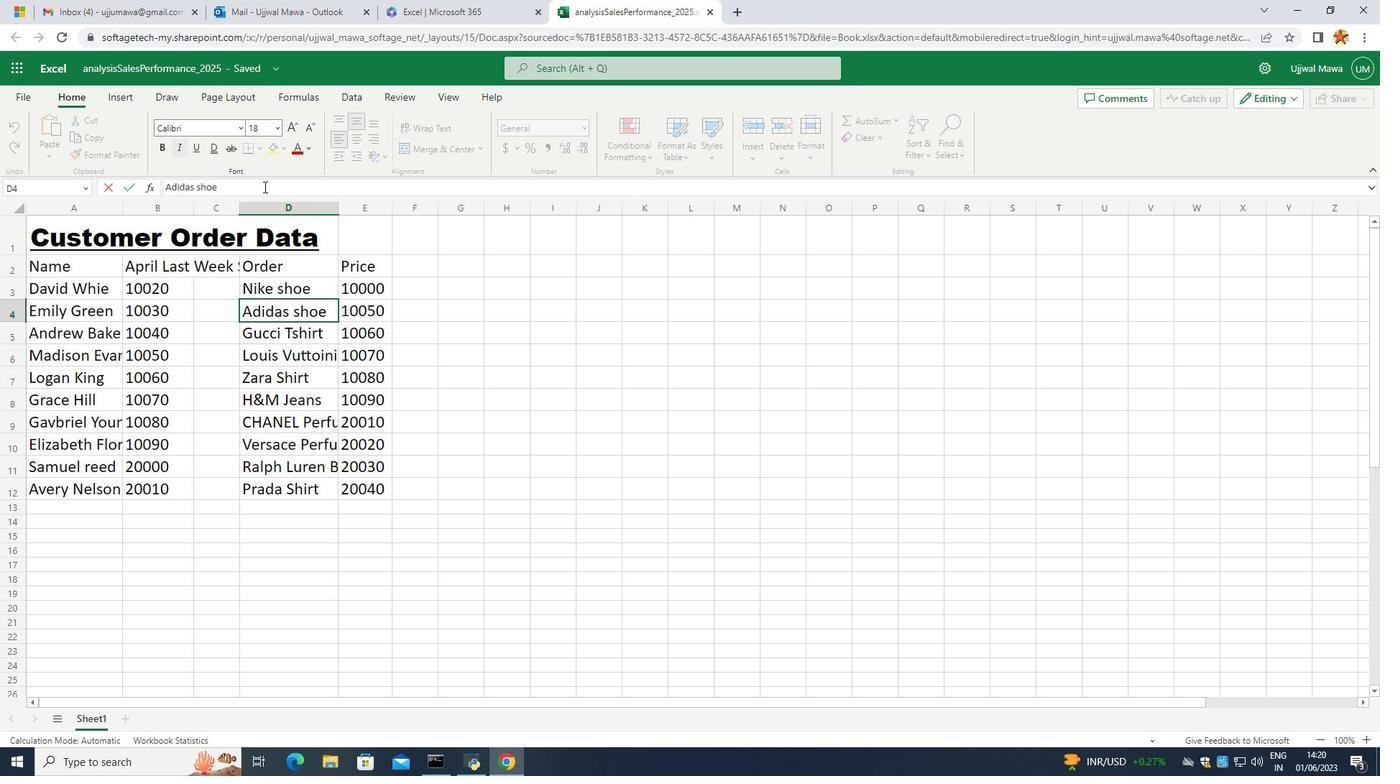 
Action: Mouse pressed left at (380, 232)
Screenshot: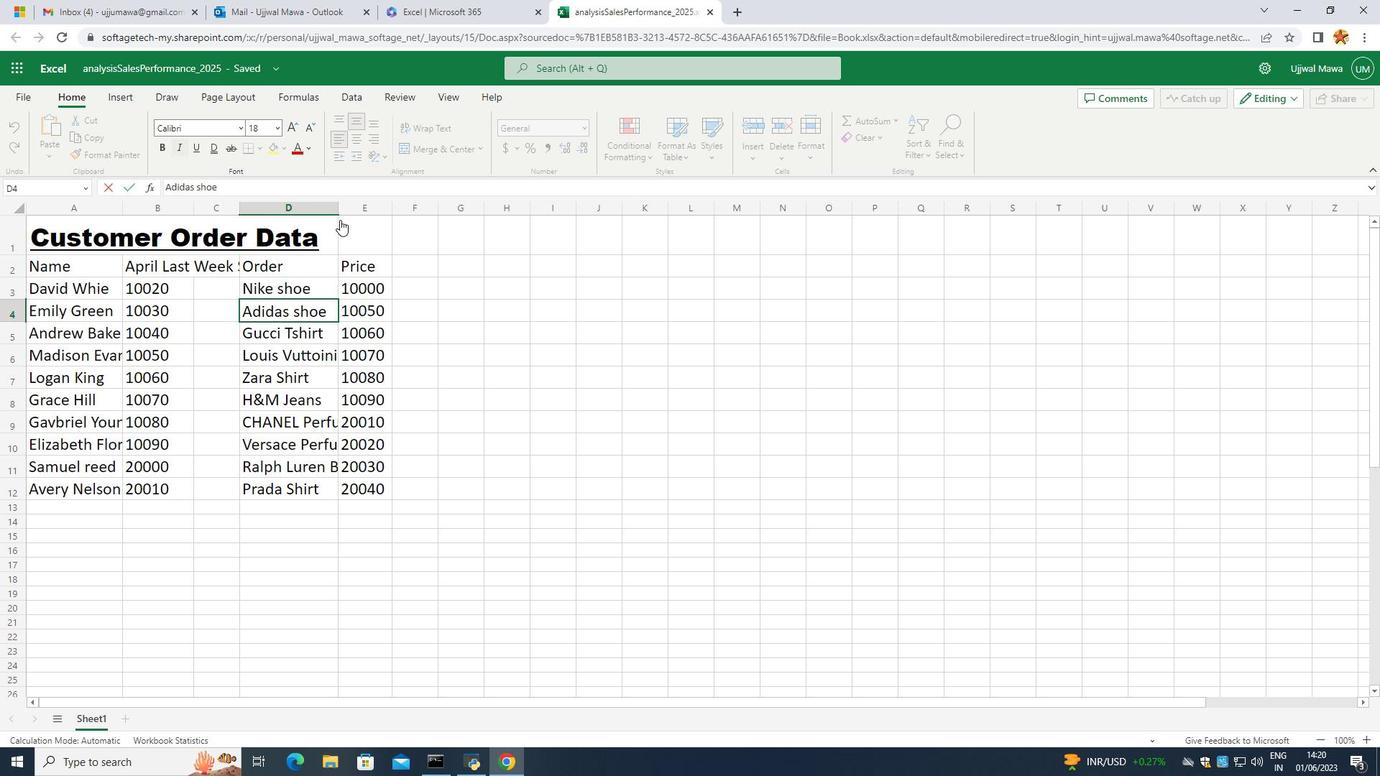 
Action: Mouse moved to (336, 236)
Screenshot: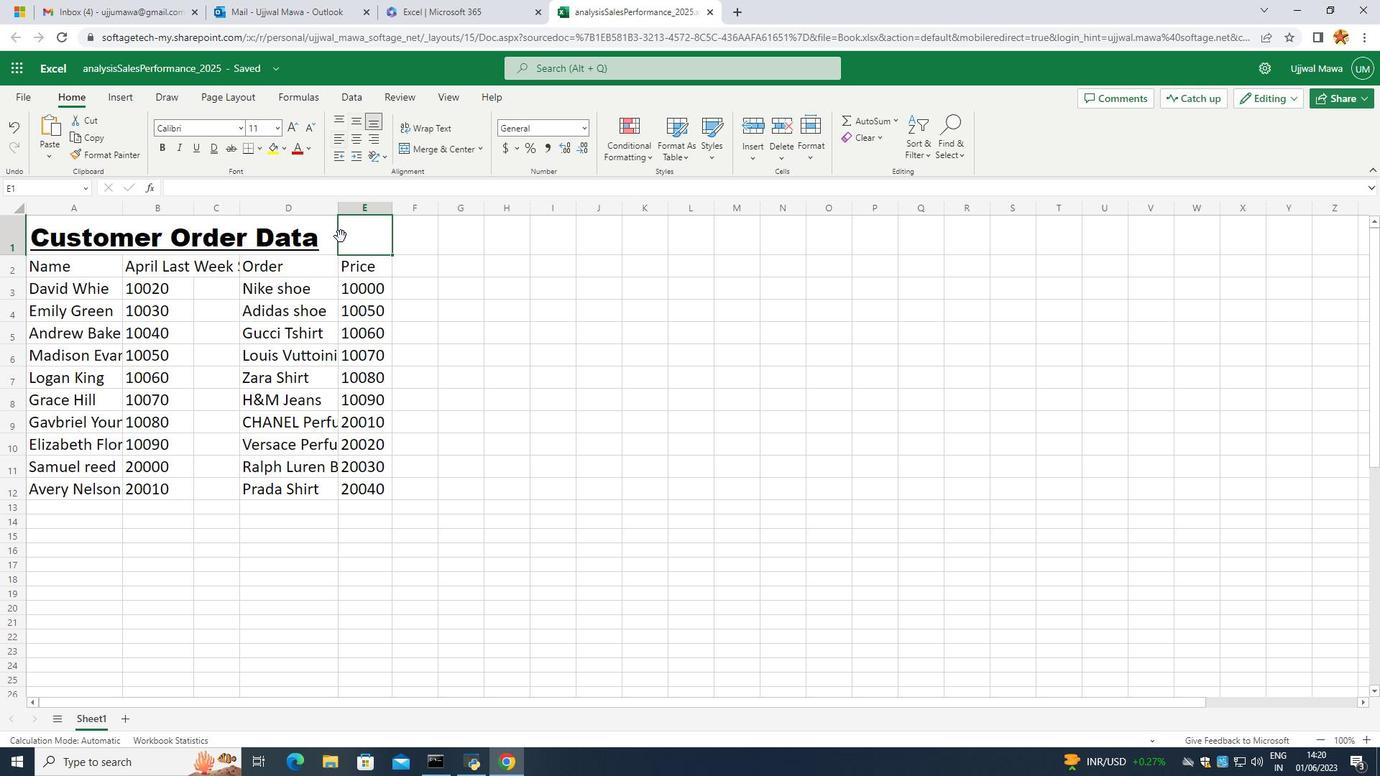 
Action: Mouse pressed left at (336, 236)
Screenshot: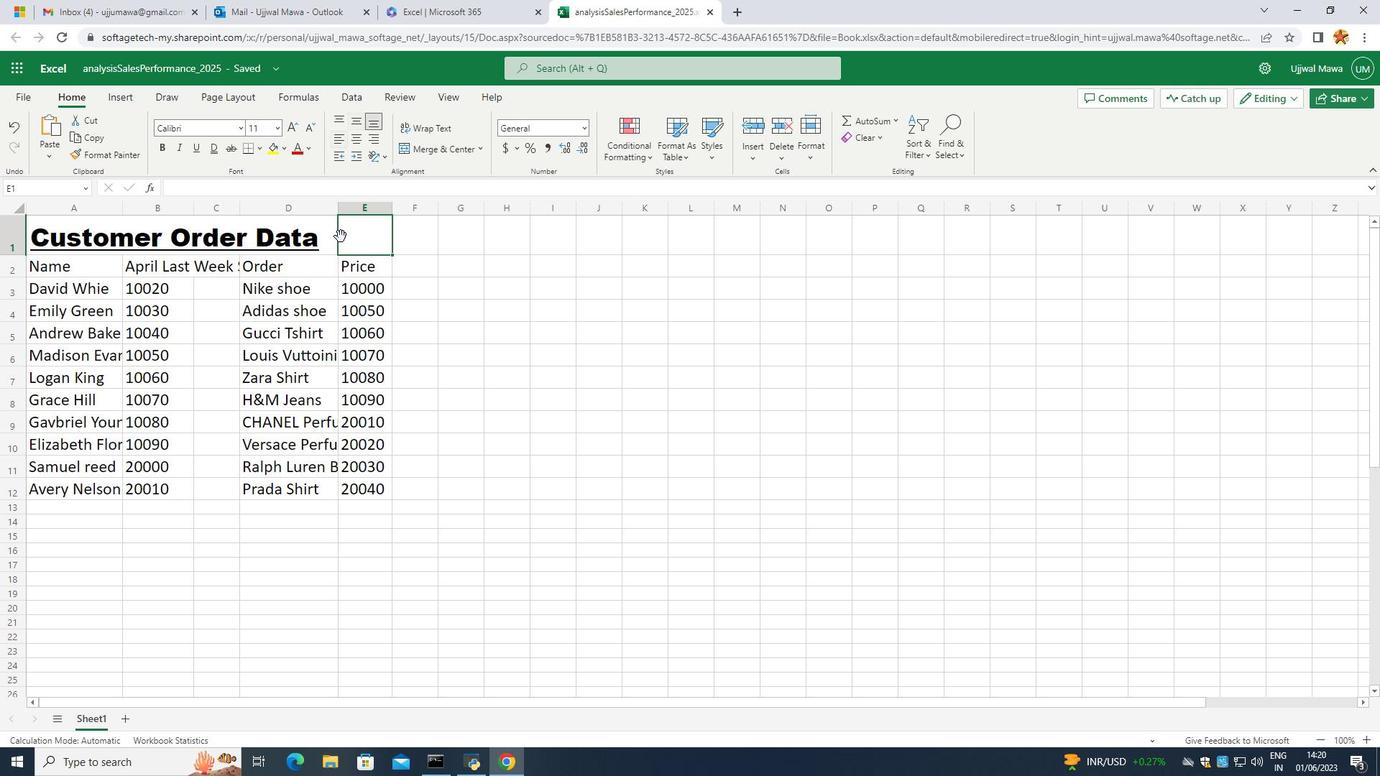 
Action: Mouse moved to (328, 234)
Screenshot: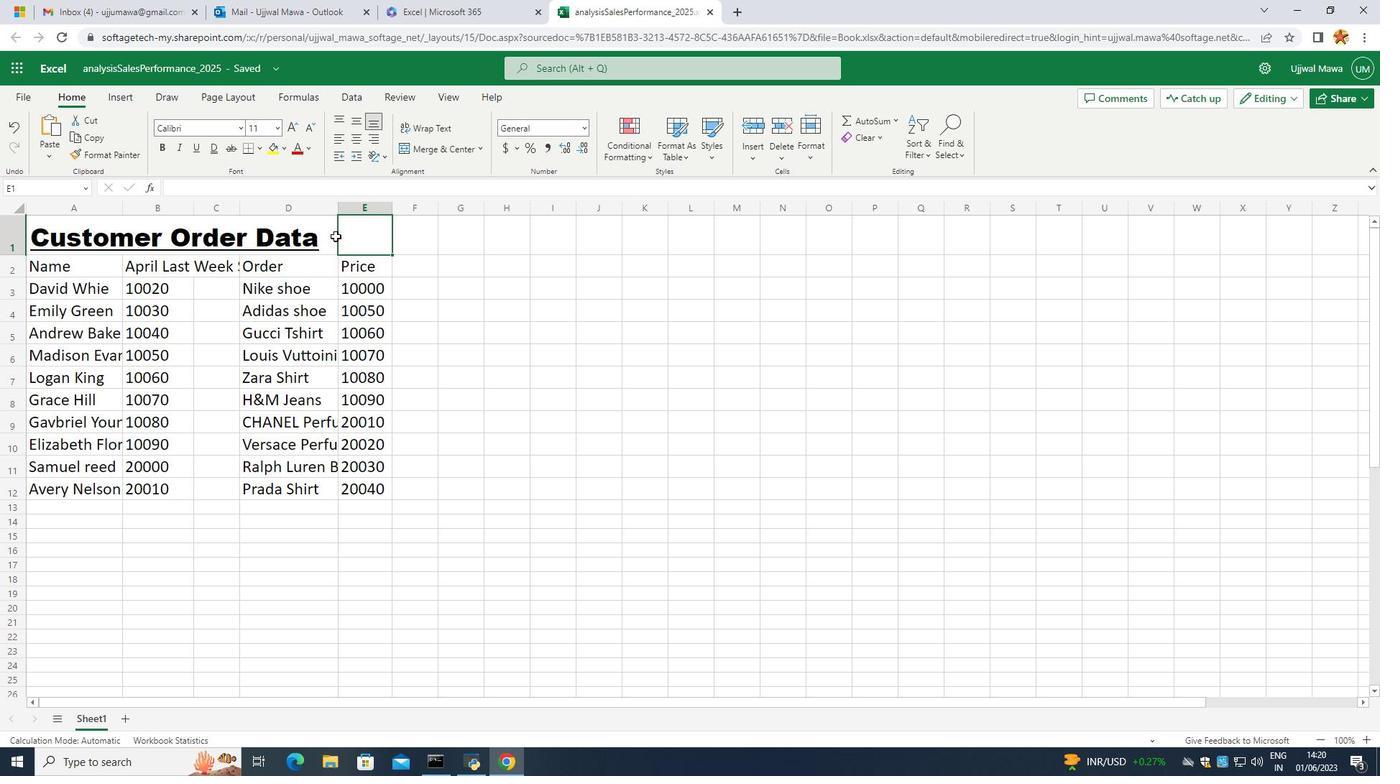 
Action: Mouse pressed left at (328, 234)
Screenshot: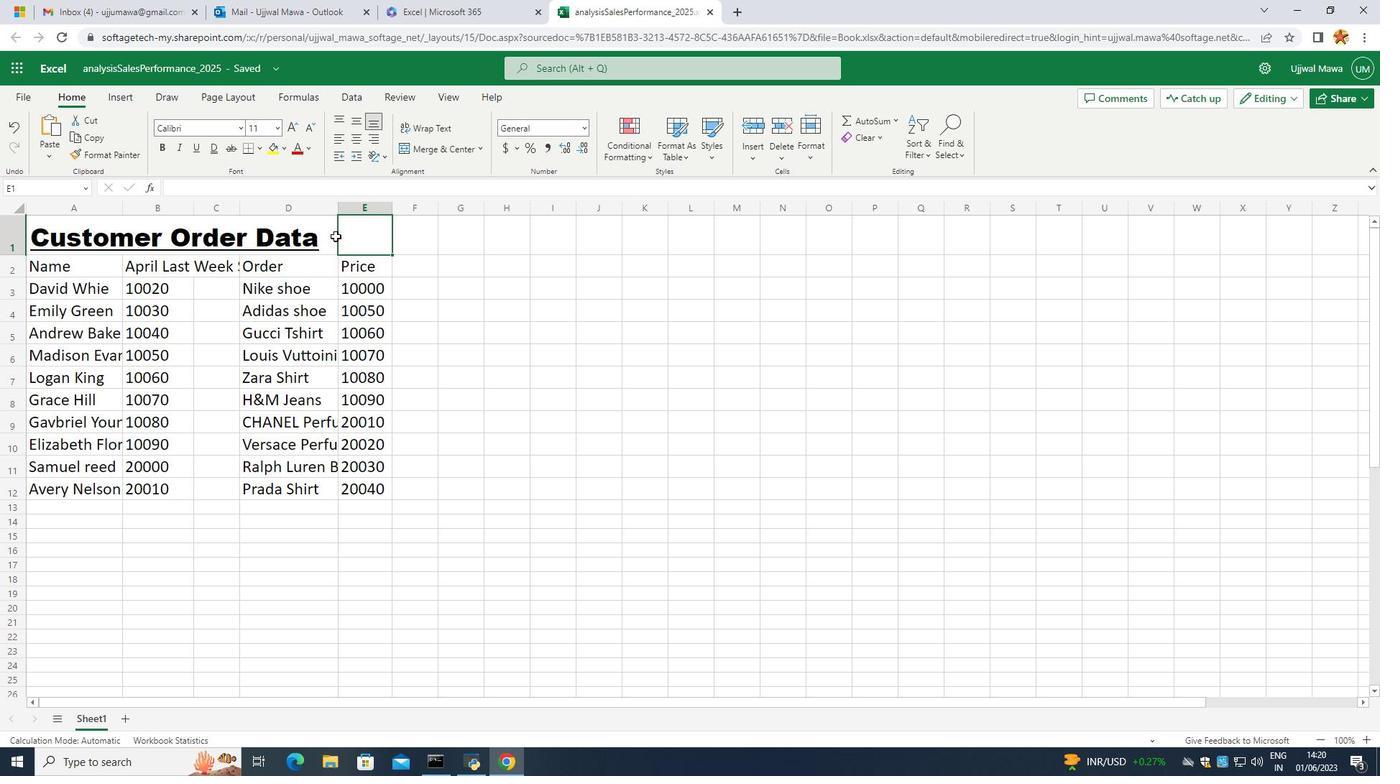 
Action: Mouse moved to (337, 212)
Screenshot: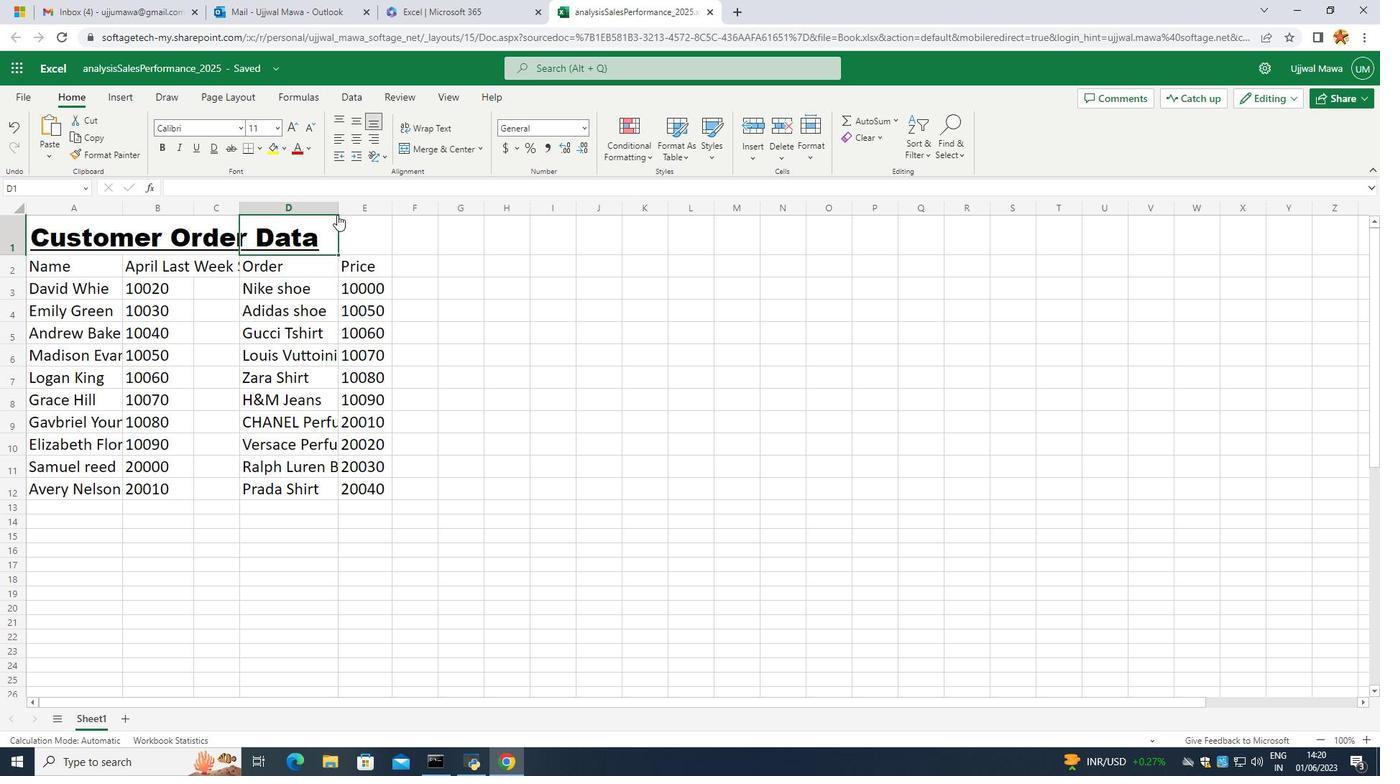 
Action: Mouse pressed left at (337, 212)
Screenshot: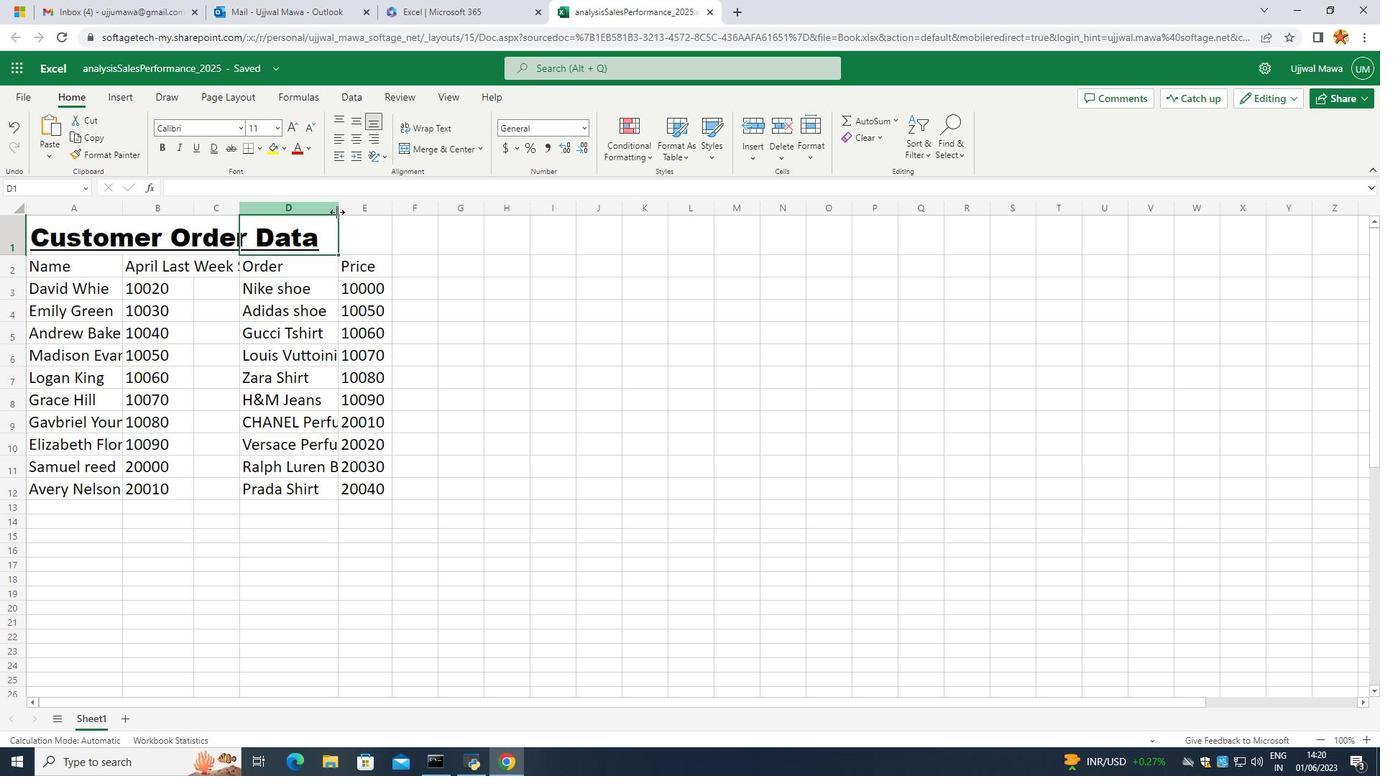 
Action: Mouse moved to (356, 207)
Screenshot: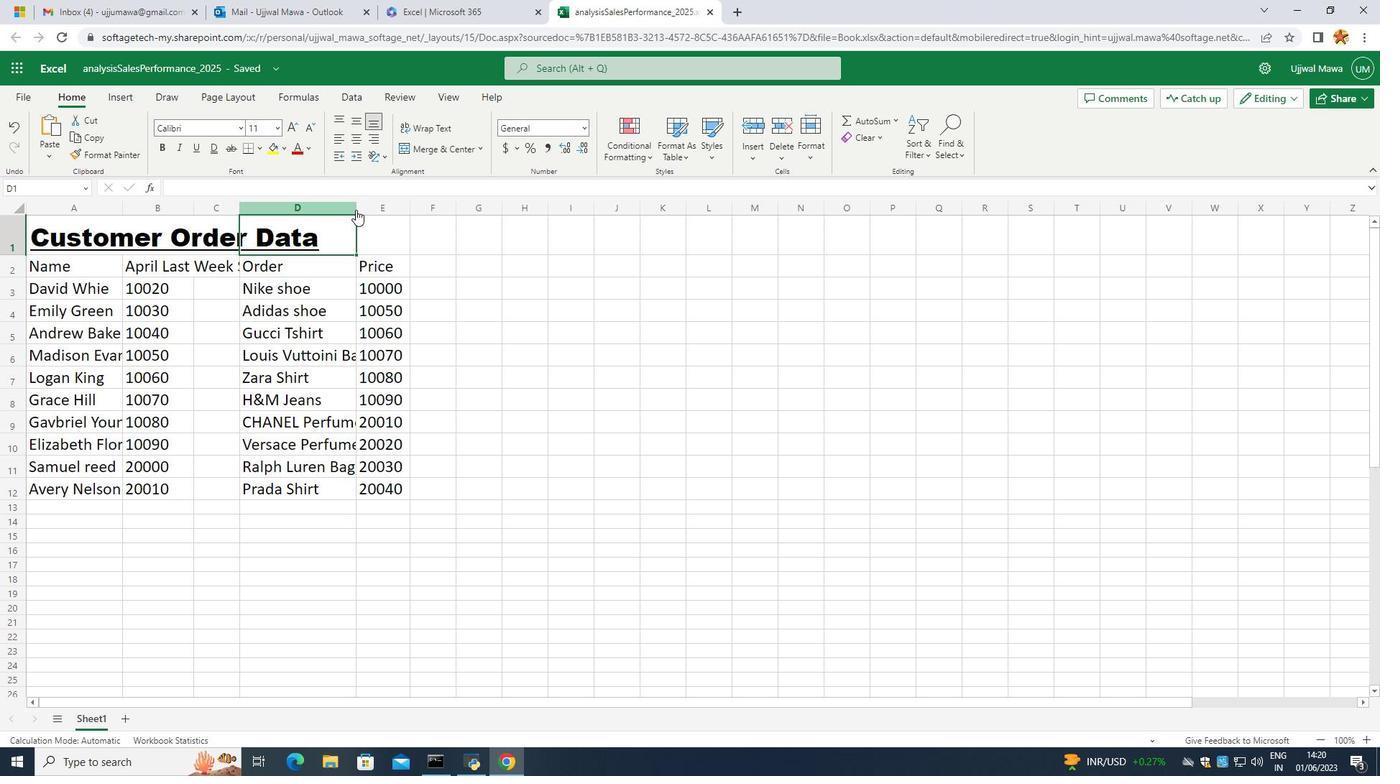 
Action: Mouse pressed left at (356, 207)
Screenshot: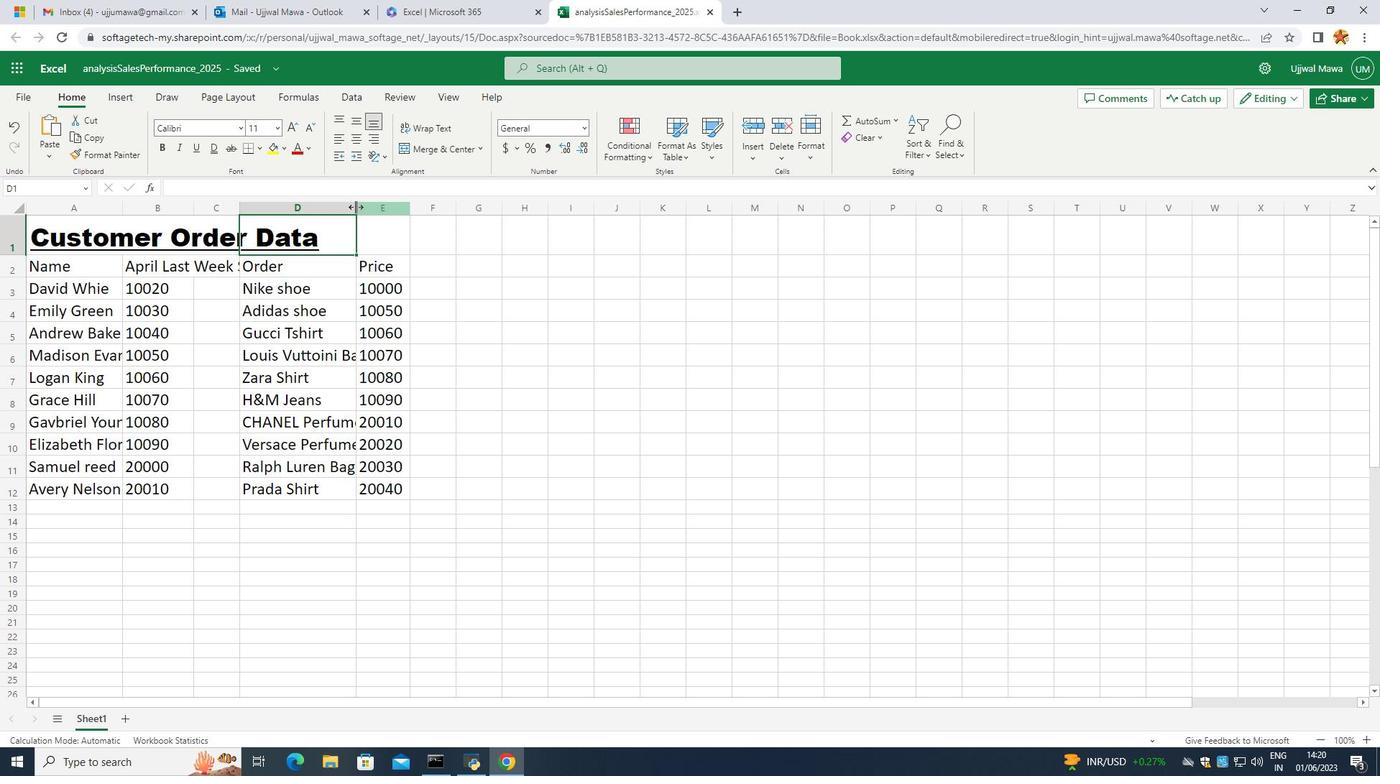 
Action: Mouse moved to (550, 267)
Screenshot: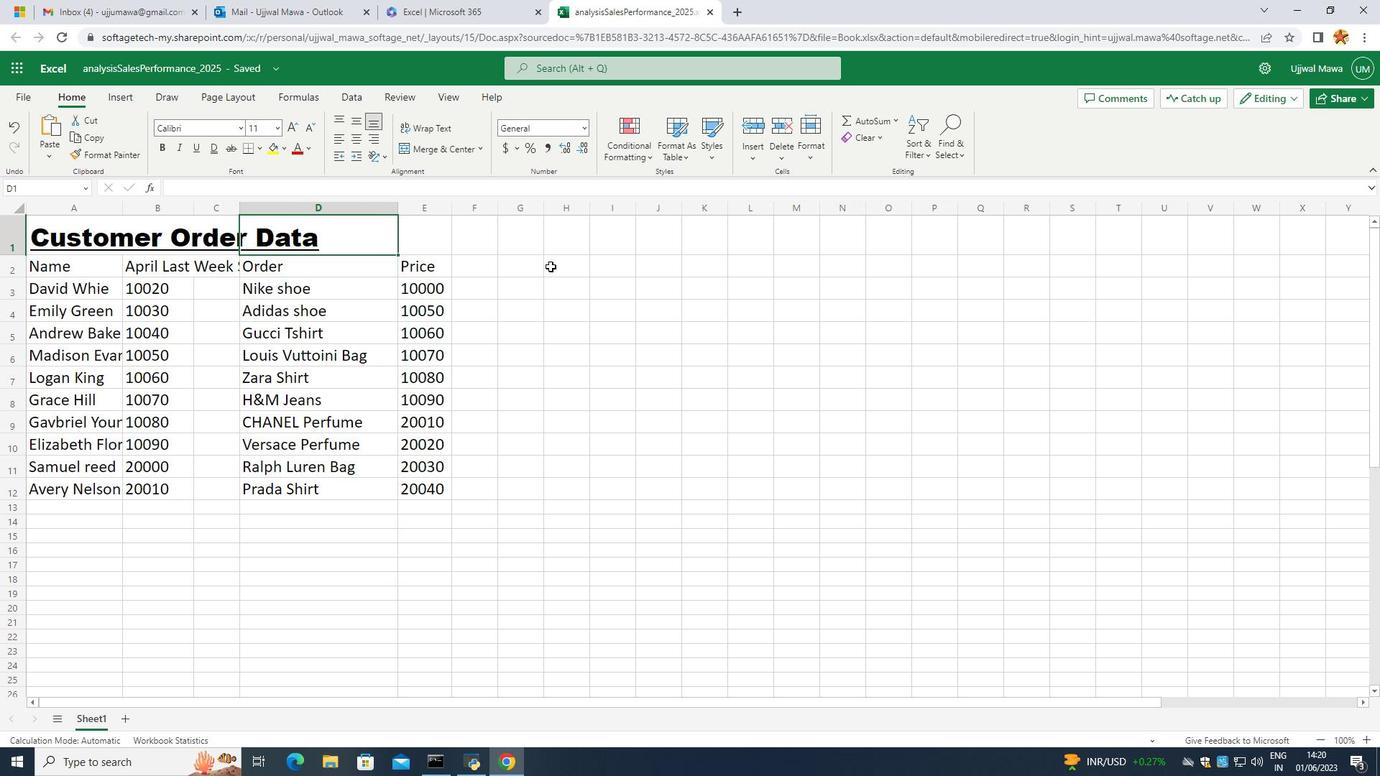 
Action: Mouse pressed left at (550, 267)
Screenshot: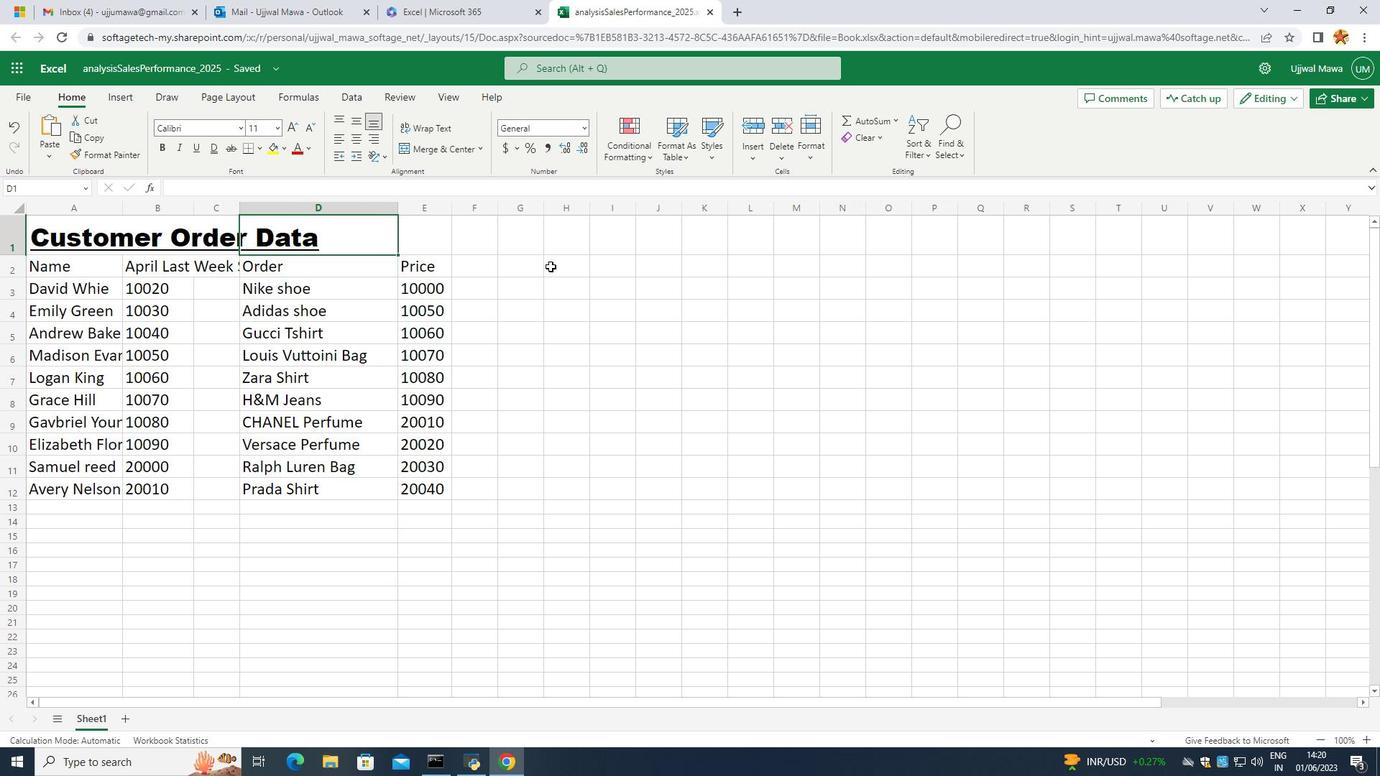 
Action: Mouse moved to (97, 259)
Screenshot: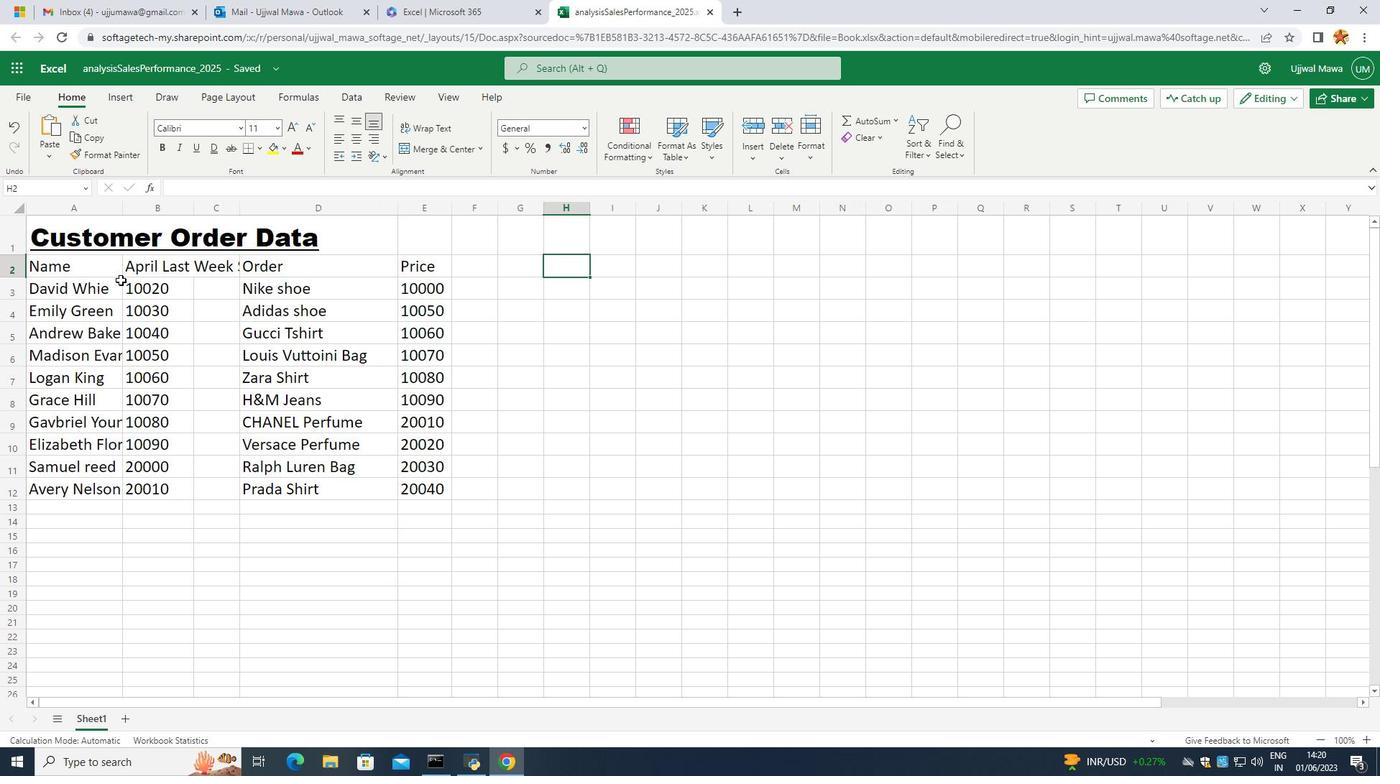 
Action: Mouse pressed left at (97, 259)
Screenshot: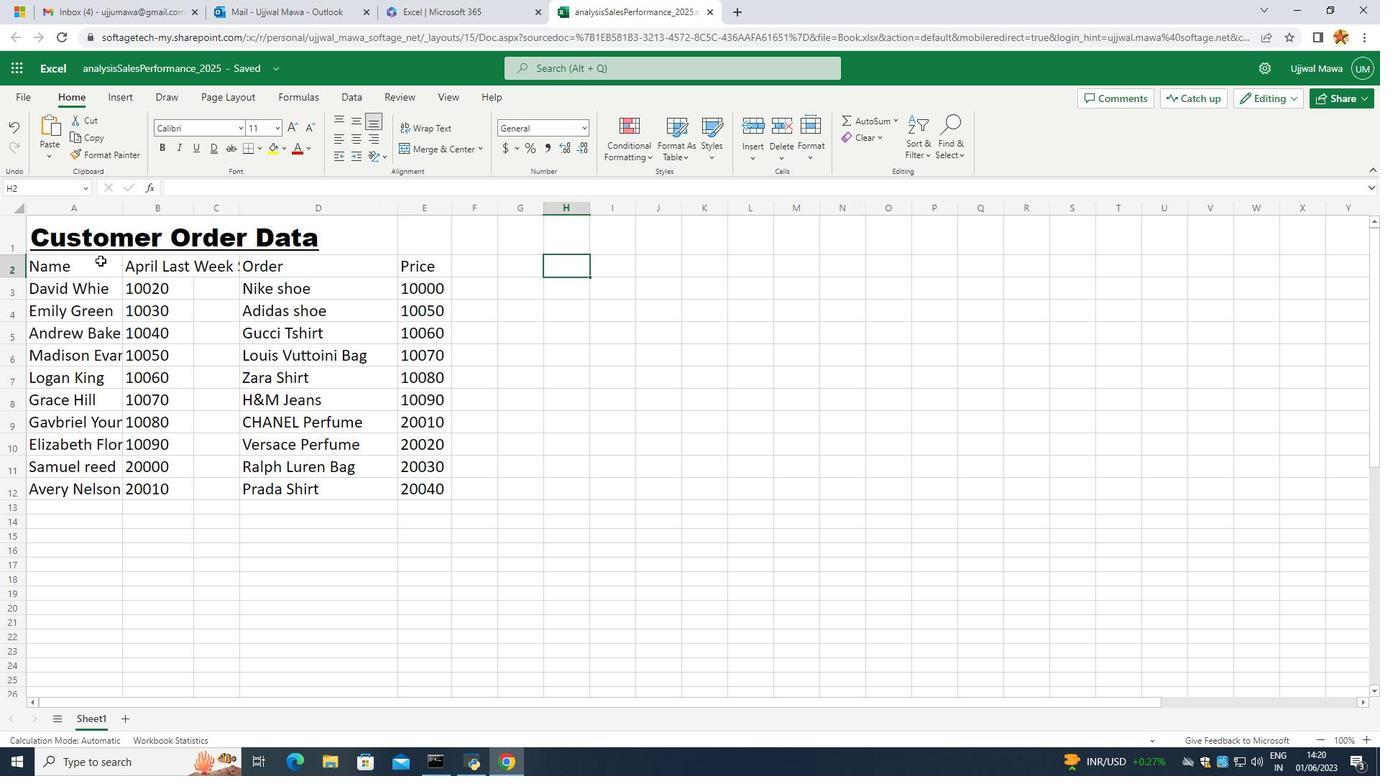 
Action: Mouse moved to (120, 211)
Screenshot: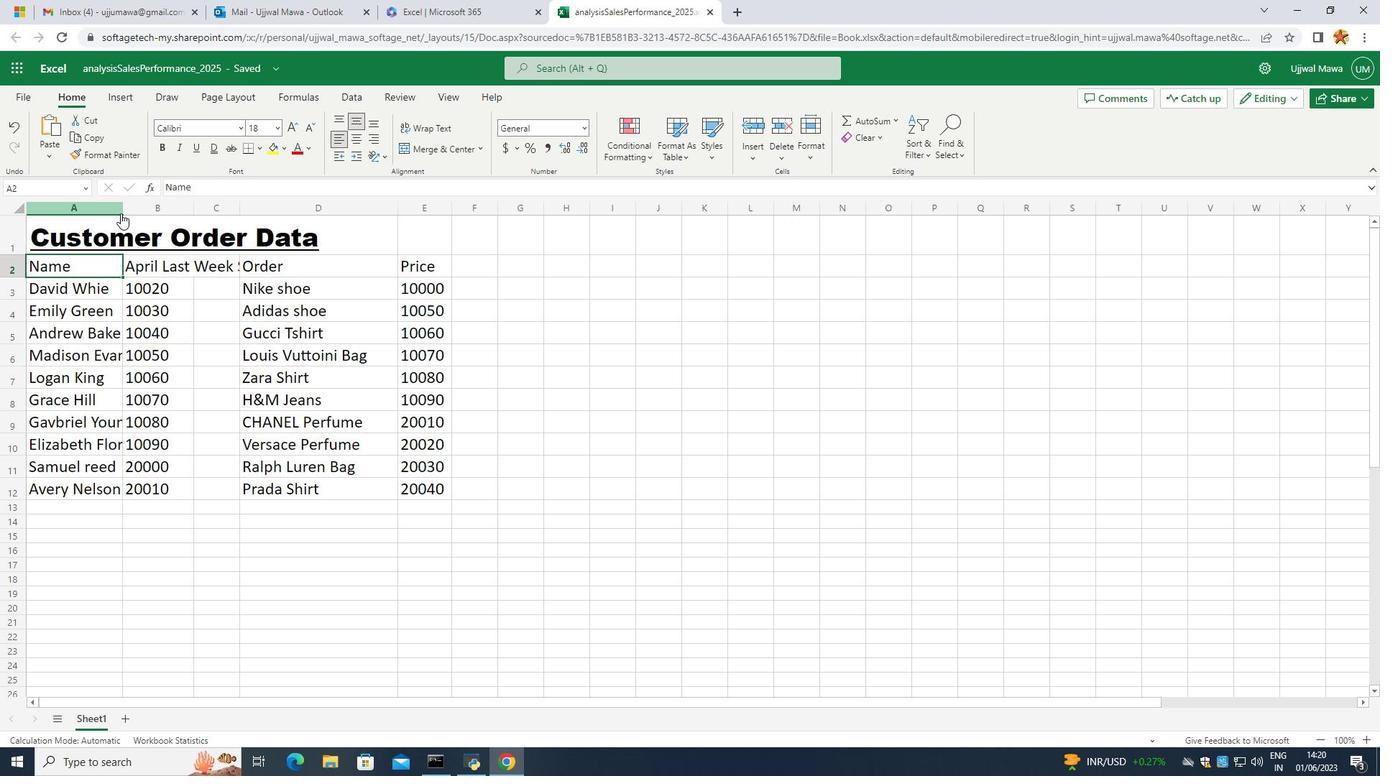 
Action: Mouse pressed left at (120, 211)
Screenshot: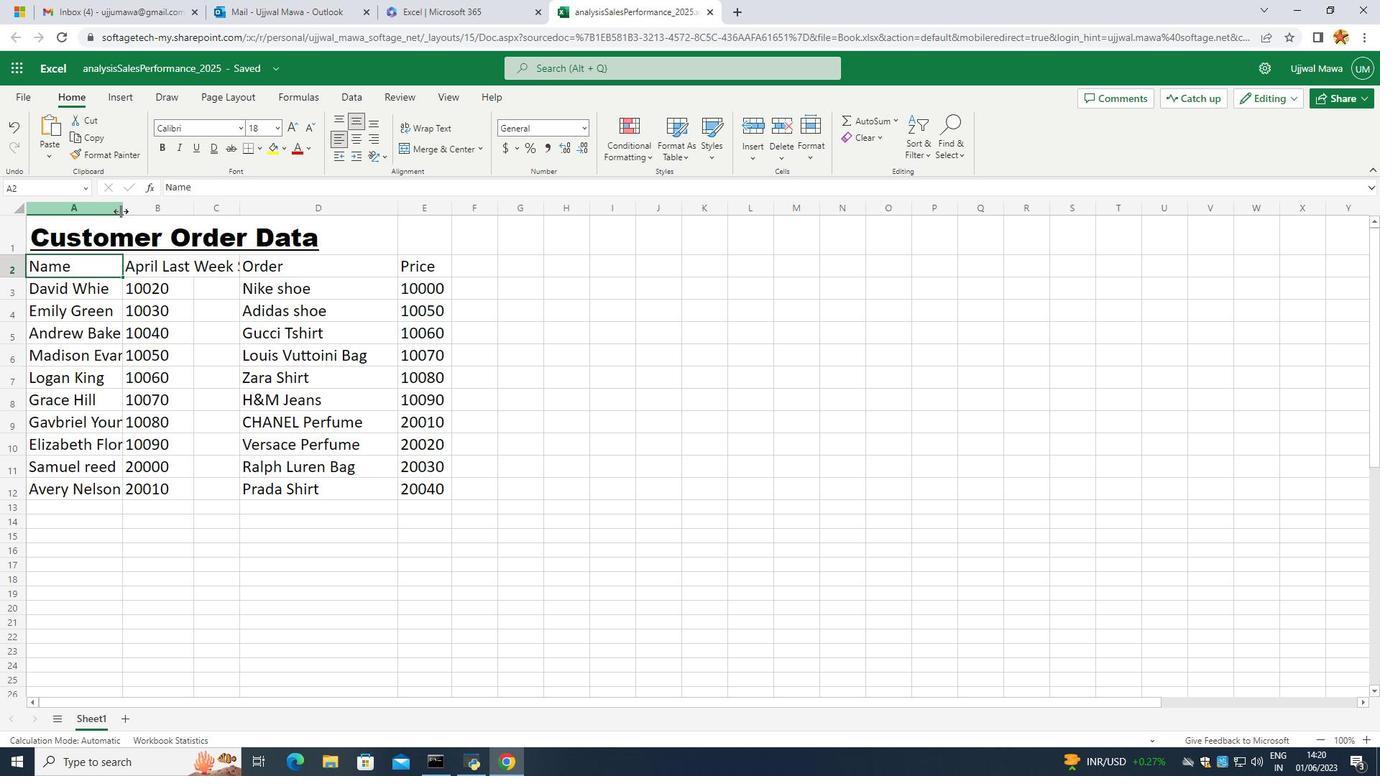 
Action: Mouse moved to (666, 299)
Screenshot: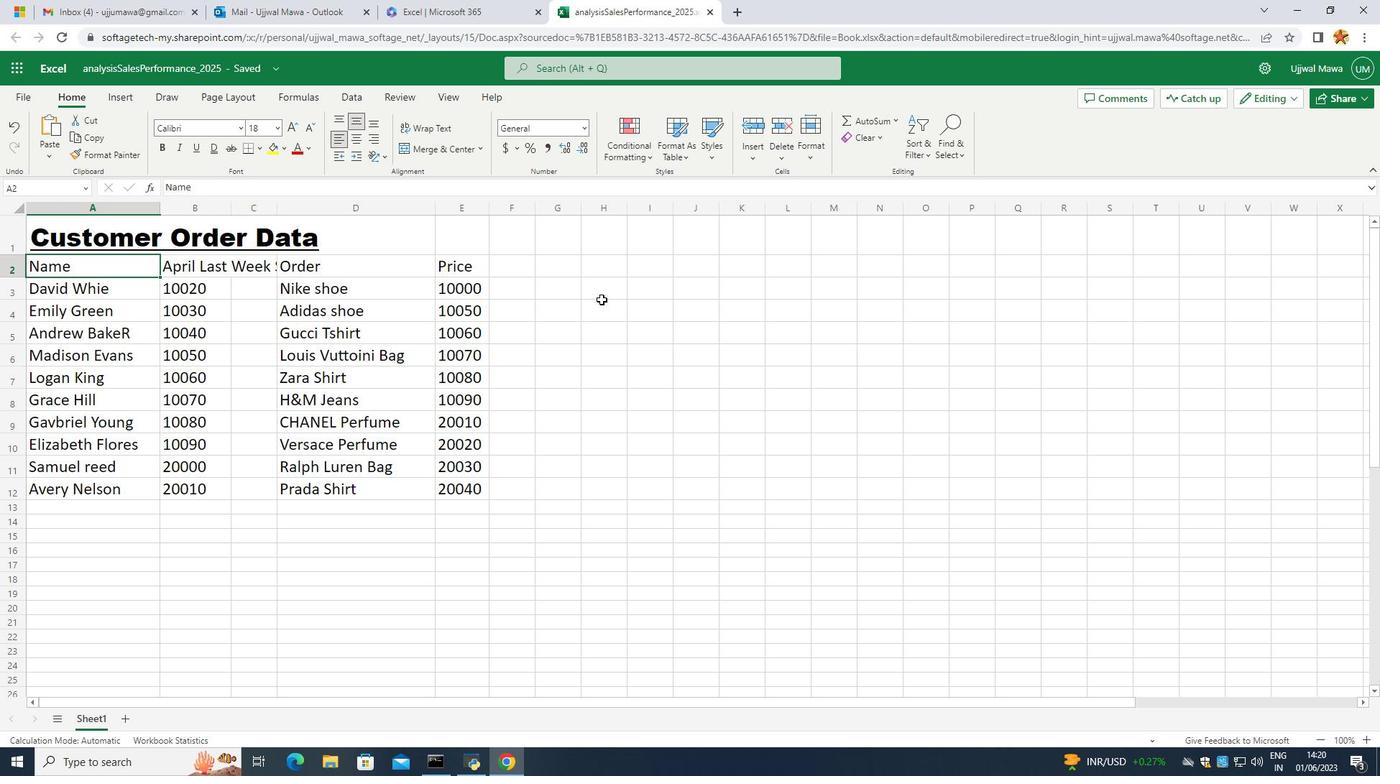 
Action: Mouse pressed left at (666, 299)
Screenshot: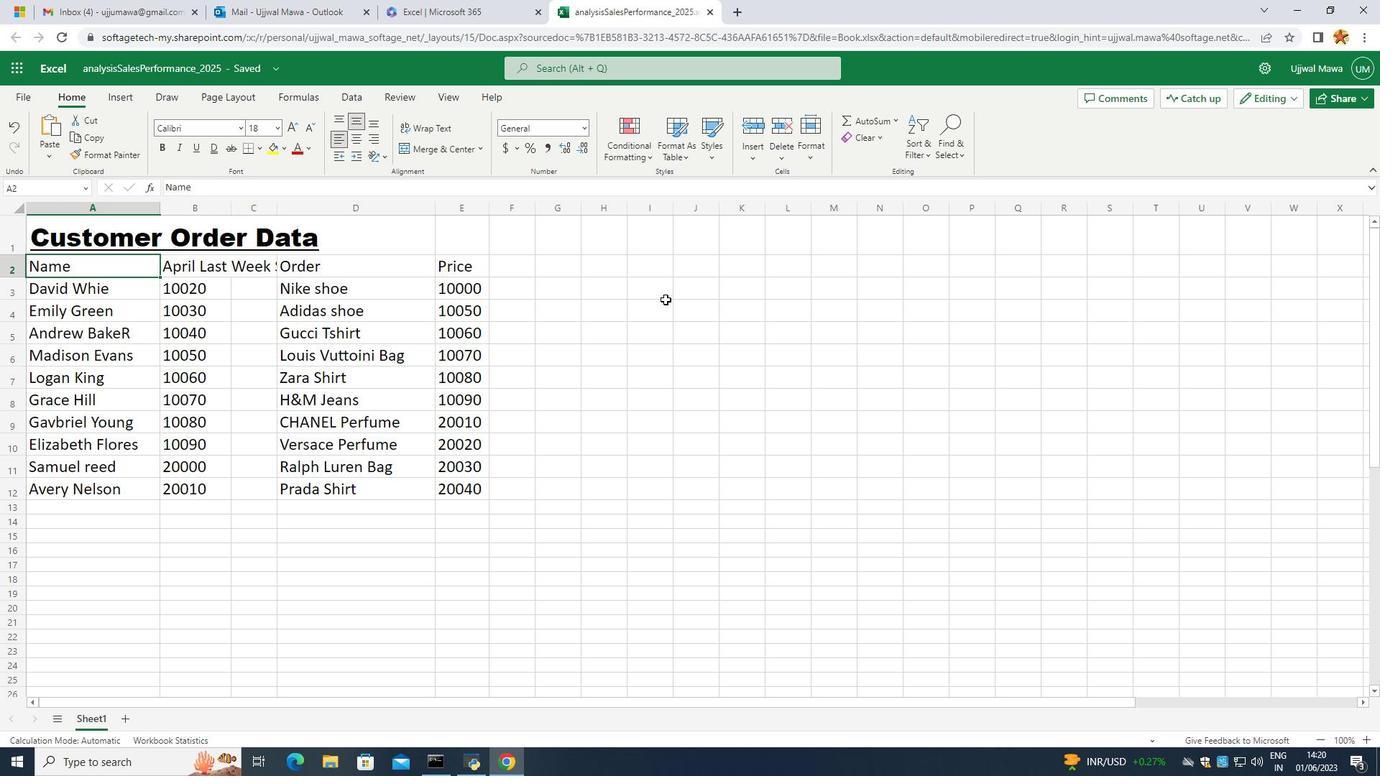
Action: Mouse moved to (567, 490)
Screenshot: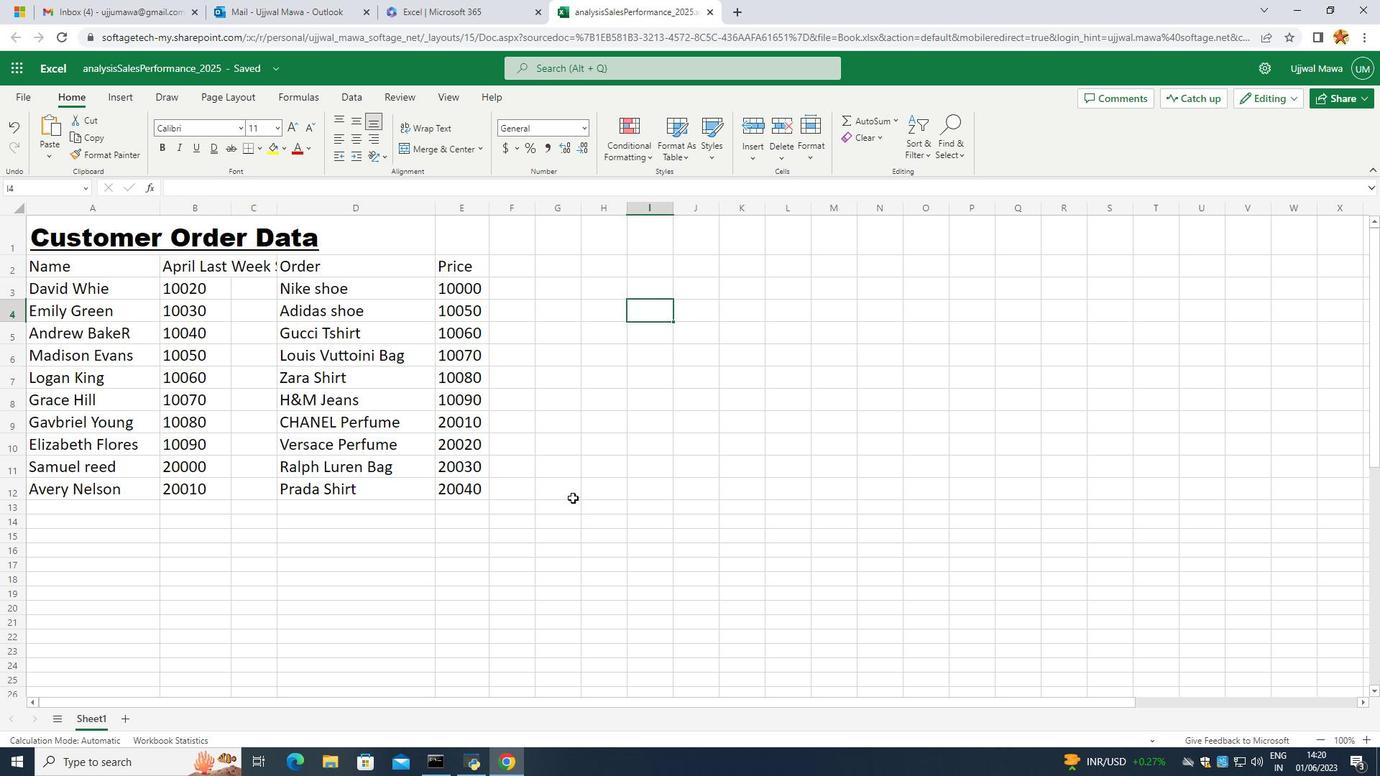 
